 Task: Create a due date automation trigger when advanced on, on the tuesday before a card is due add dates due in more than 1 working days at 11:00 AM.
Action: Mouse moved to (1105, 346)
Screenshot: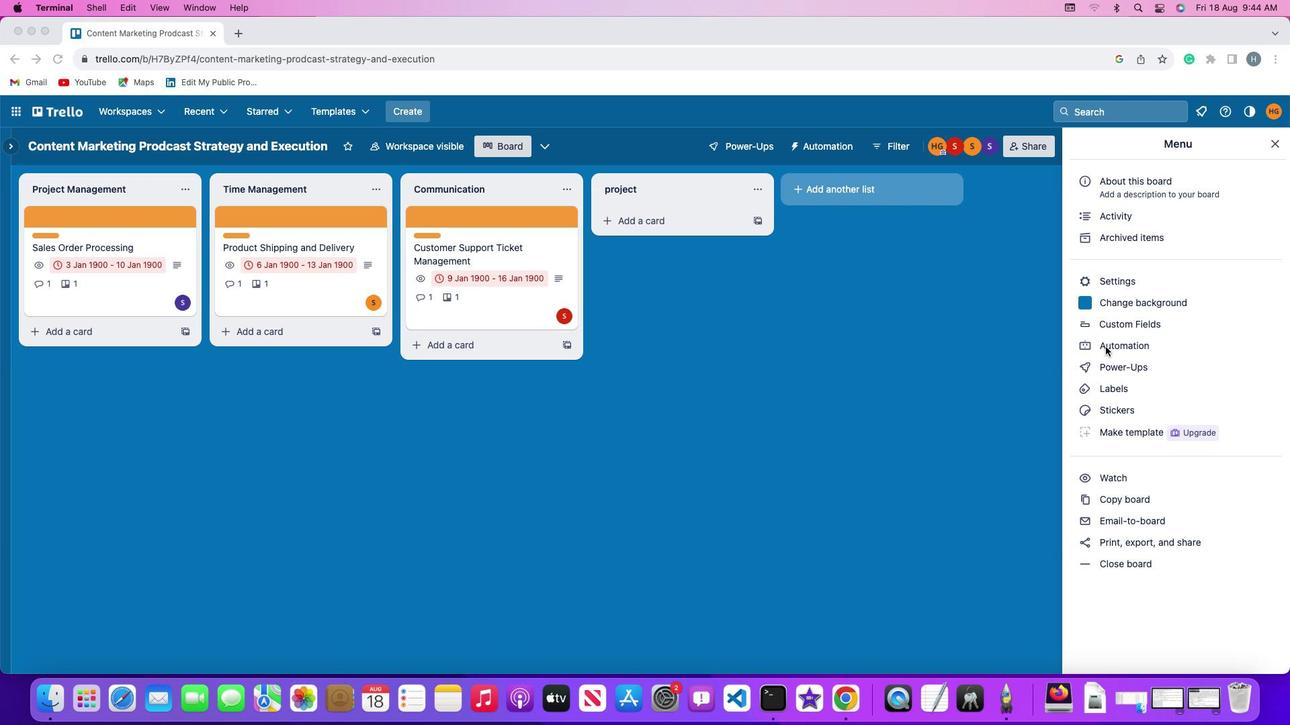 
Action: Mouse pressed left at (1105, 346)
Screenshot: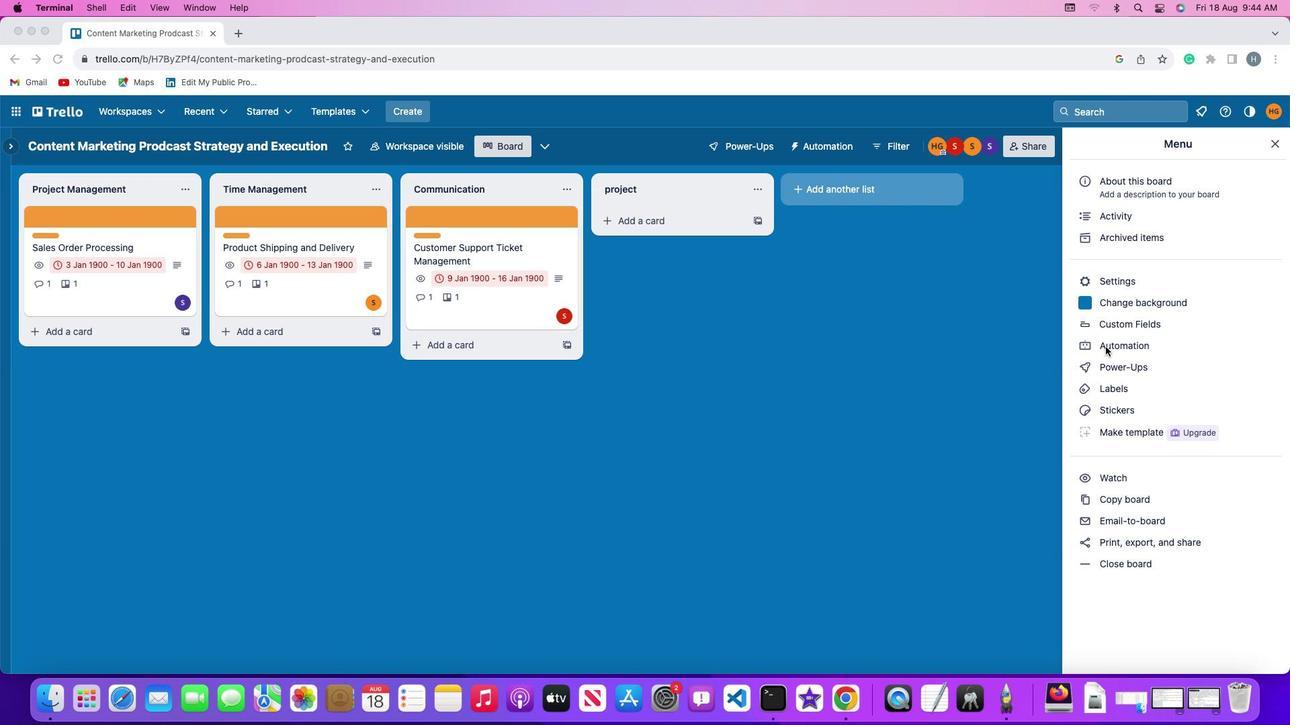 
Action: Mouse pressed left at (1105, 346)
Screenshot: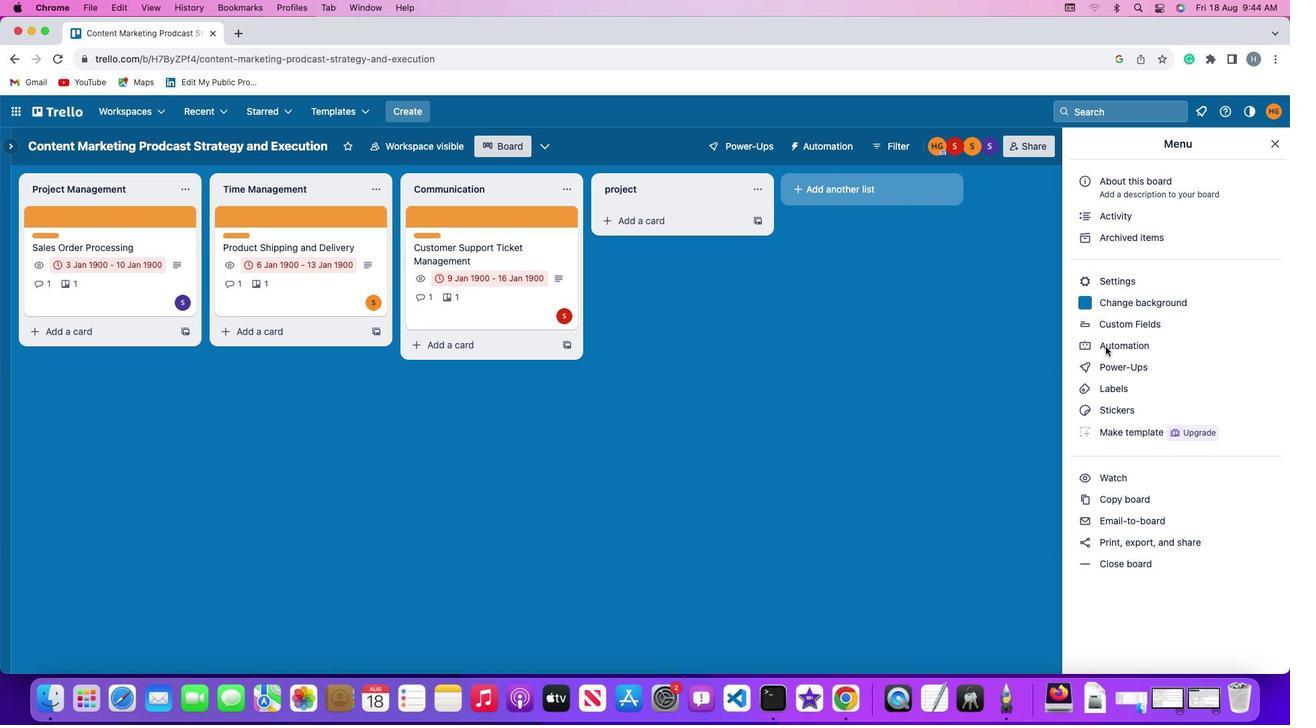 
Action: Mouse moved to (81, 320)
Screenshot: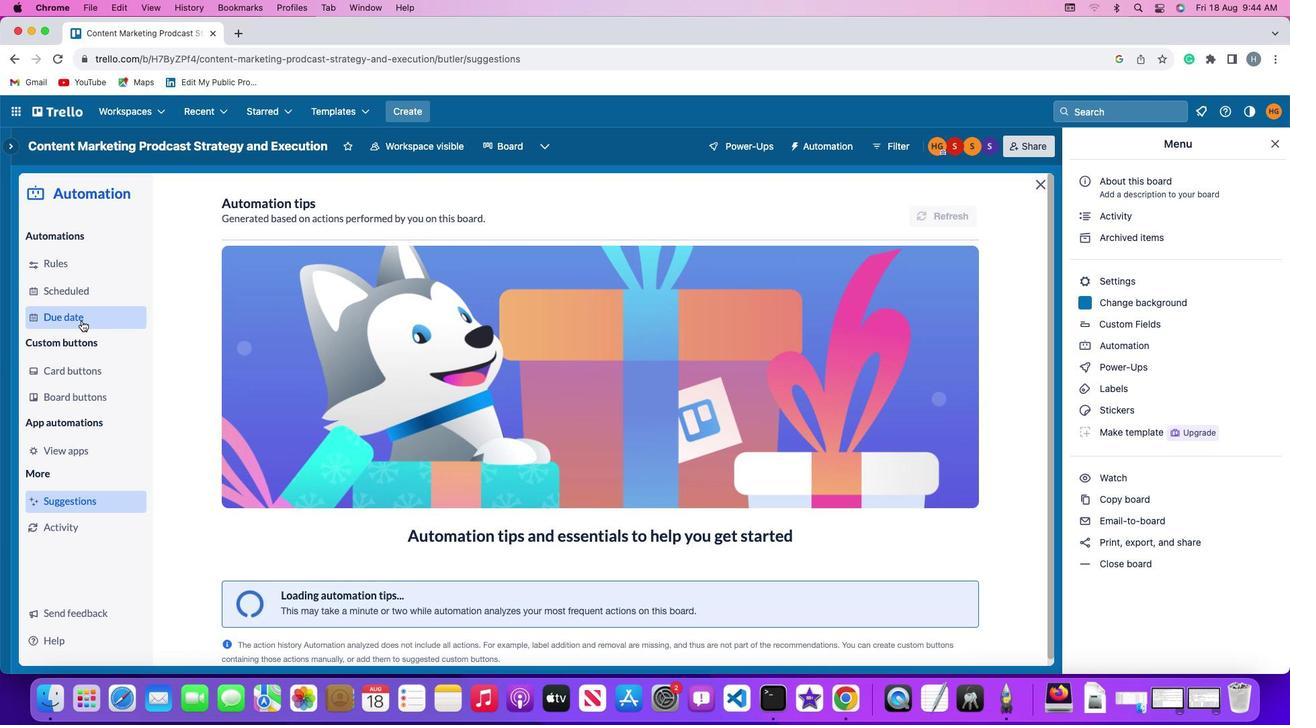 
Action: Mouse pressed left at (81, 320)
Screenshot: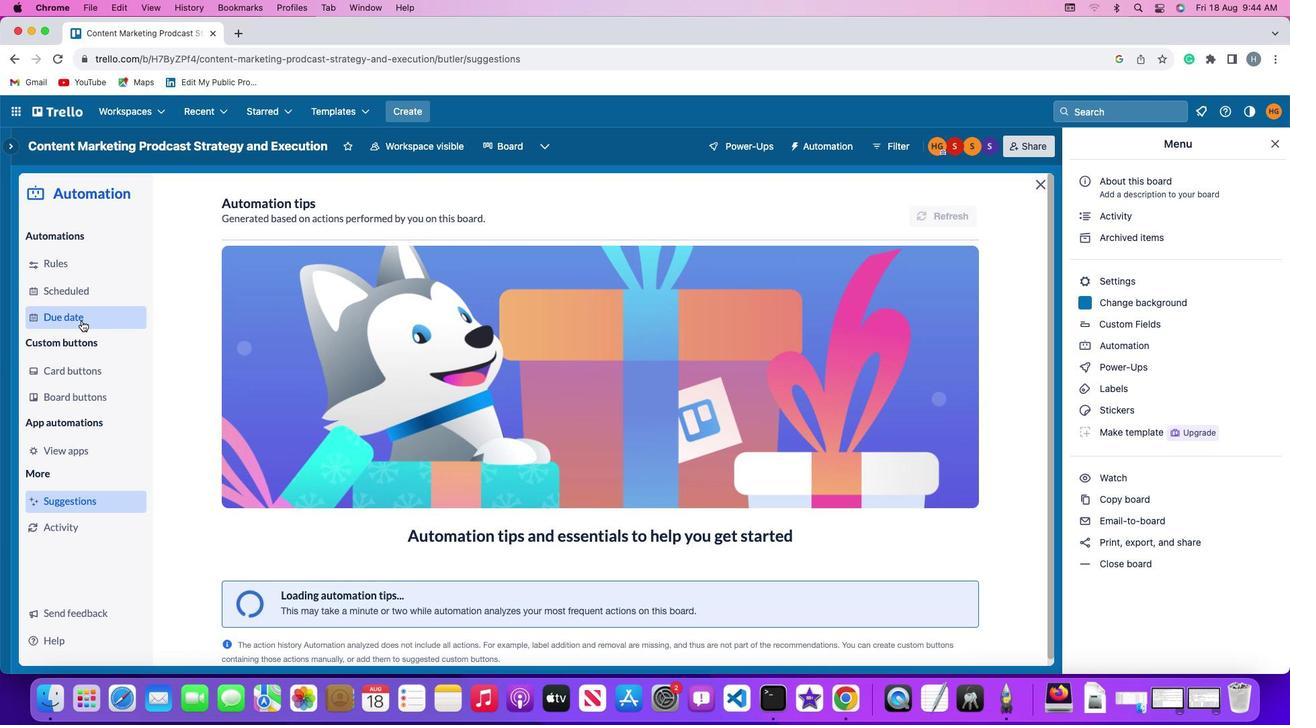 
Action: Mouse moved to (896, 208)
Screenshot: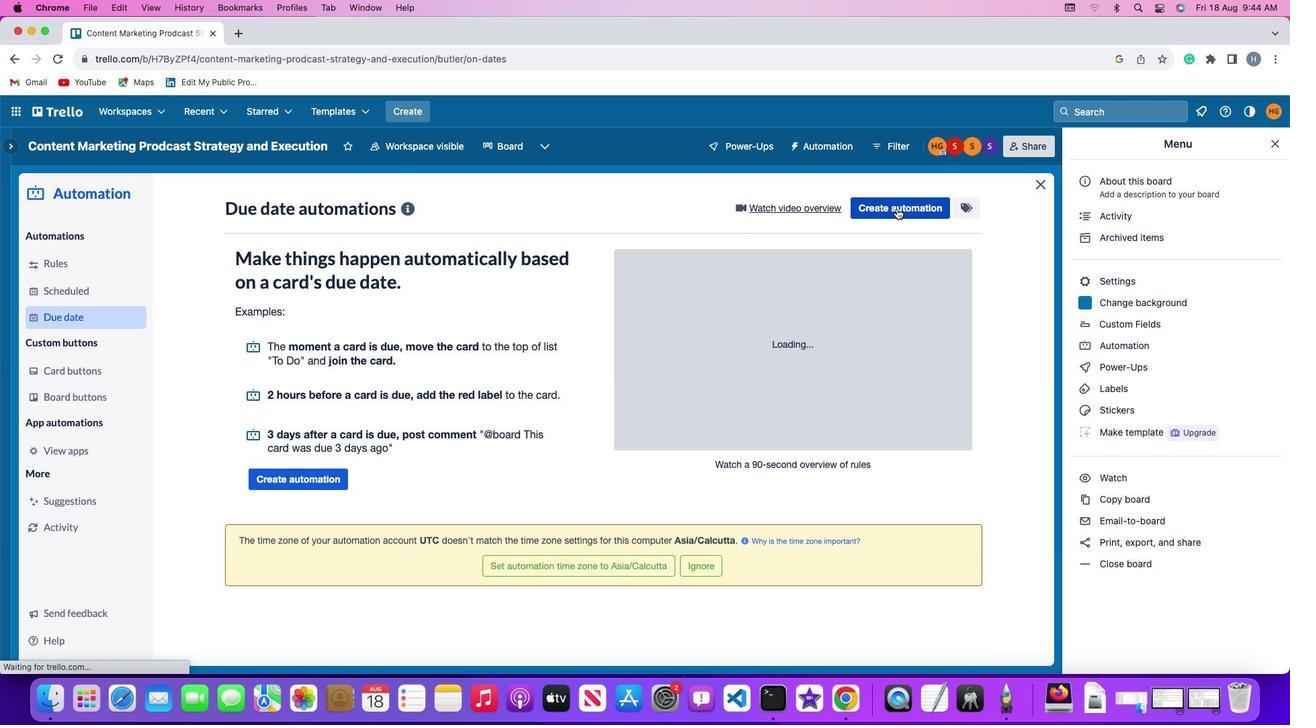 
Action: Mouse pressed left at (896, 208)
Screenshot: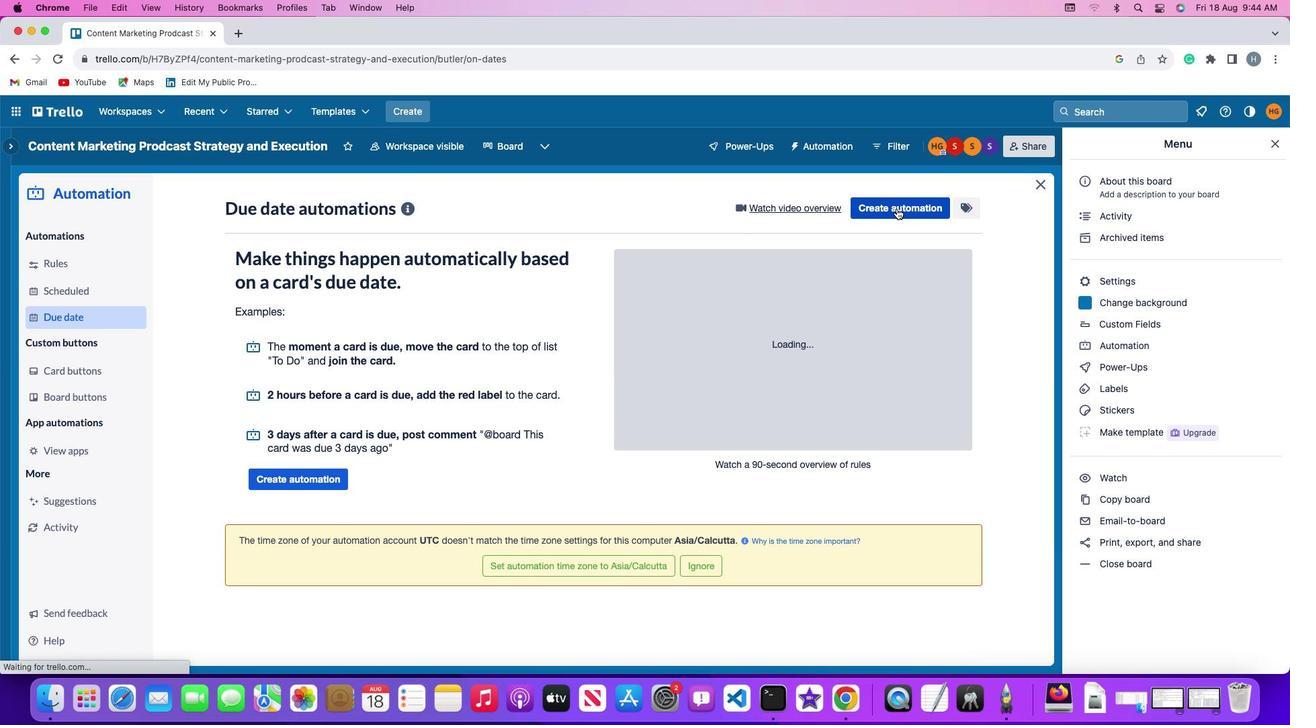 
Action: Mouse moved to (234, 332)
Screenshot: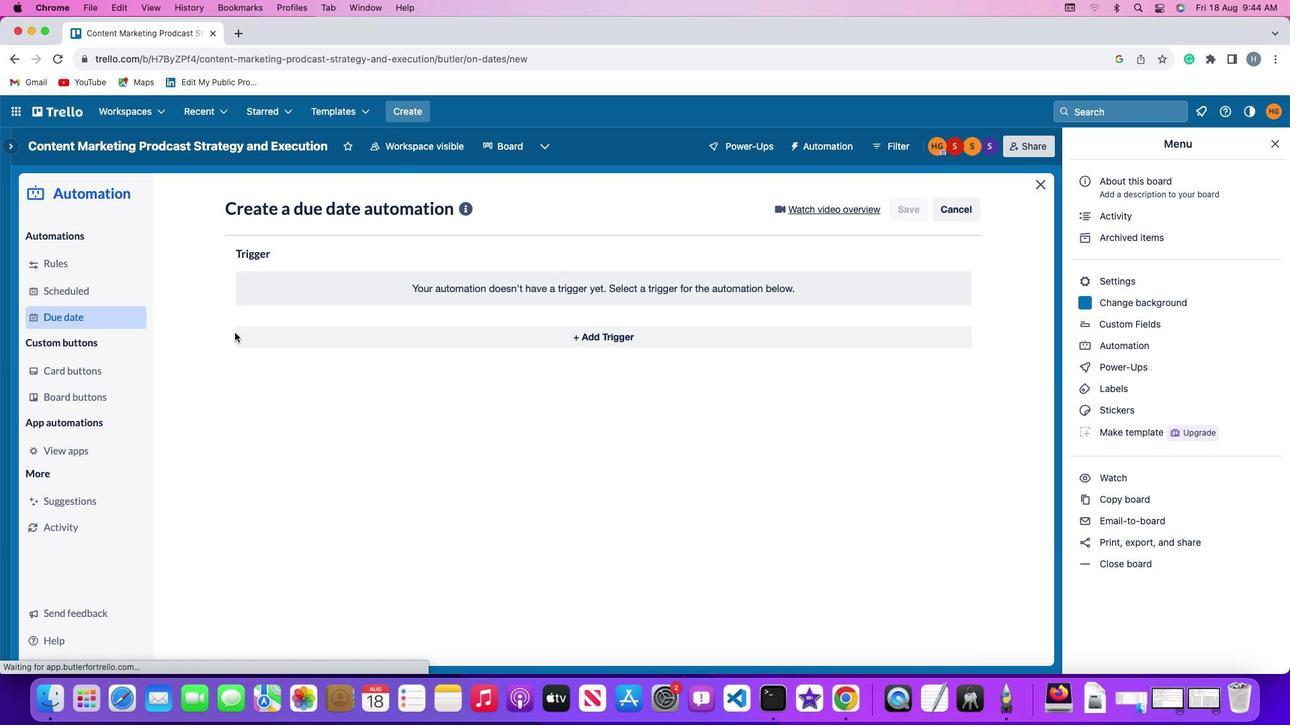 
Action: Mouse pressed left at (234, 332)
Screenshot: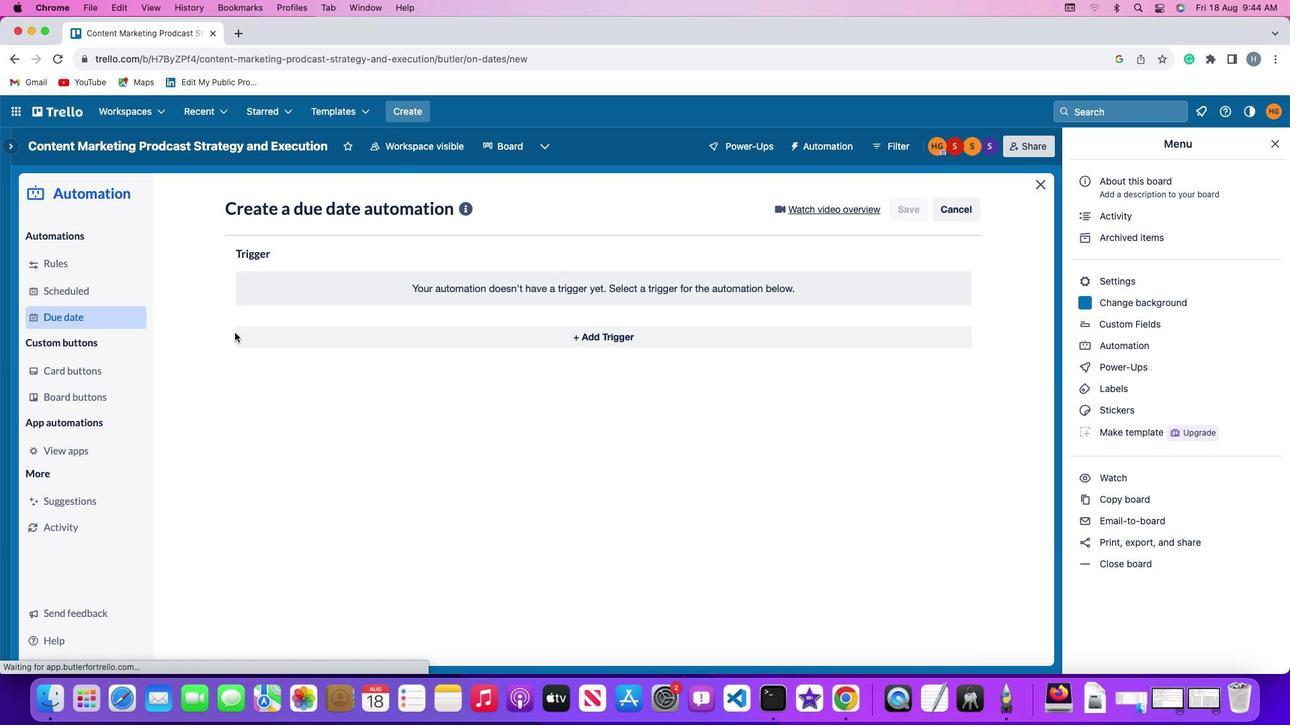 
Action: Mouse moved to (240, 335)
Screenshot: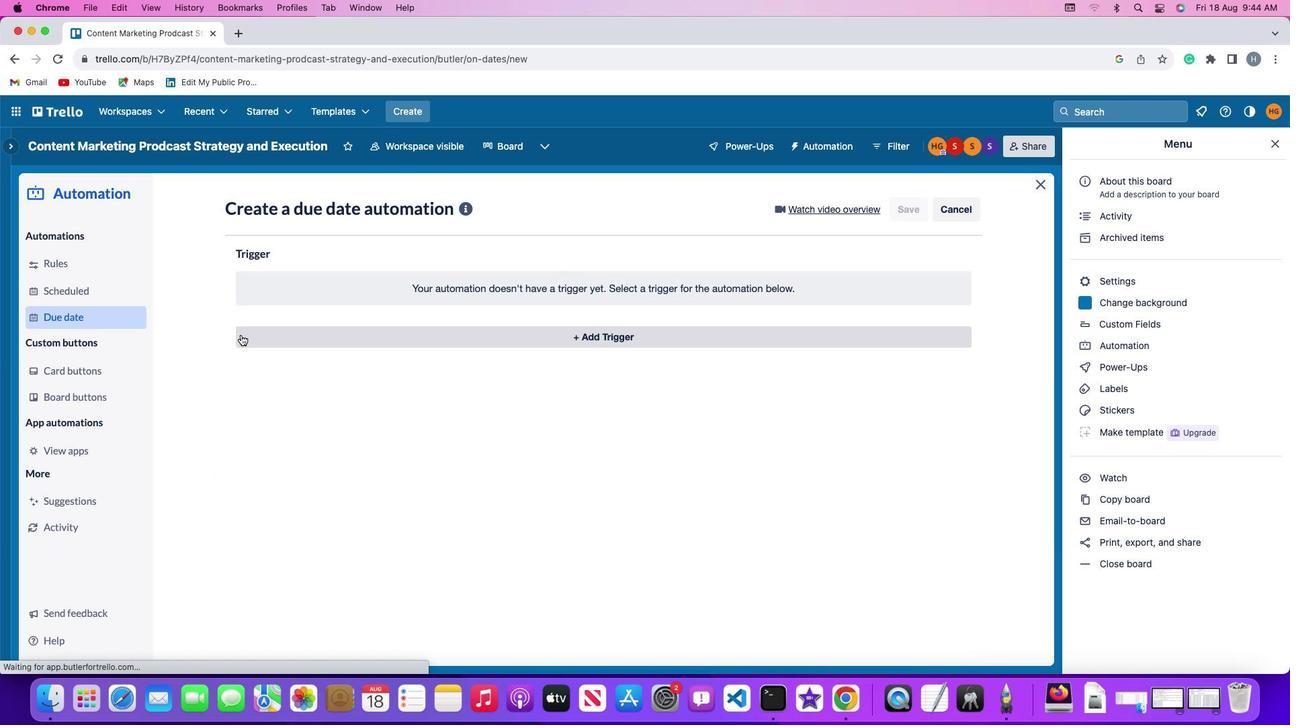 
Action: Mouse pressed left at (240, 335)
Screenshot: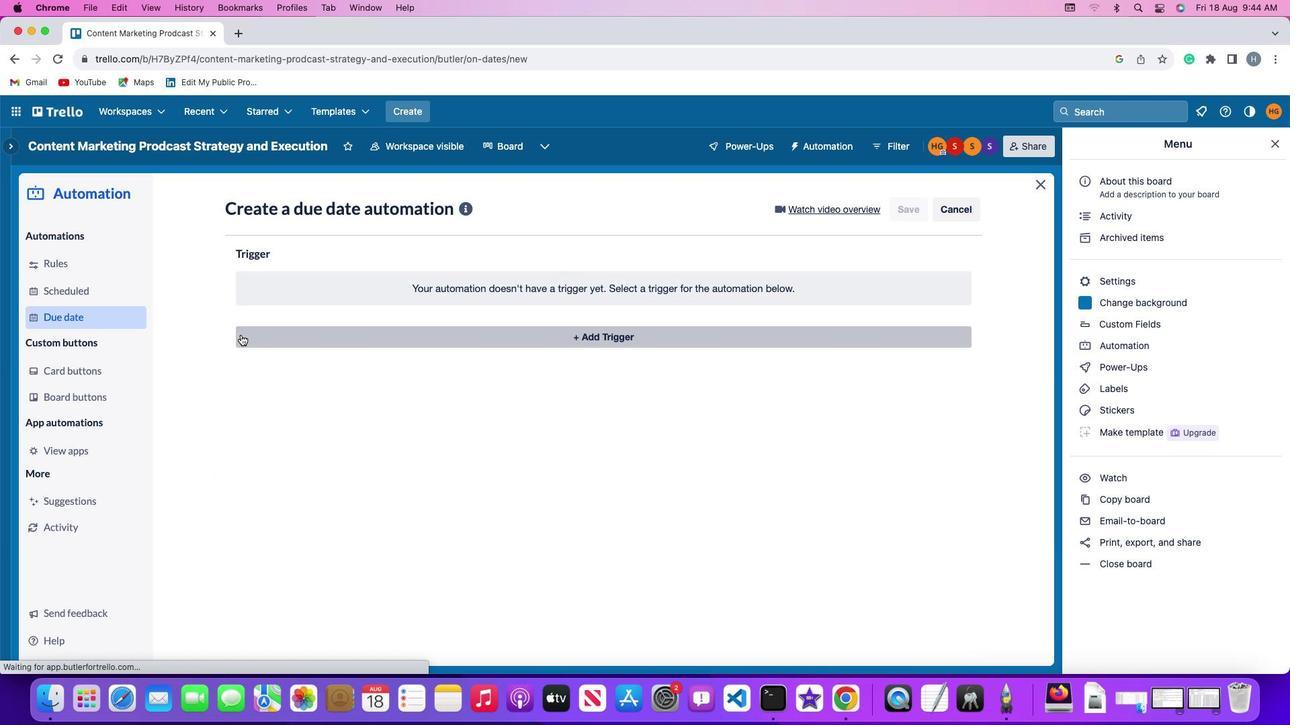 
Action: Mouse moved to (294, 585)
Screenshot: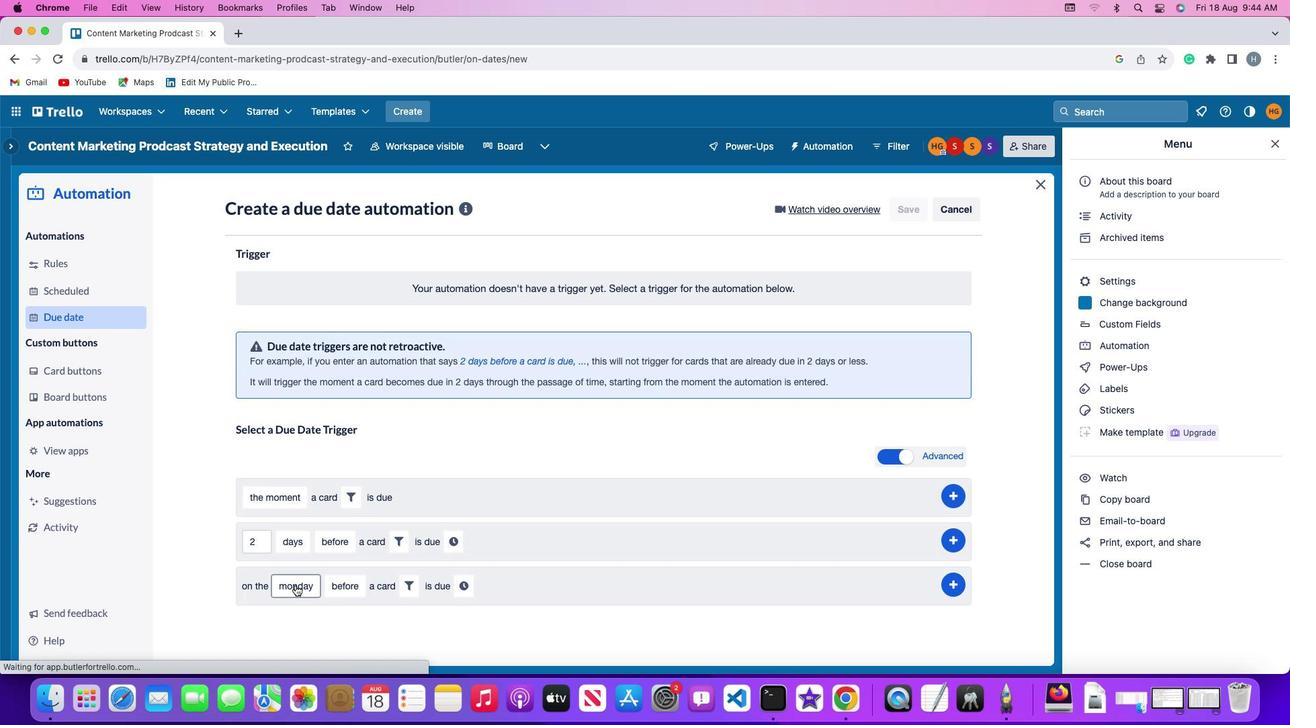 
Action: Mouse pressed left at (294, 585)
Screenshot: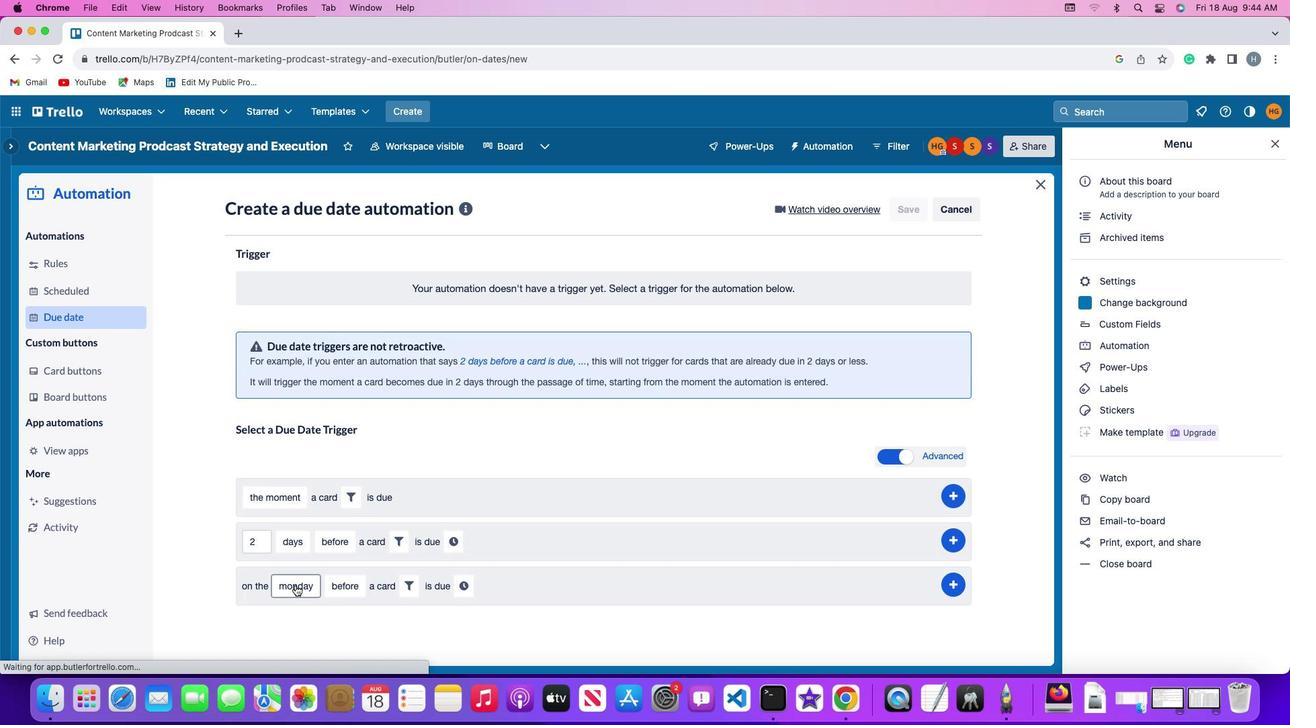 
Action: Mouse moved to (319, 427)
Screenshot: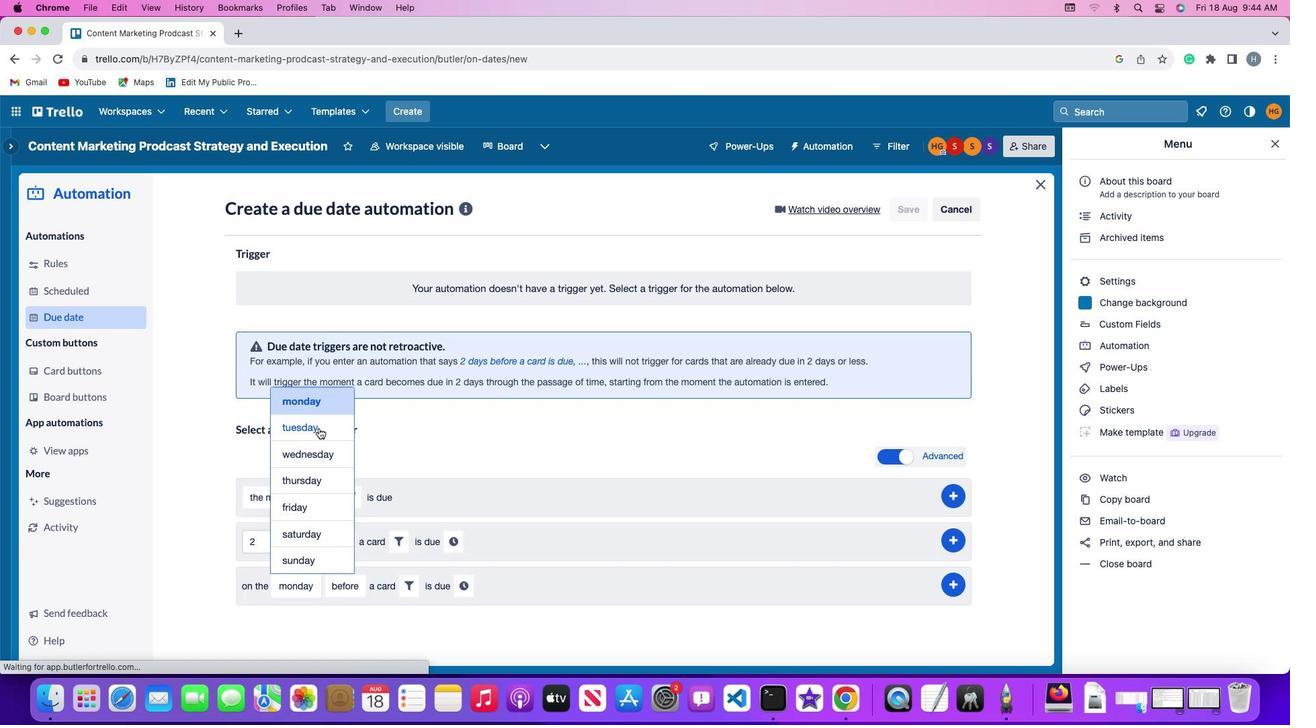 
Action: Mouse pressed left at (319, 427)
Screenshot: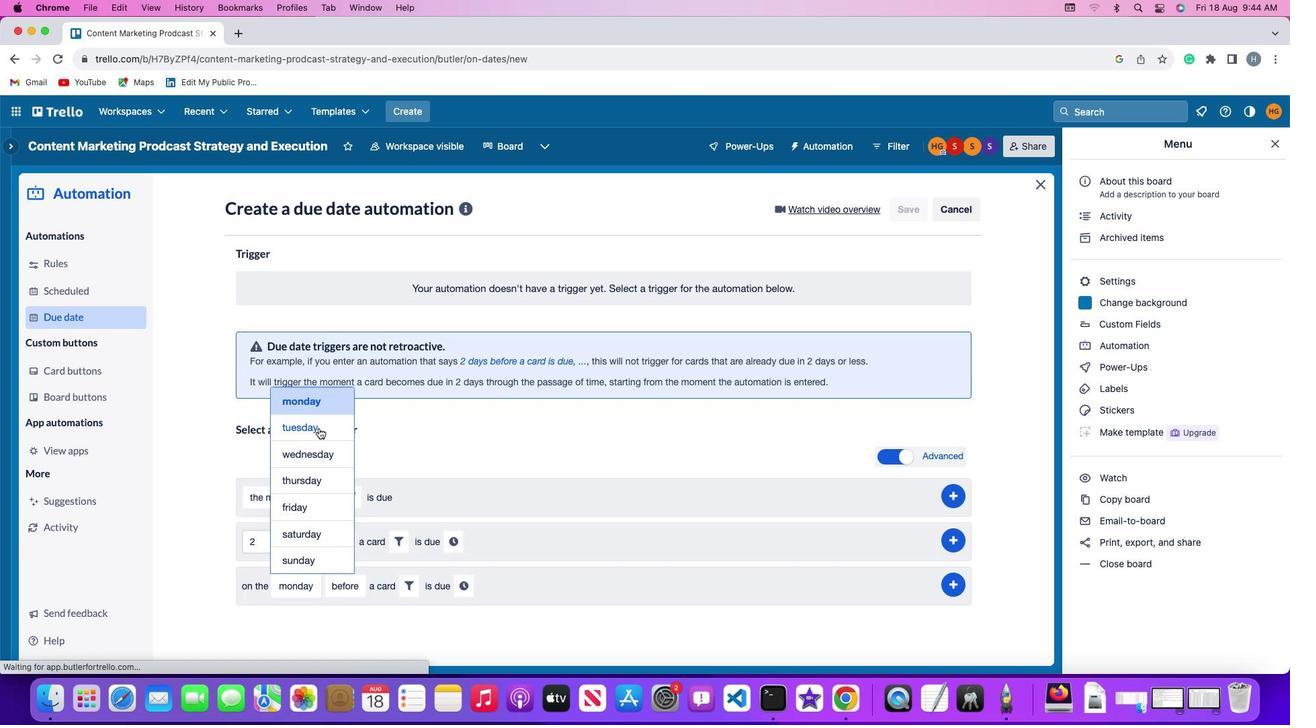 
Action: Mouse moved to (345, 588)
Screenshot: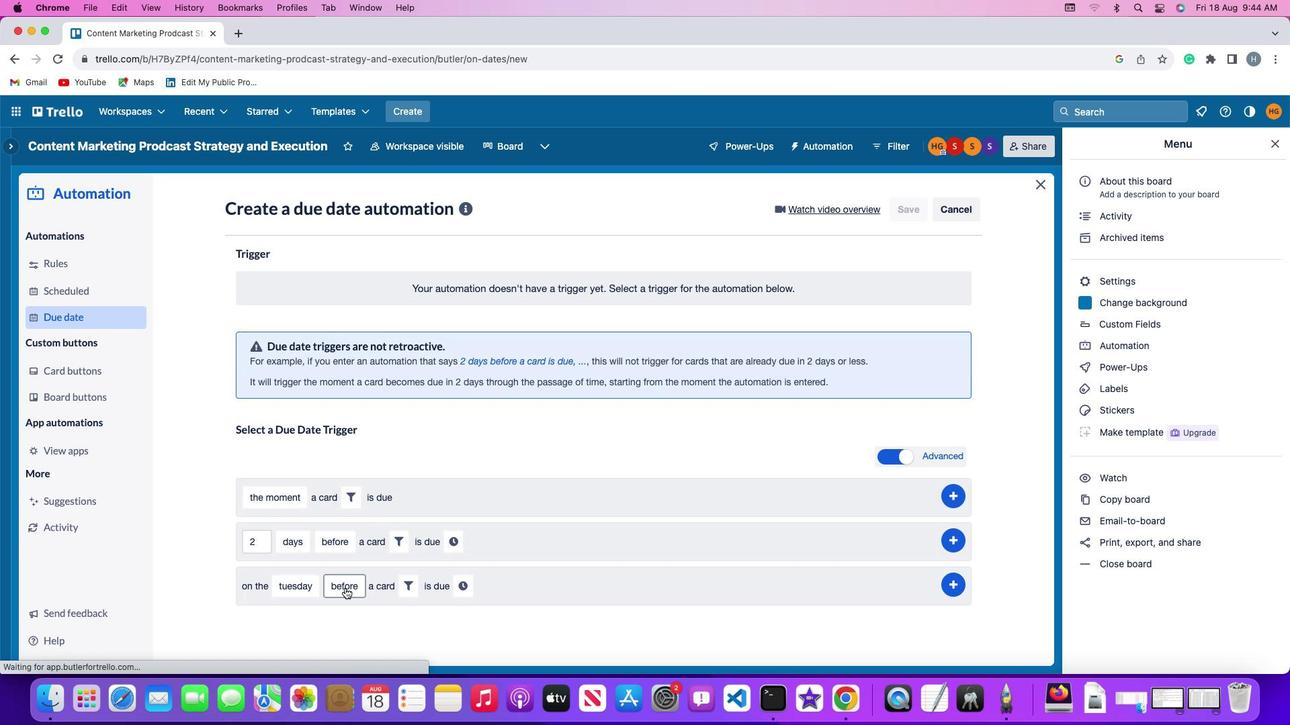
Action: Mouse pressed left at (345, 588)
Screenshot: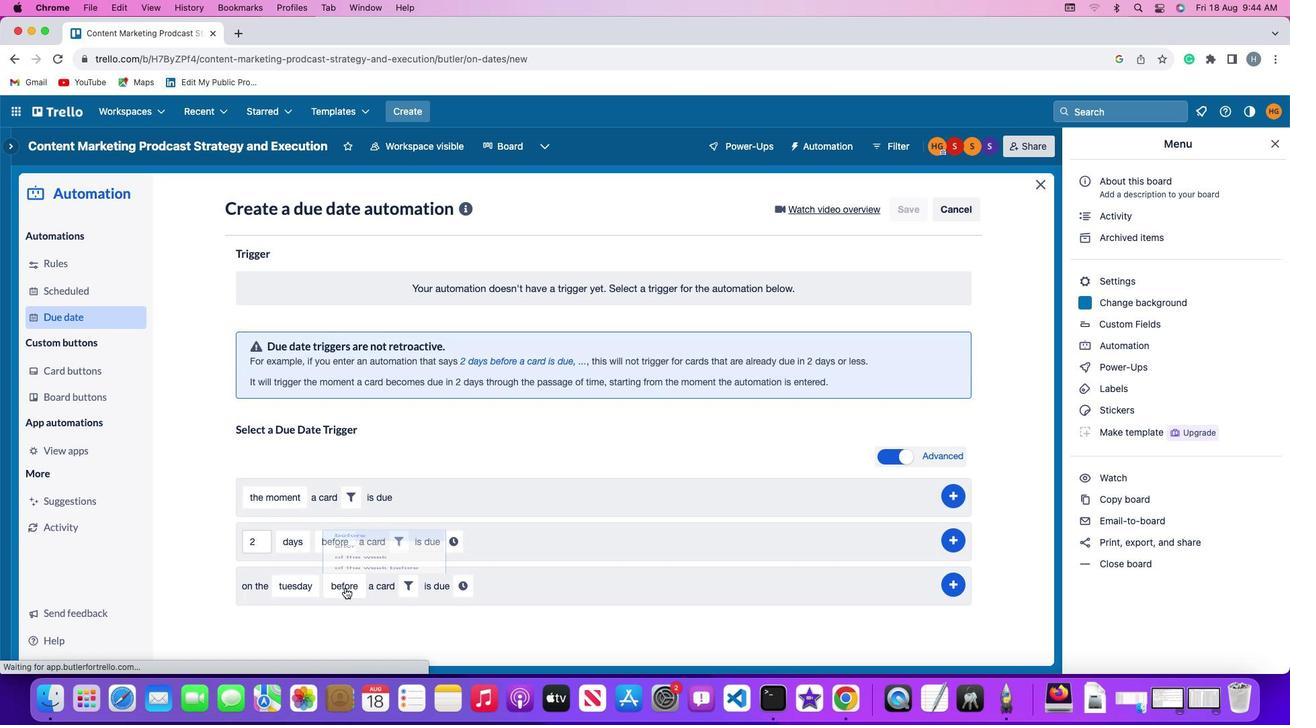 
Action: Mouse moved to (377, 477)
Screenshot: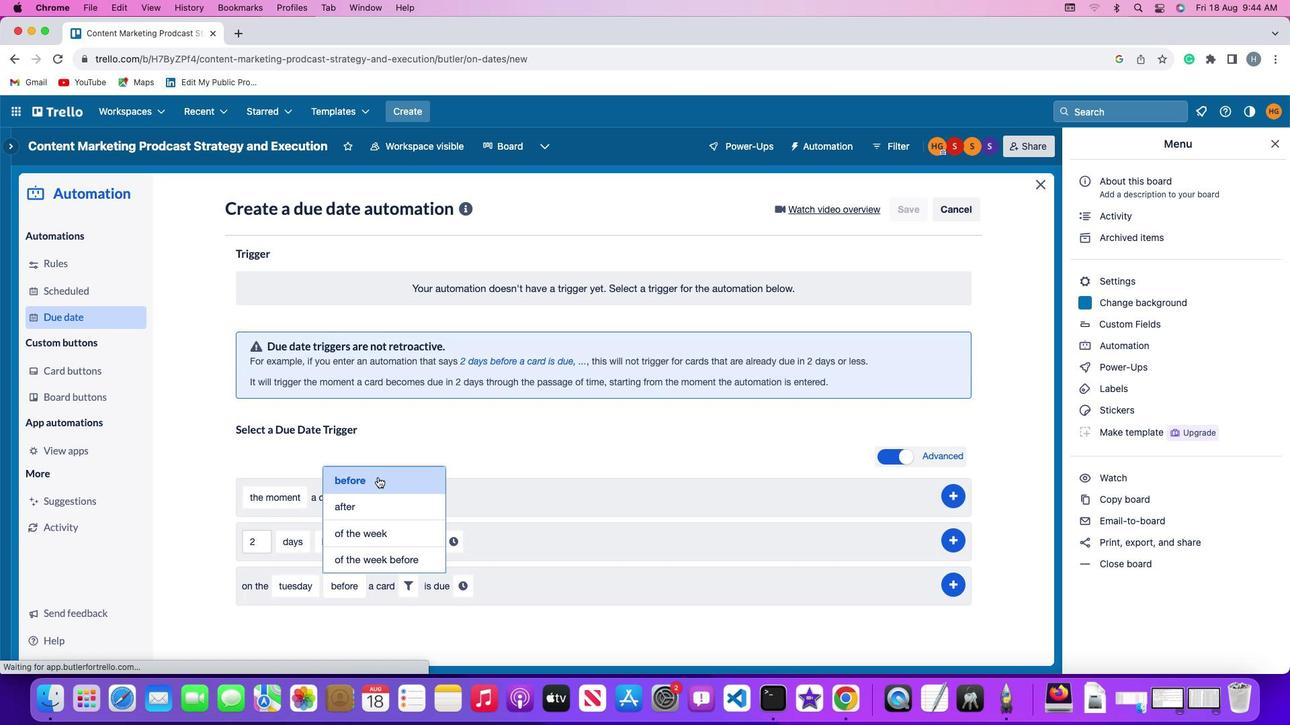 
Action: Mouse pressed left at (377, 477)
Screenshot: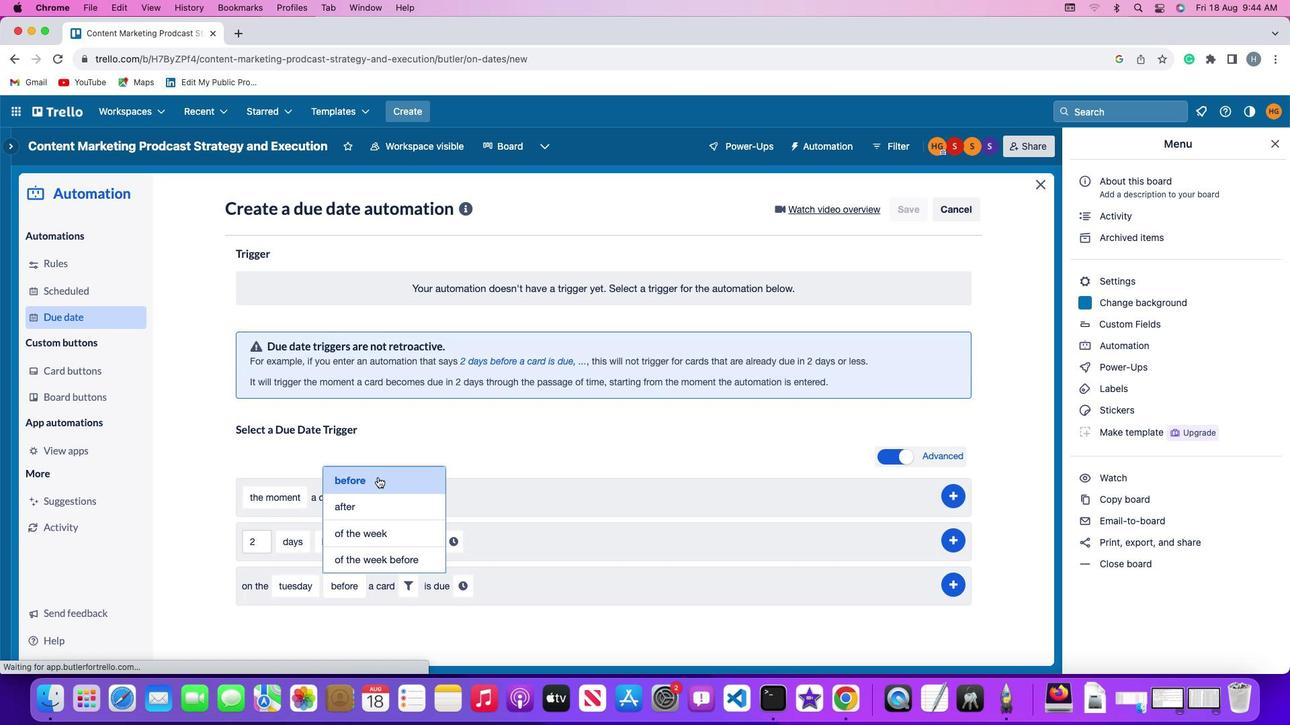 
Action: Mouse moved to (403, 580)
Screenshot: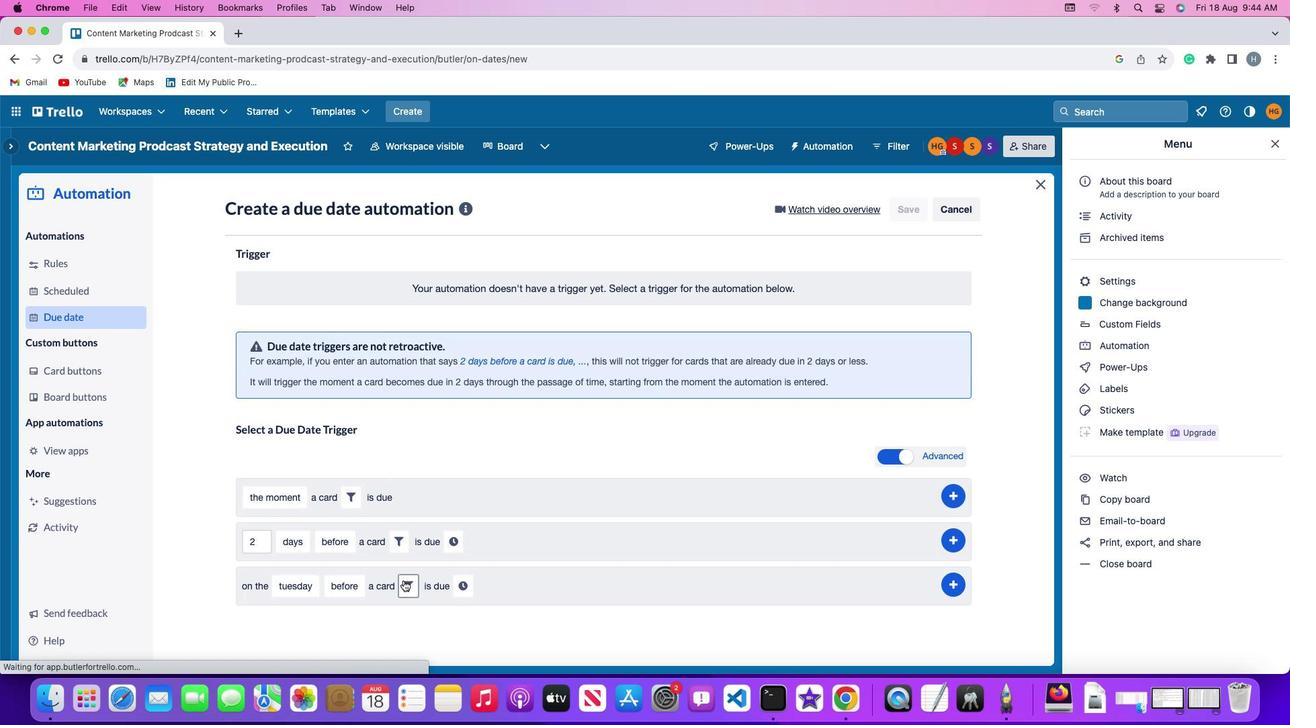 
Action: Mouse pressed left at (403, 580)
Screenshot: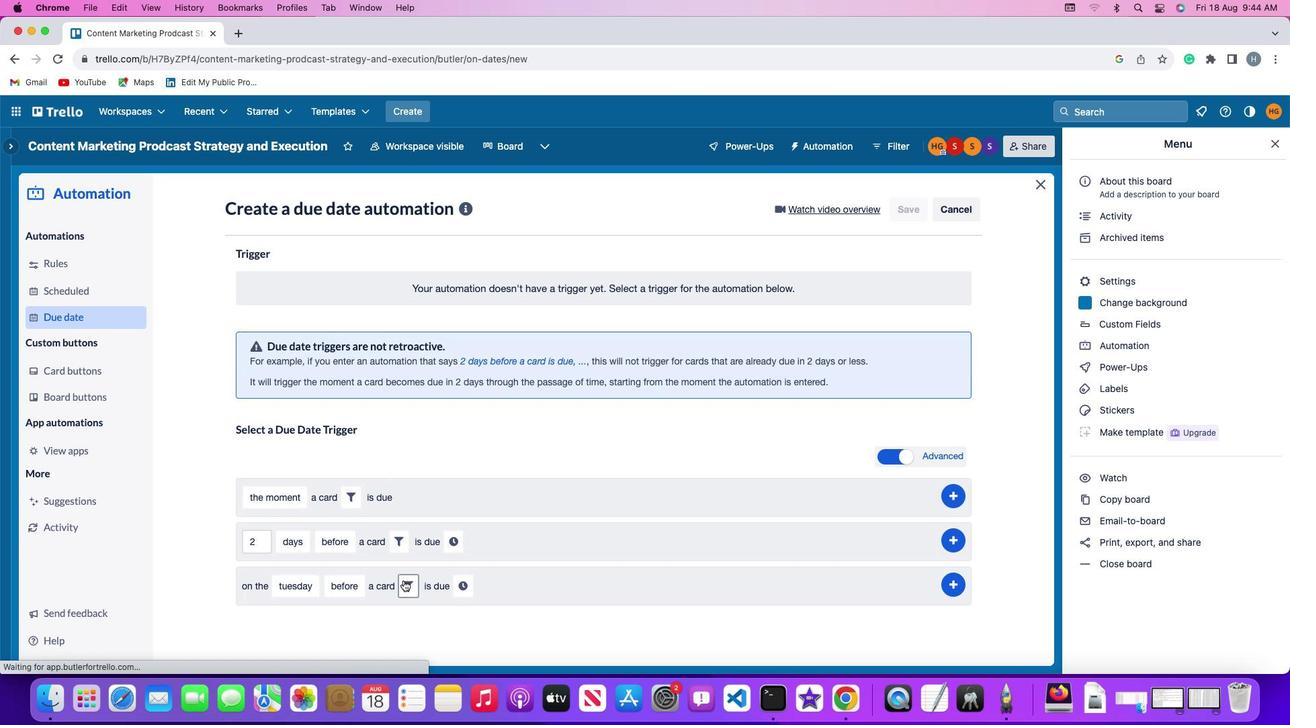 
Action: Mouse moved to (487, 625)
Screenshot: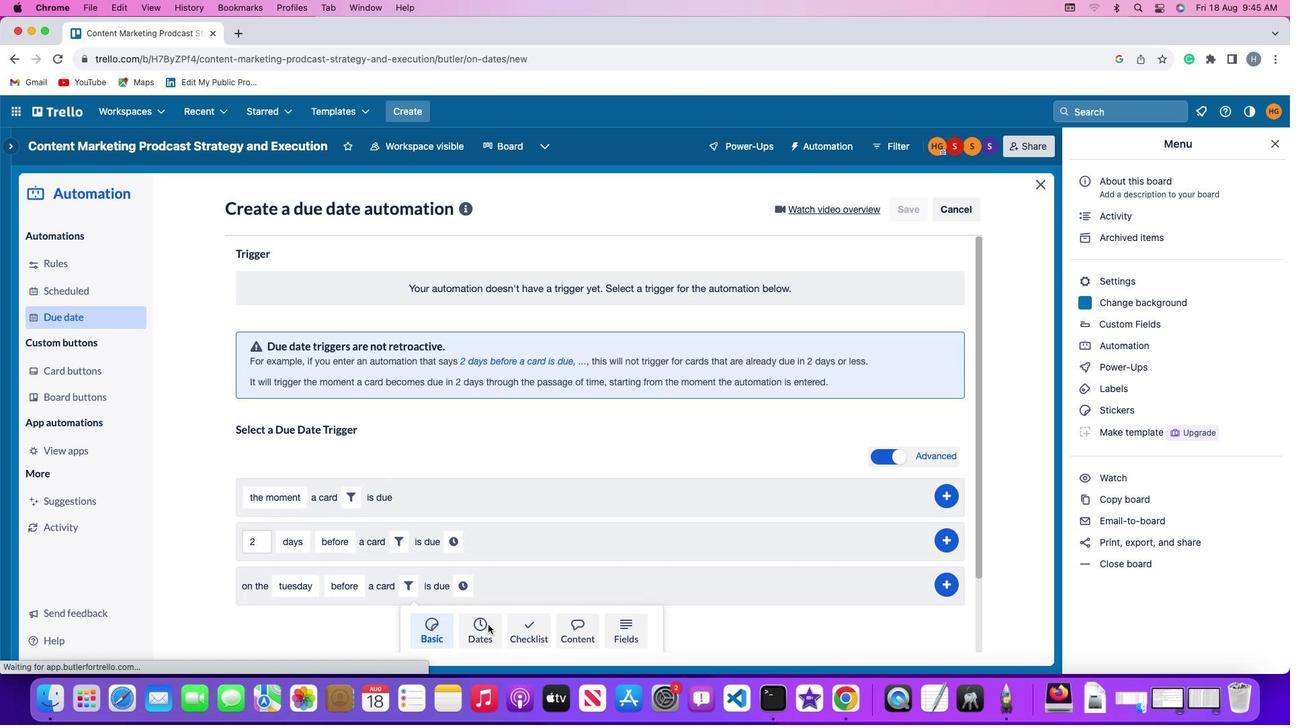 
Action: Mouse pressed left at (487, 625)
Screenshot: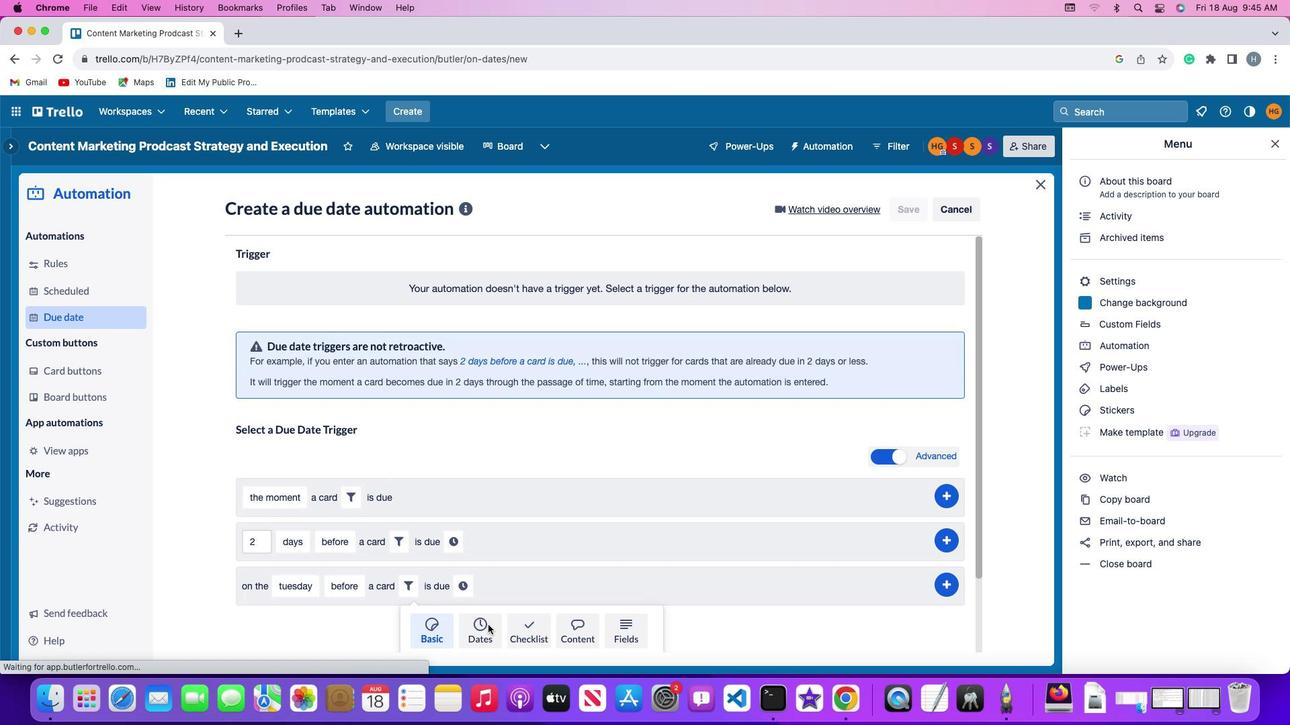 
Action: Mouse moved to (358, 620)
Screenshot: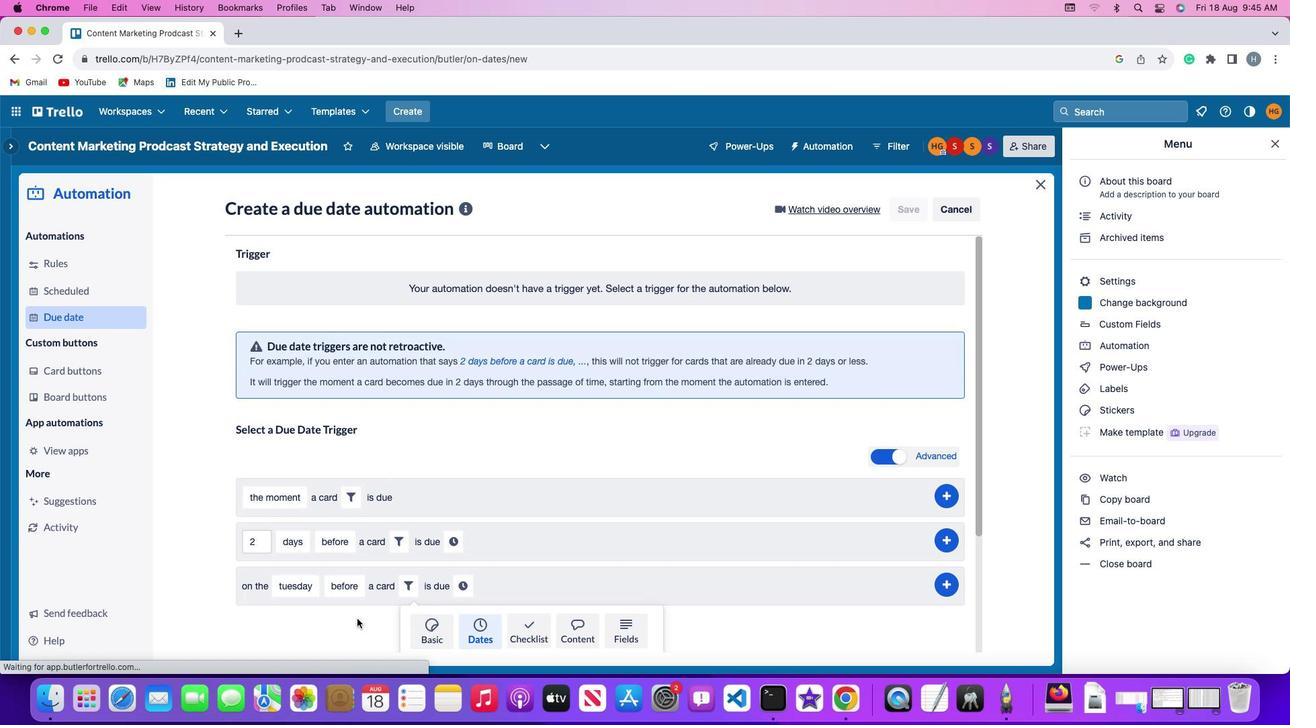 
Action: Mouse scrolled (358, 620) with delta (0, 0)
Screenshot: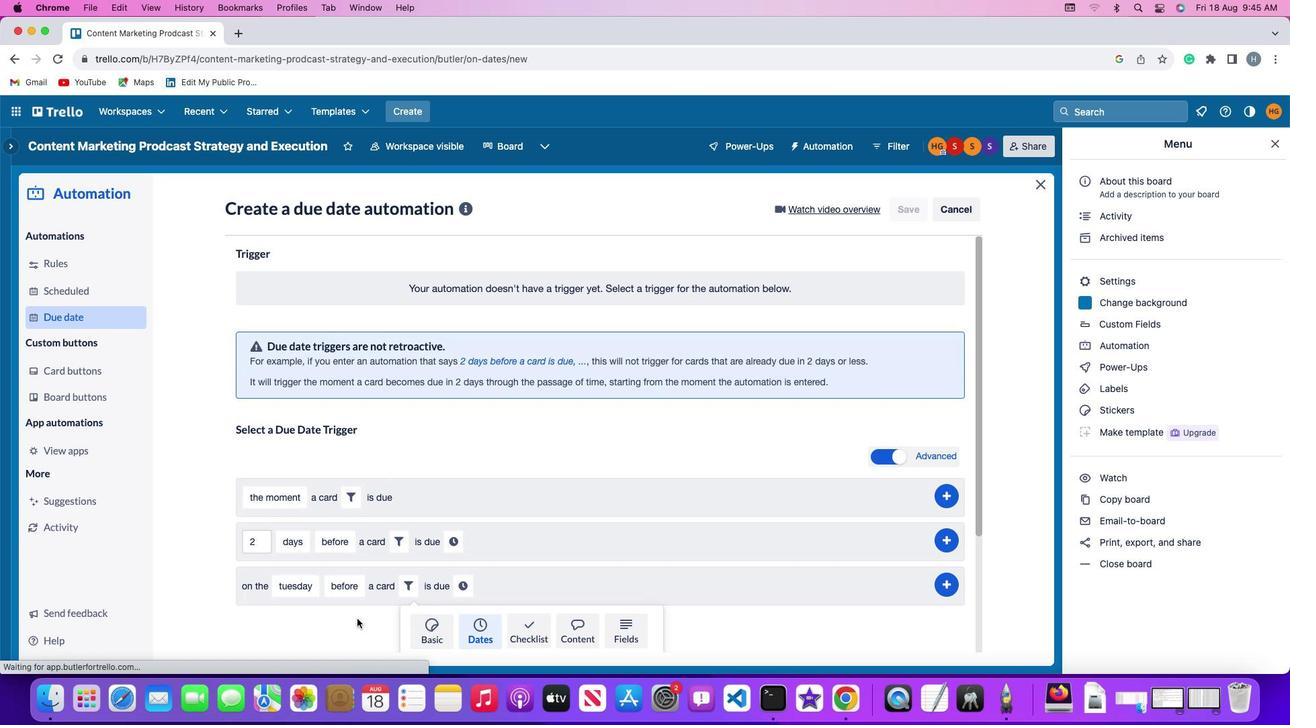 
Action: Mouse moved to (357, 619)
Screenshot: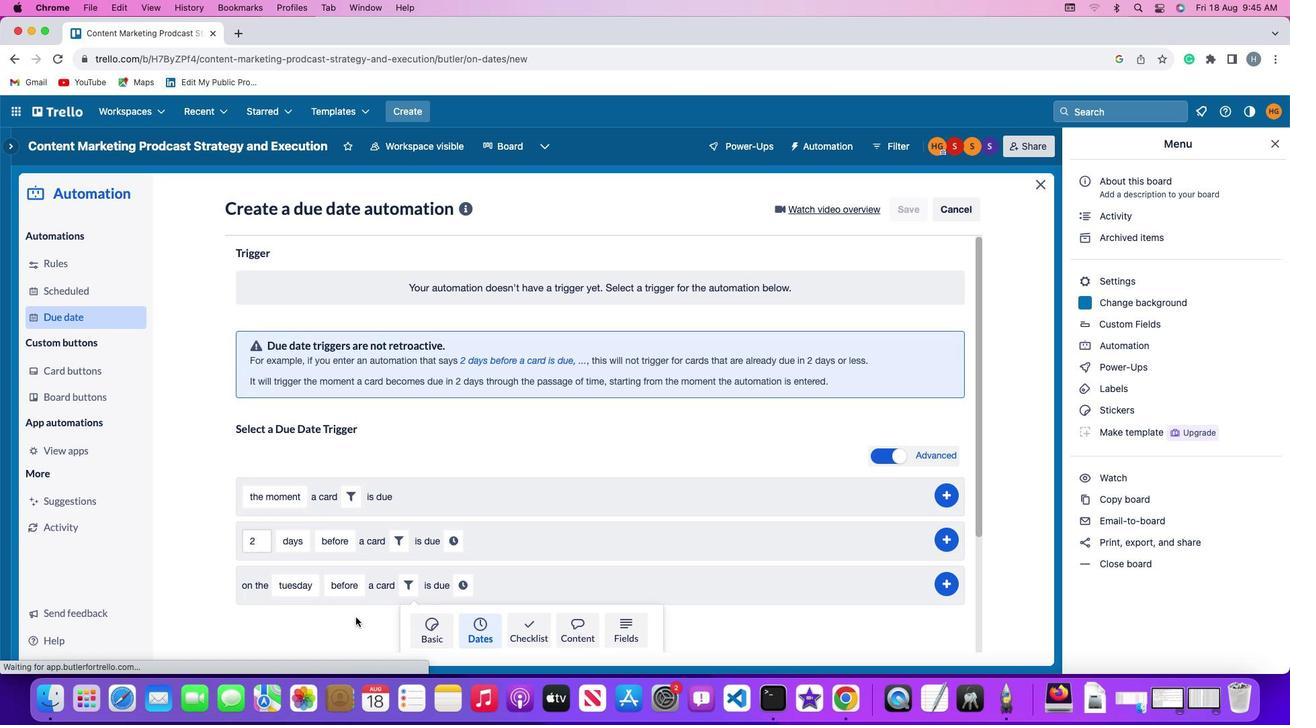 
Action: Mouse scrolled (357, 619) with delta (0, 0)
Screenshot: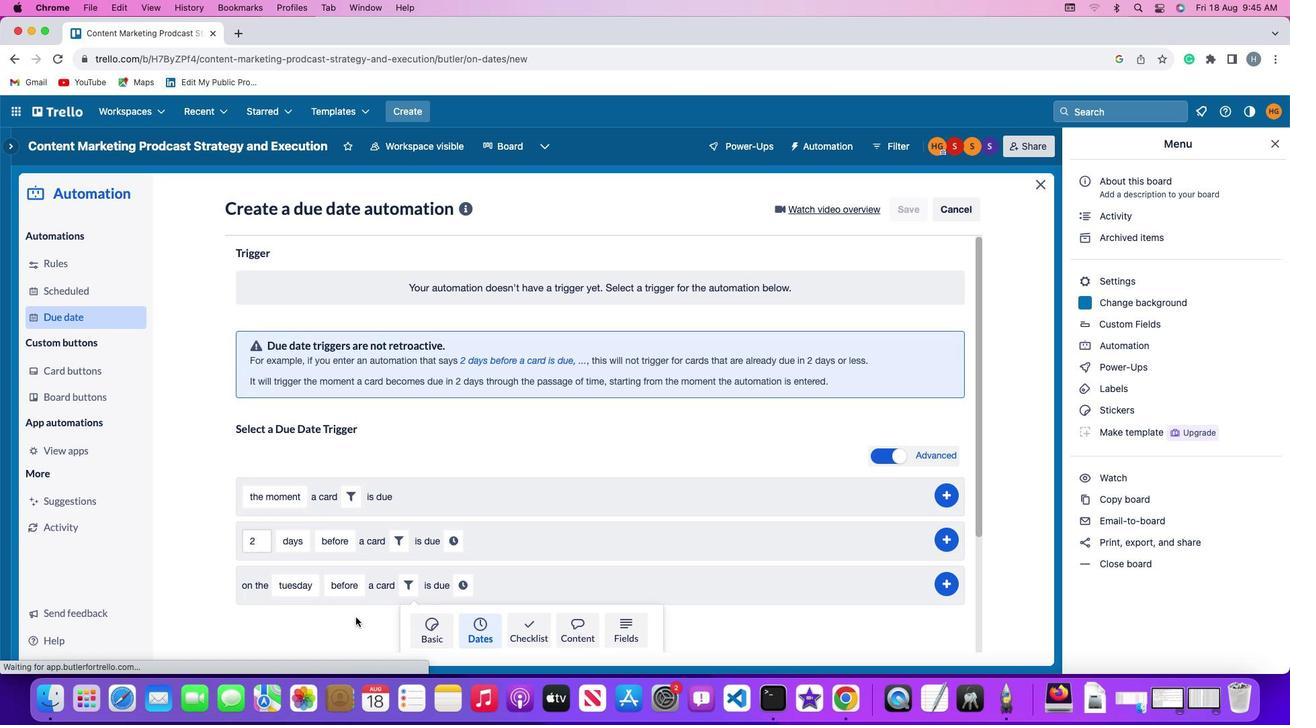 
Action: Mouse moved to (357, 619)
Screenshot: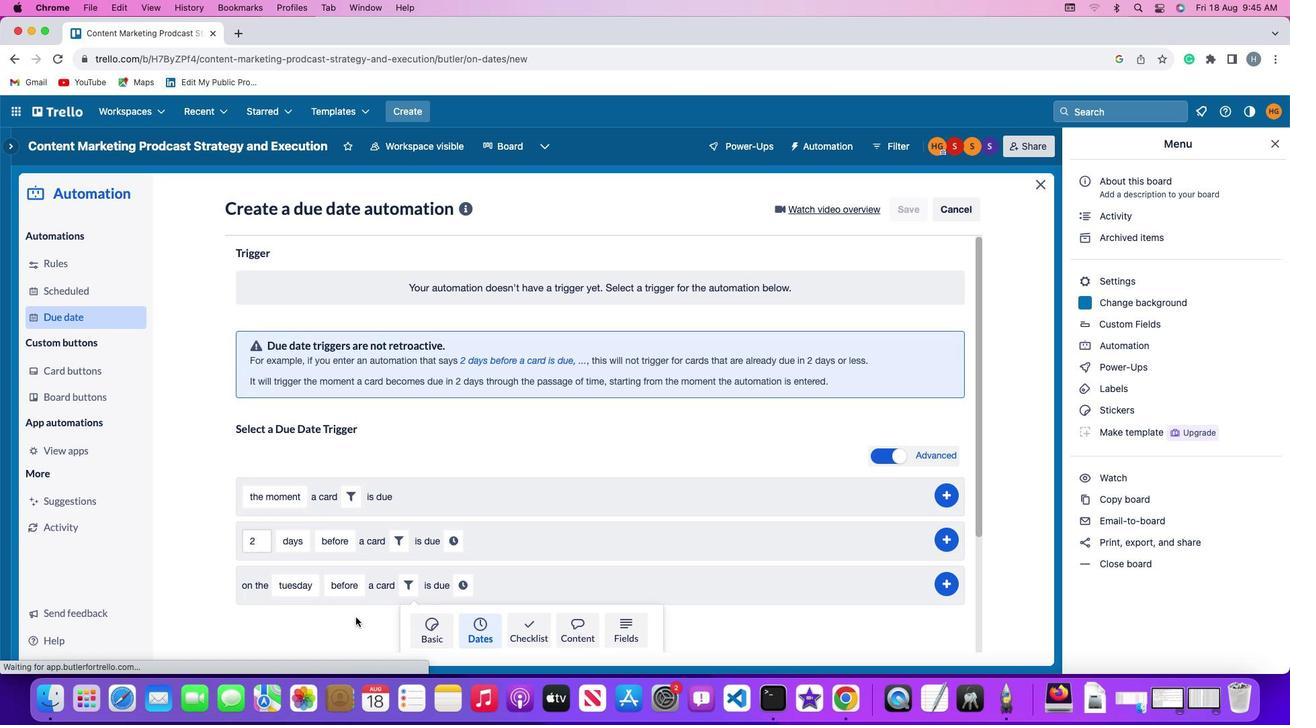 
Action: Mouse scrolled (357, 619) with delta (0, -2)
Screenshot: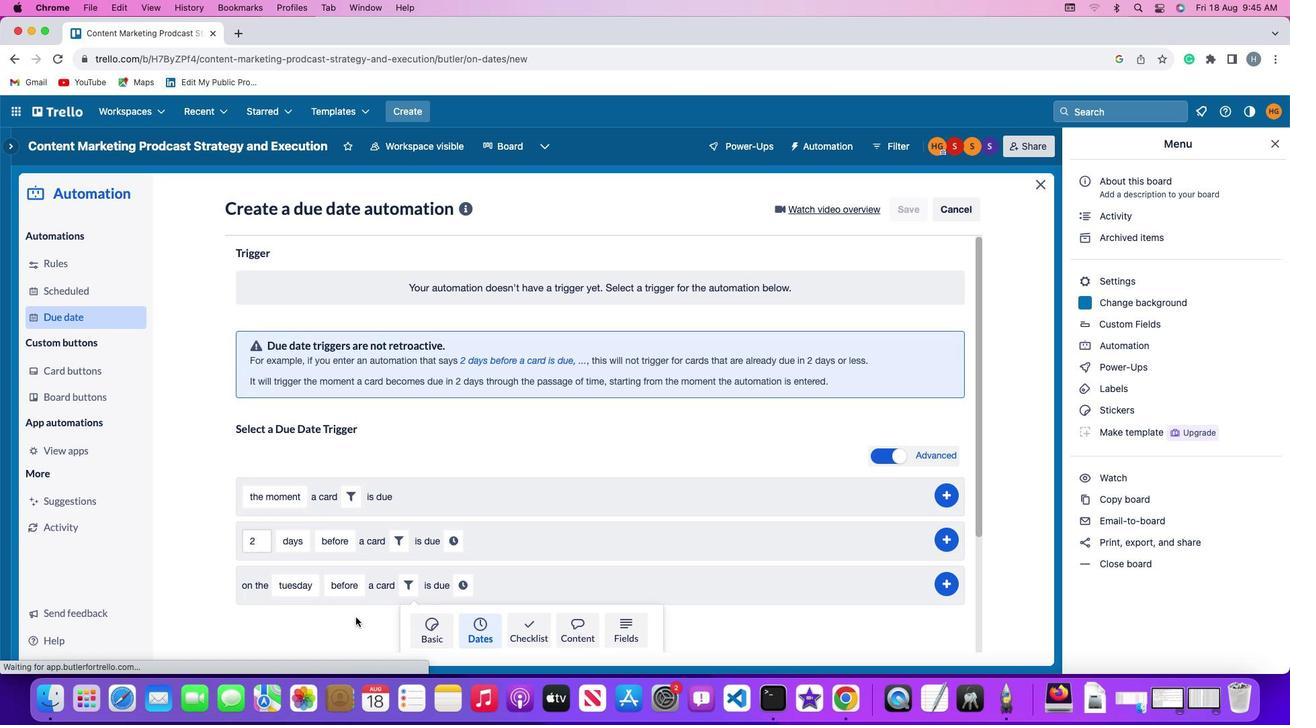 
Action: Mouse moved to (356, 618)
Screenshot: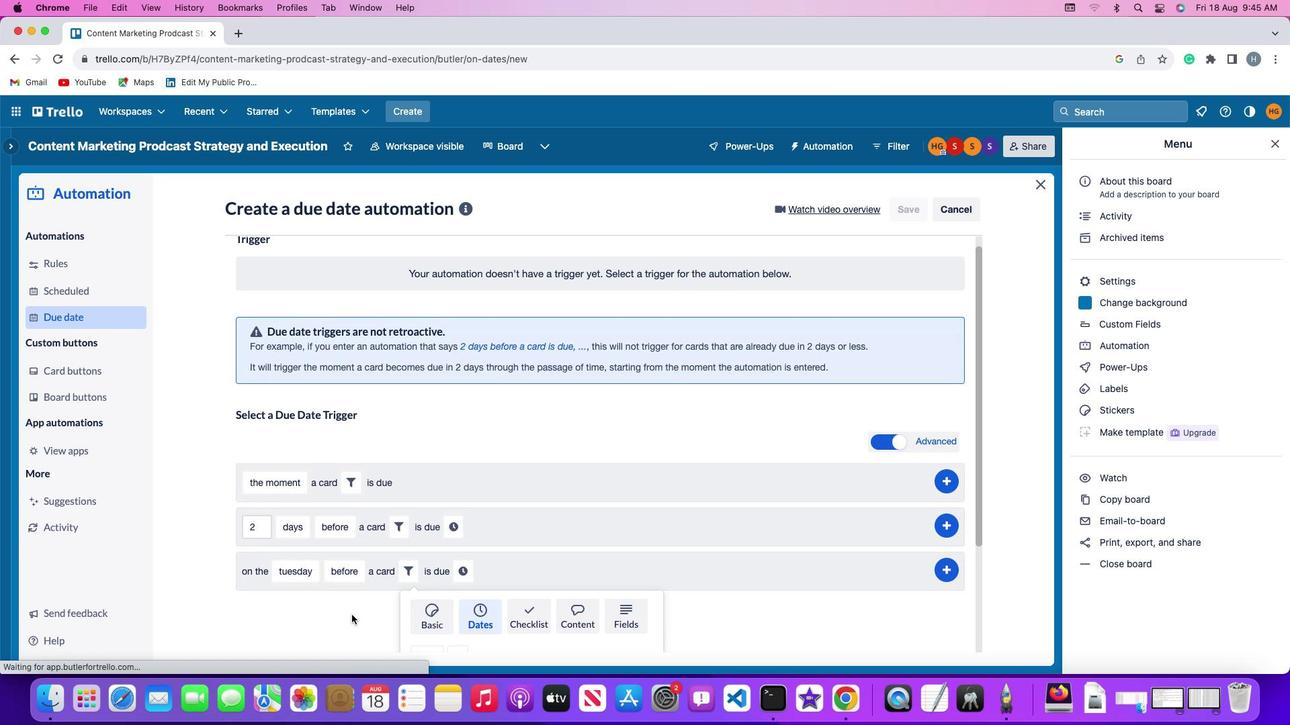 
Action: Mouse scrolled (356, 618) with delta (0, -3)
Screenshot: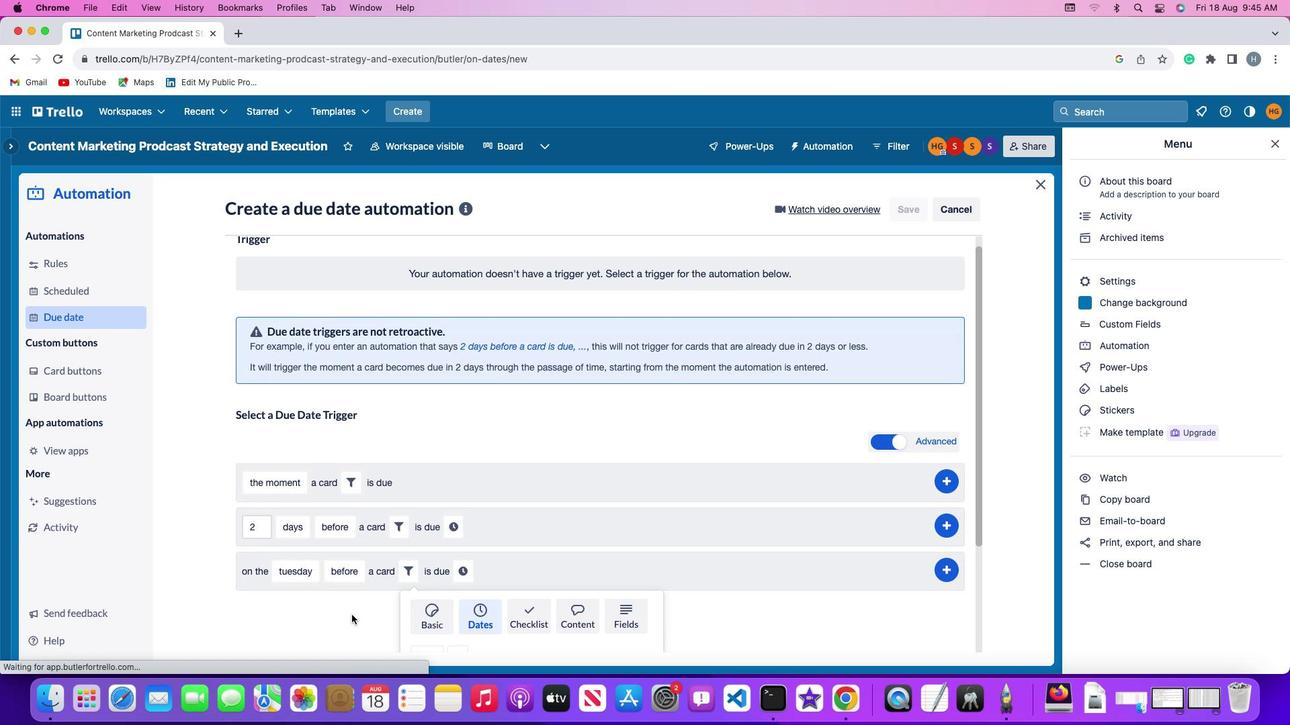 
Action: Mouse moved to (351, 615)
Screenshot: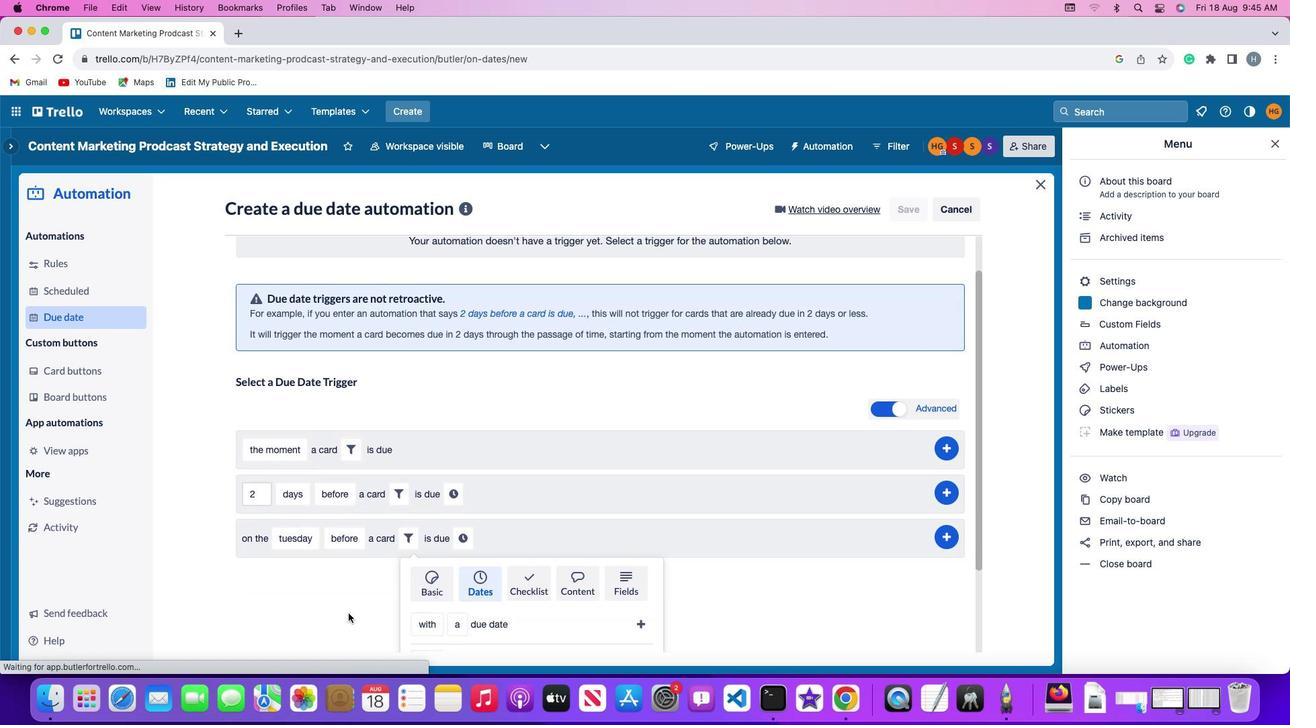 
Action: Mouse scrolled (351, 615) with delta (0, -3)
Screenshot: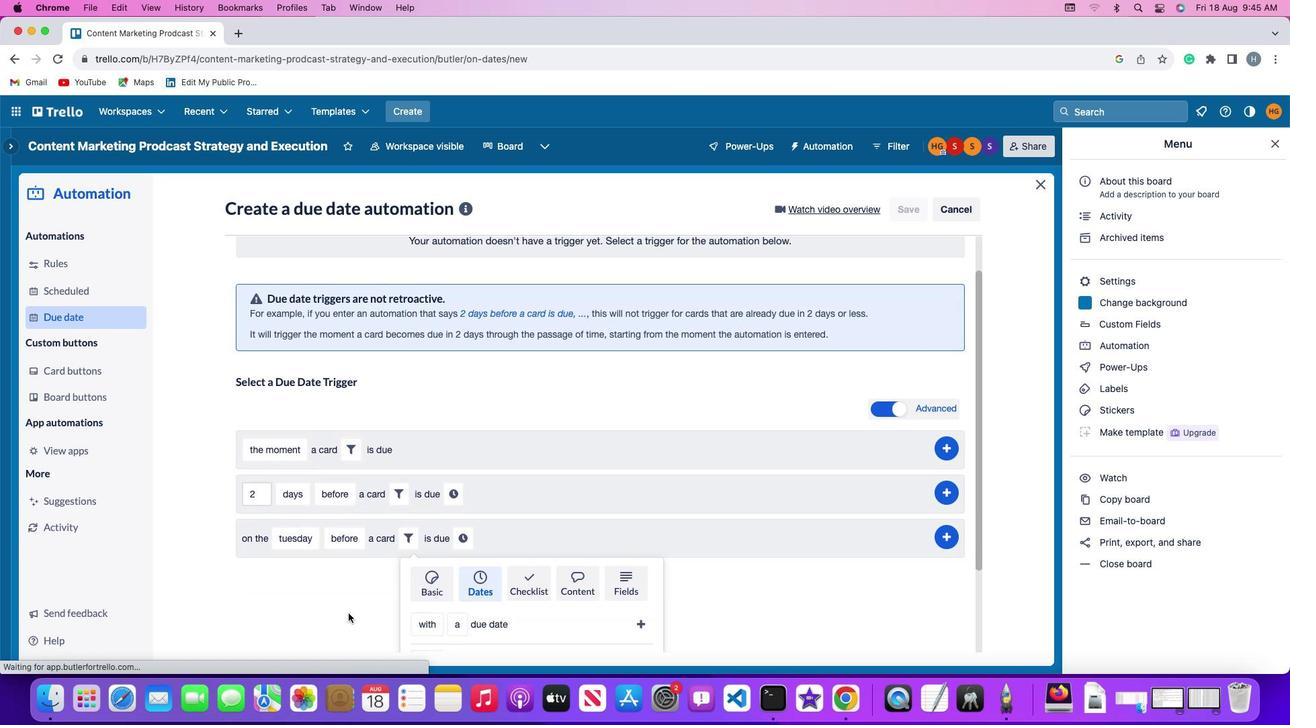 
Action: Mouse moved to (344, 612)
Screenshot: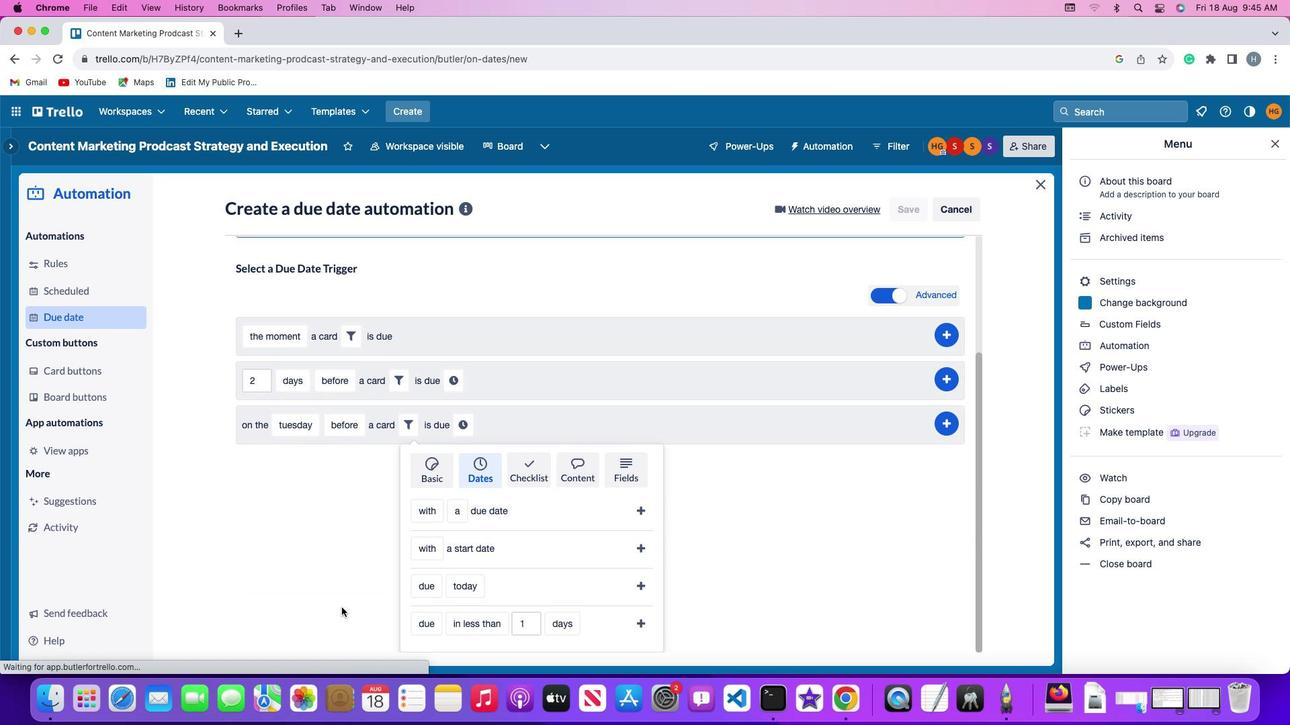 
Action: Mouse scrolled (344, 612) with delta (0, 0)
Screenshot: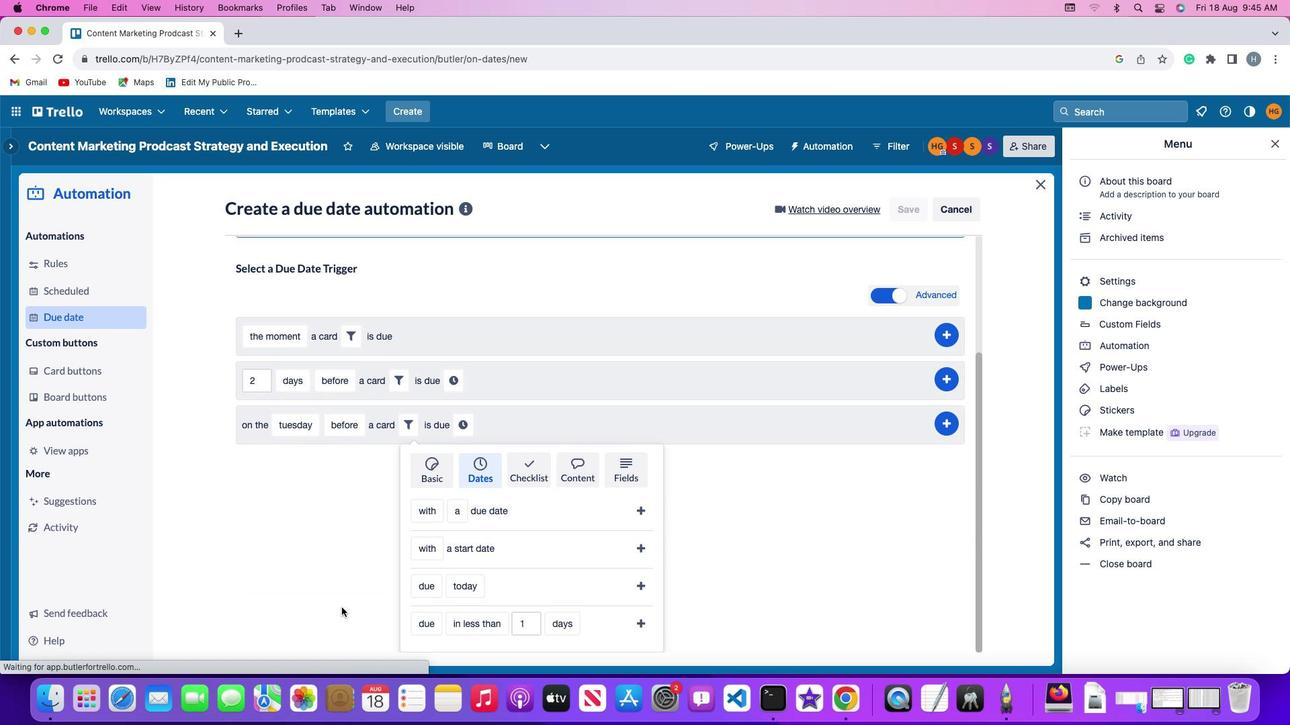 
Action: Mouse moved to (344, 612)
Screenshot: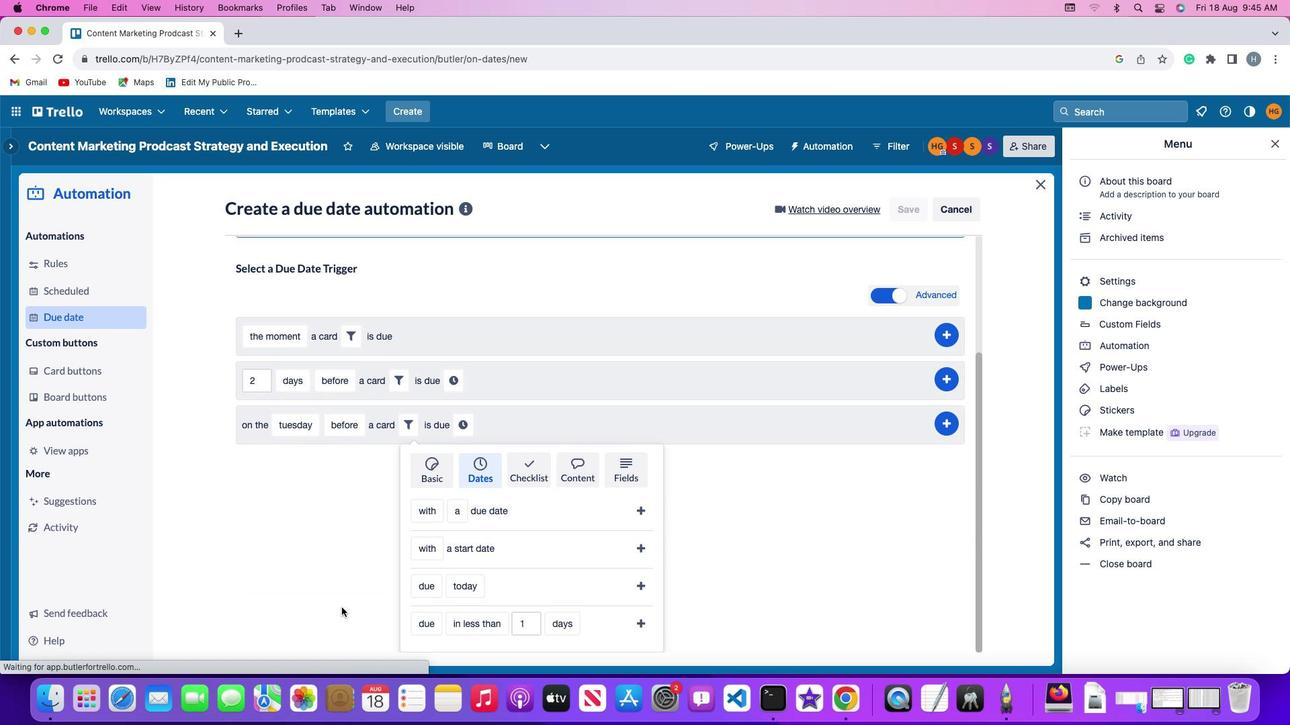 
Action: Mouse scrolled (344, 612) with delta (0, 0)
Screenshot: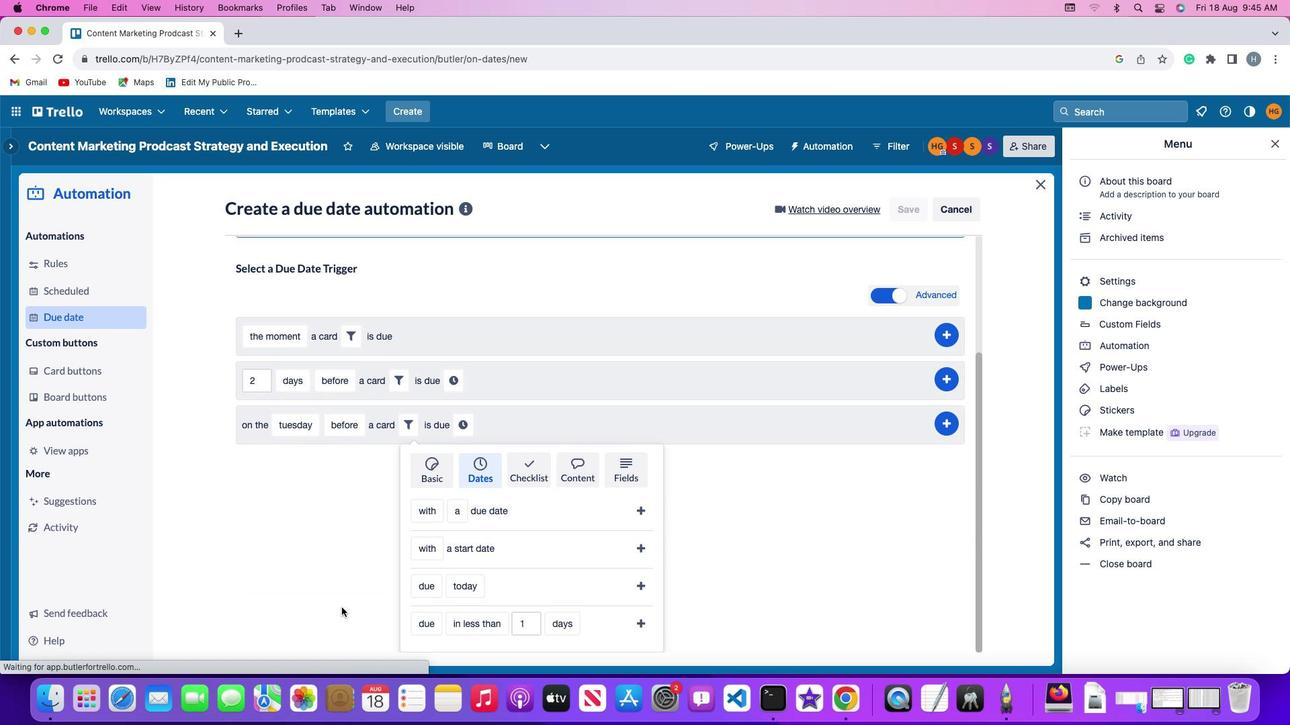 
Action: Mouse moved to (343, 611)
Screenshot: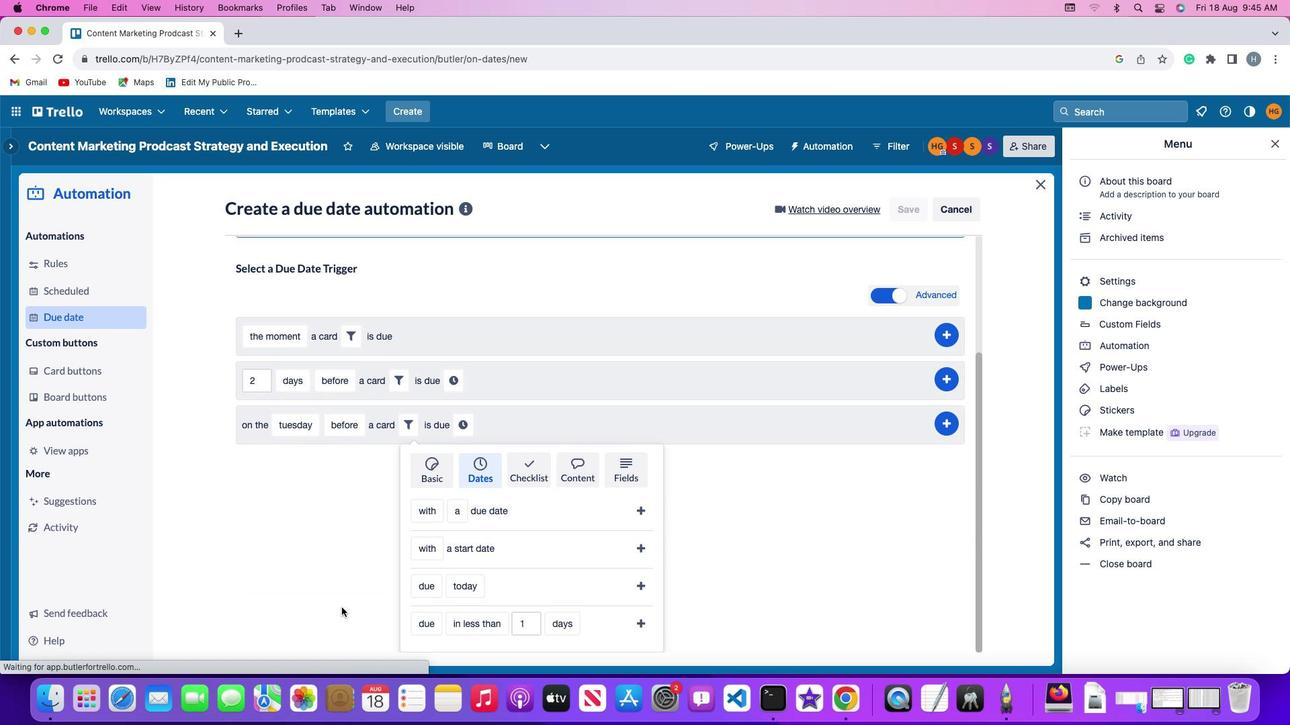 
Action: Mouse scrolled (343, 611) with delta (0, -2)
Screenshot: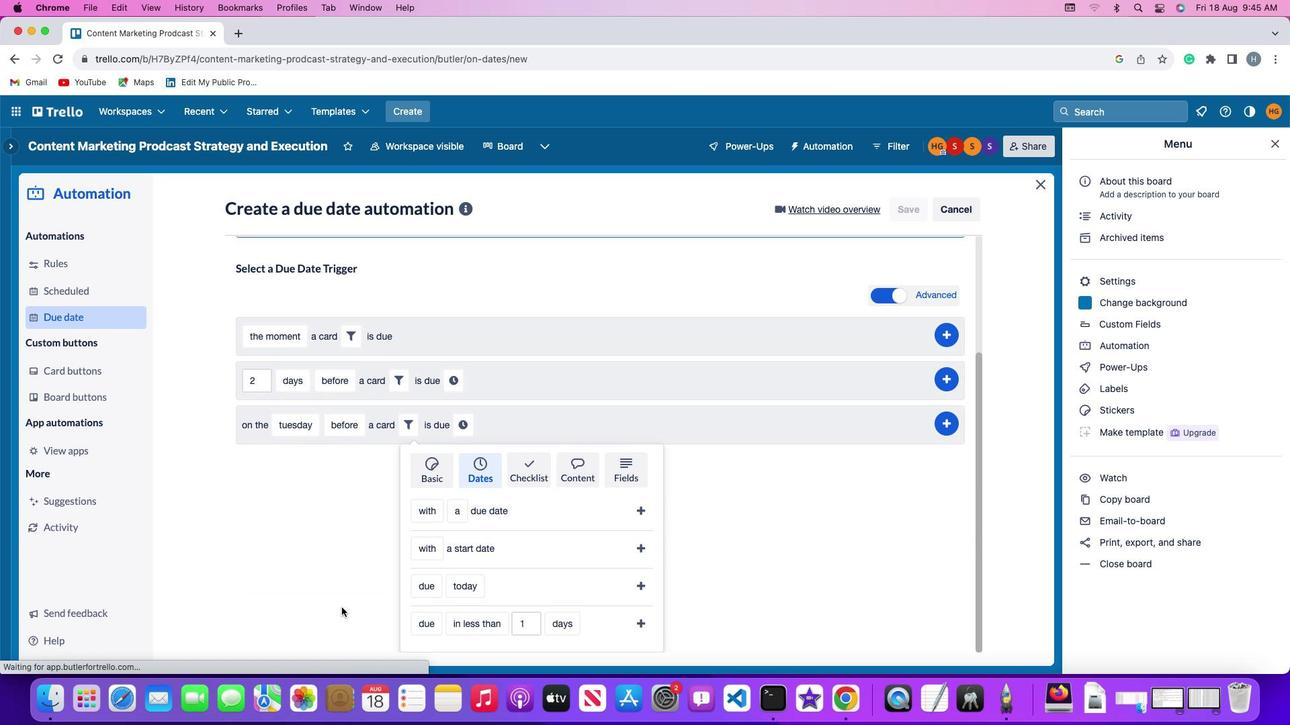 
Action: Mouse moved to (337, 604)
Screenshot: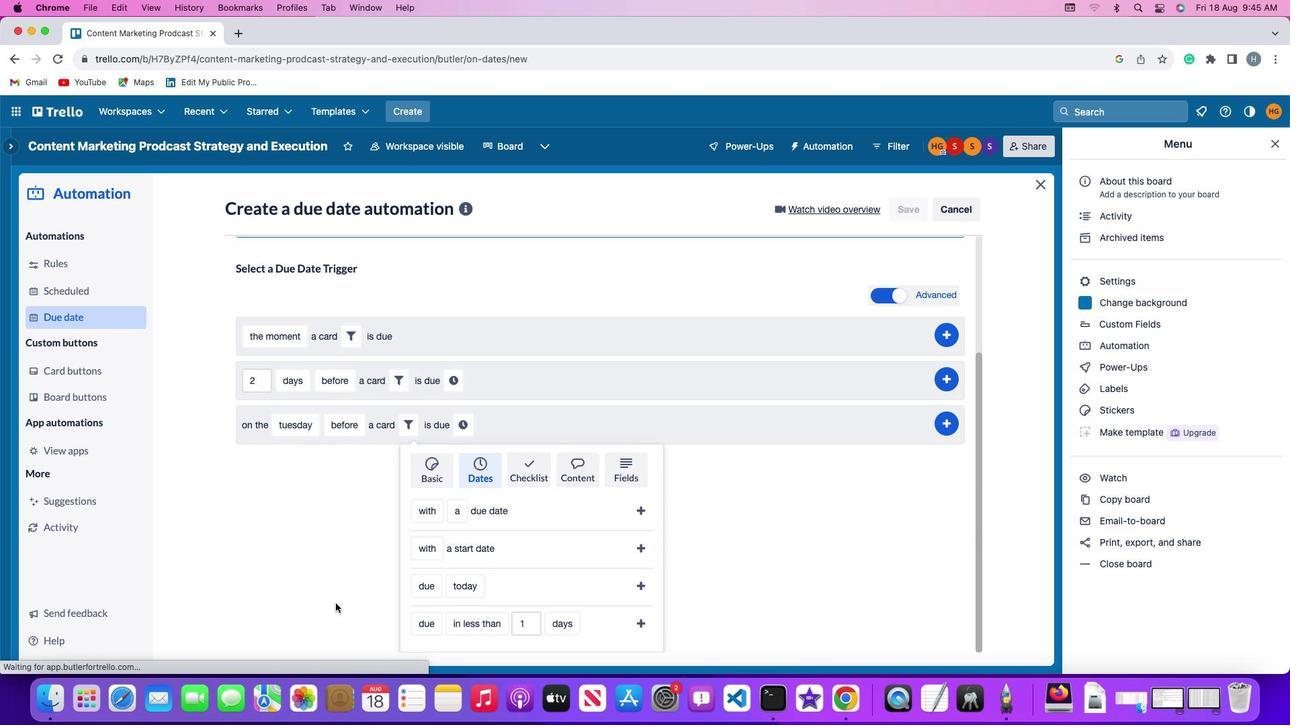 
Action: Mouse scrolled (337, 604) with delta (0, -3)
Screenshot: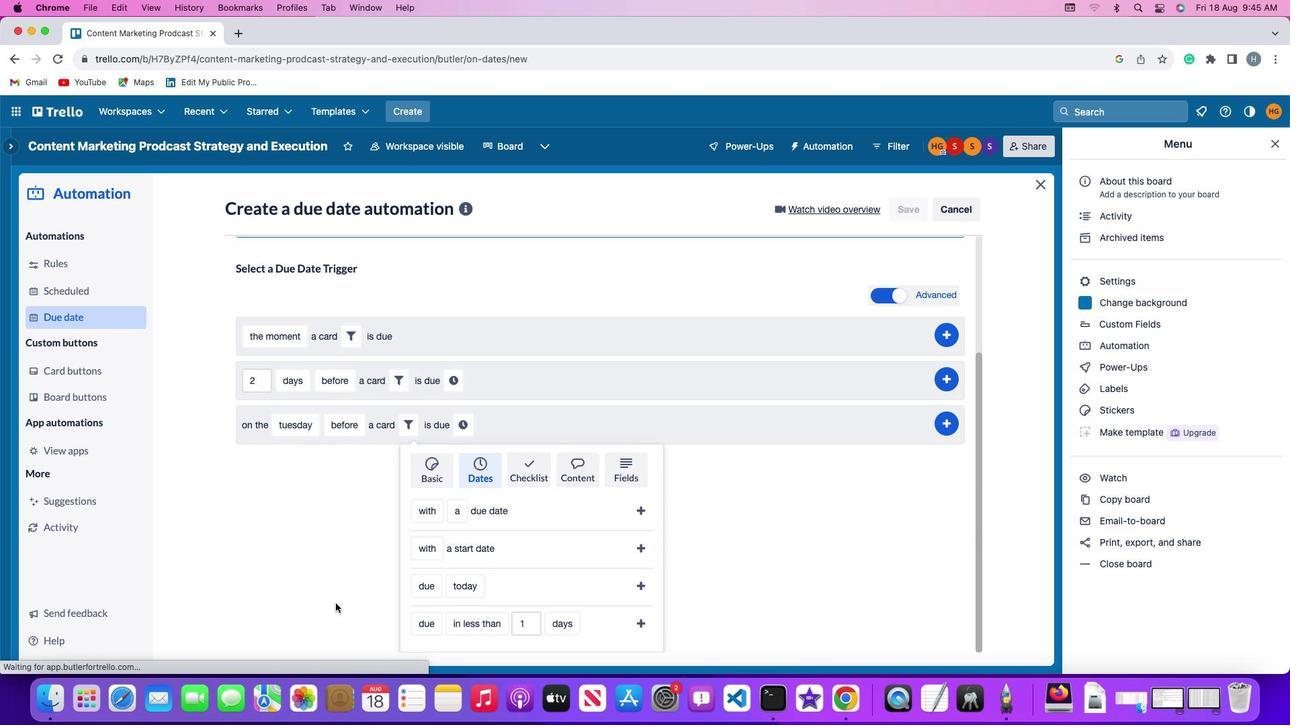 
Action: Mouse moved to (422, 618)
Screenshot: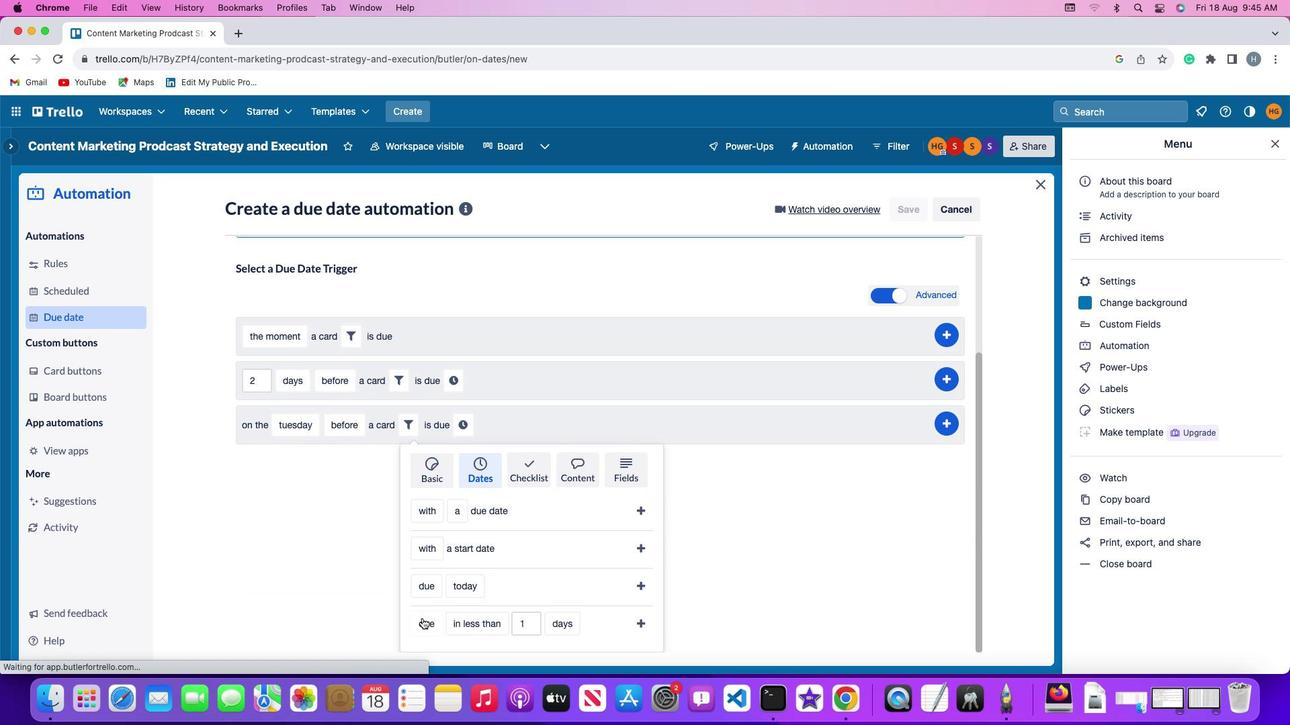 
Action: Mouse pressed left at (422, 618)
Screenshot: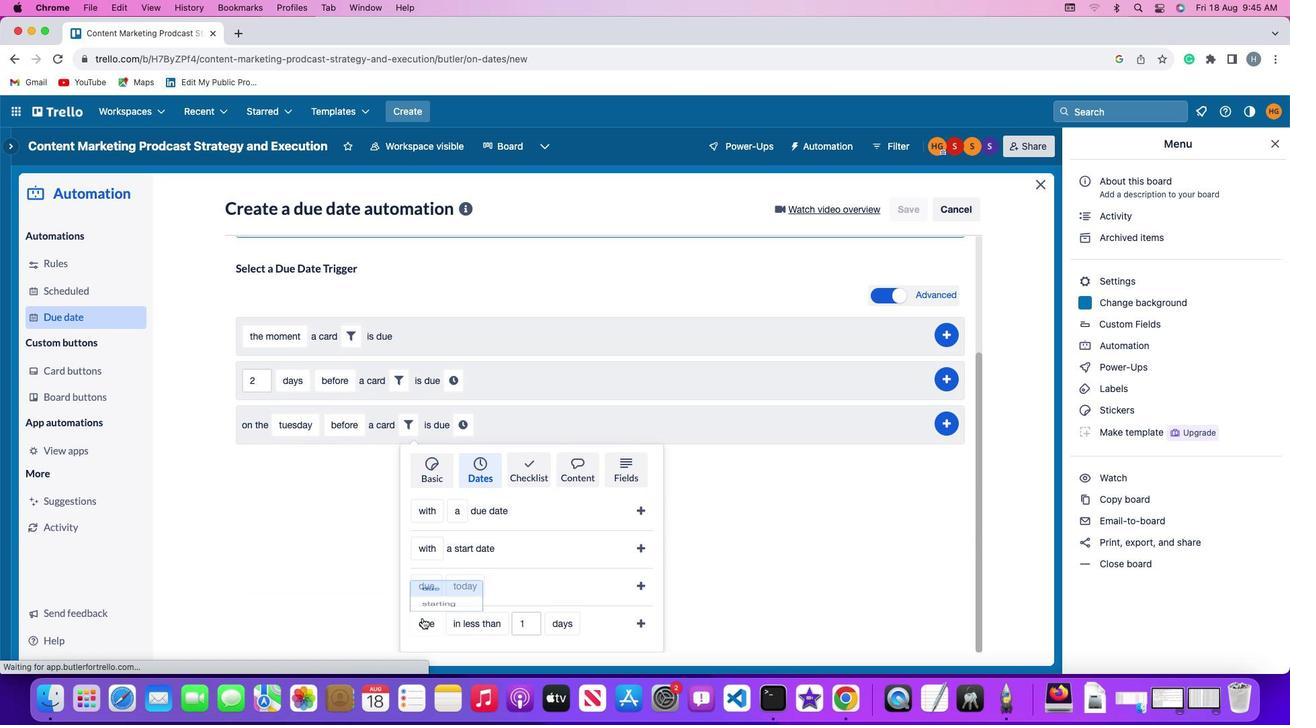 
Action: Mouse moved to (441, 569)
Screenshot: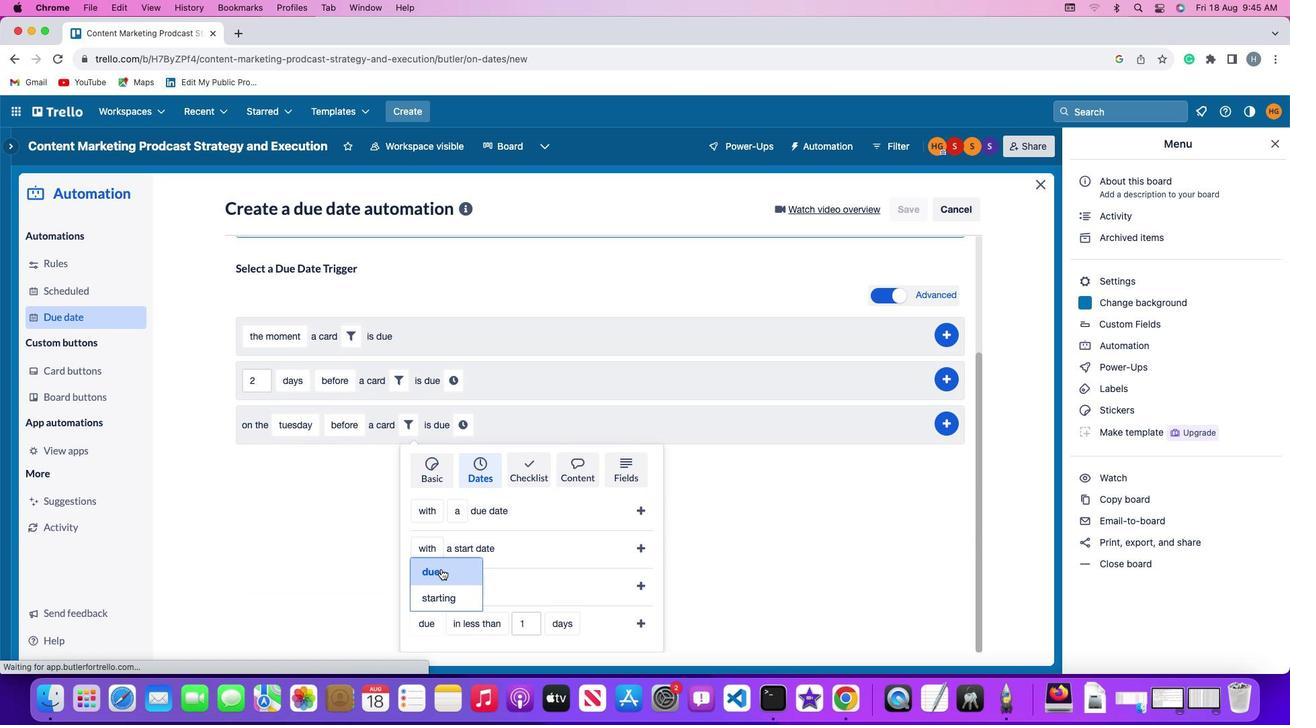 
Action: Mouse pressed left at (441, 569)
Screenshot: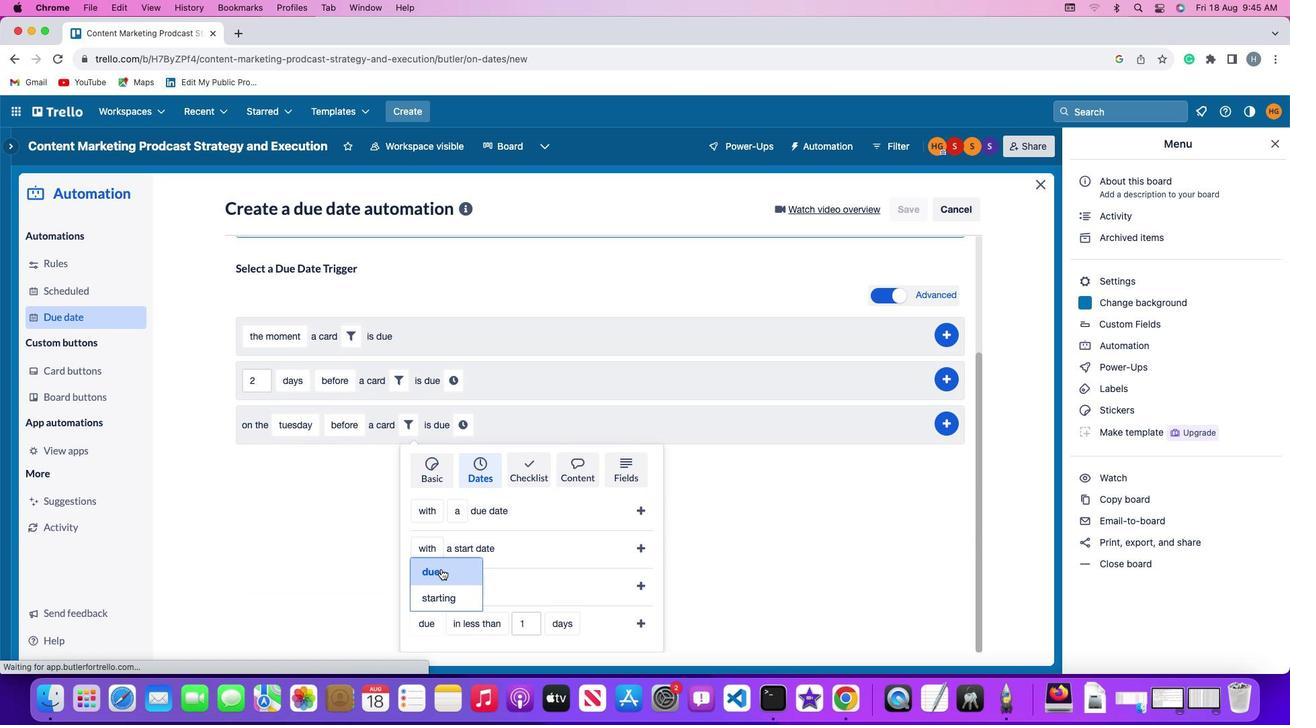
Action: Mouse moved to (480, 631)
Screenshot: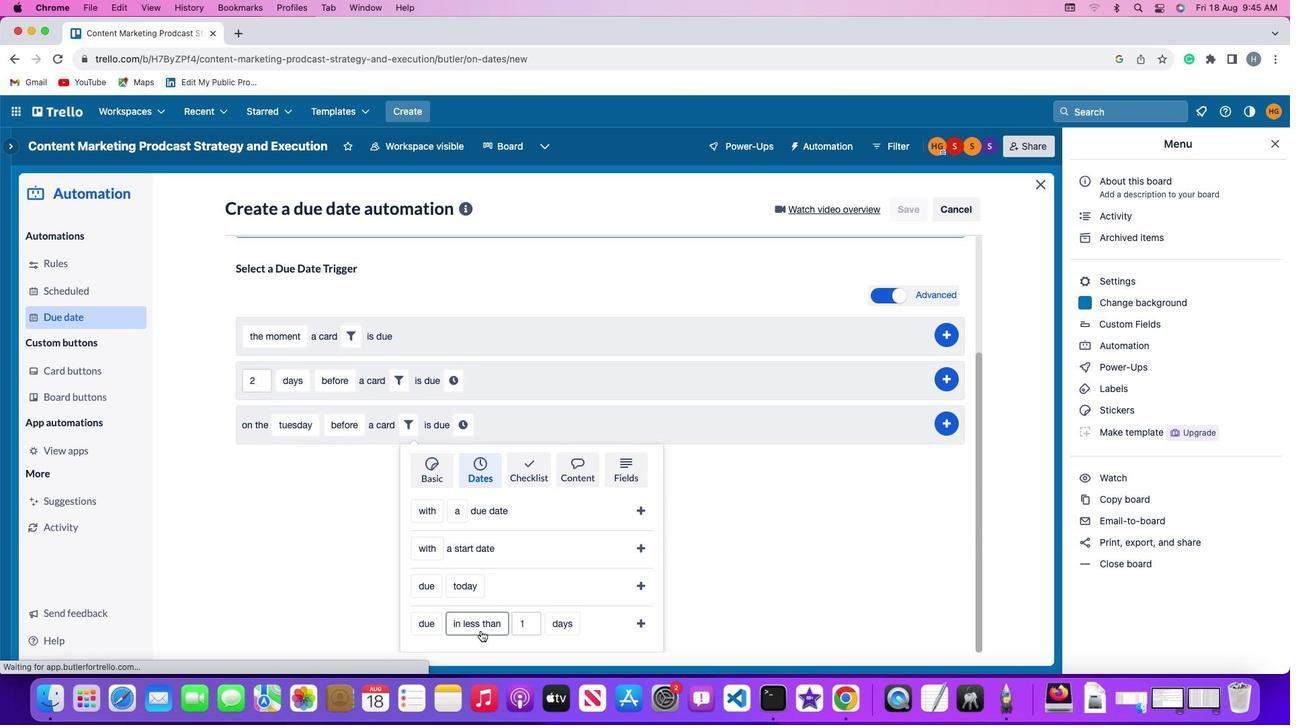 
Action: Mouse pressed left at (480, 631)
Screenshot: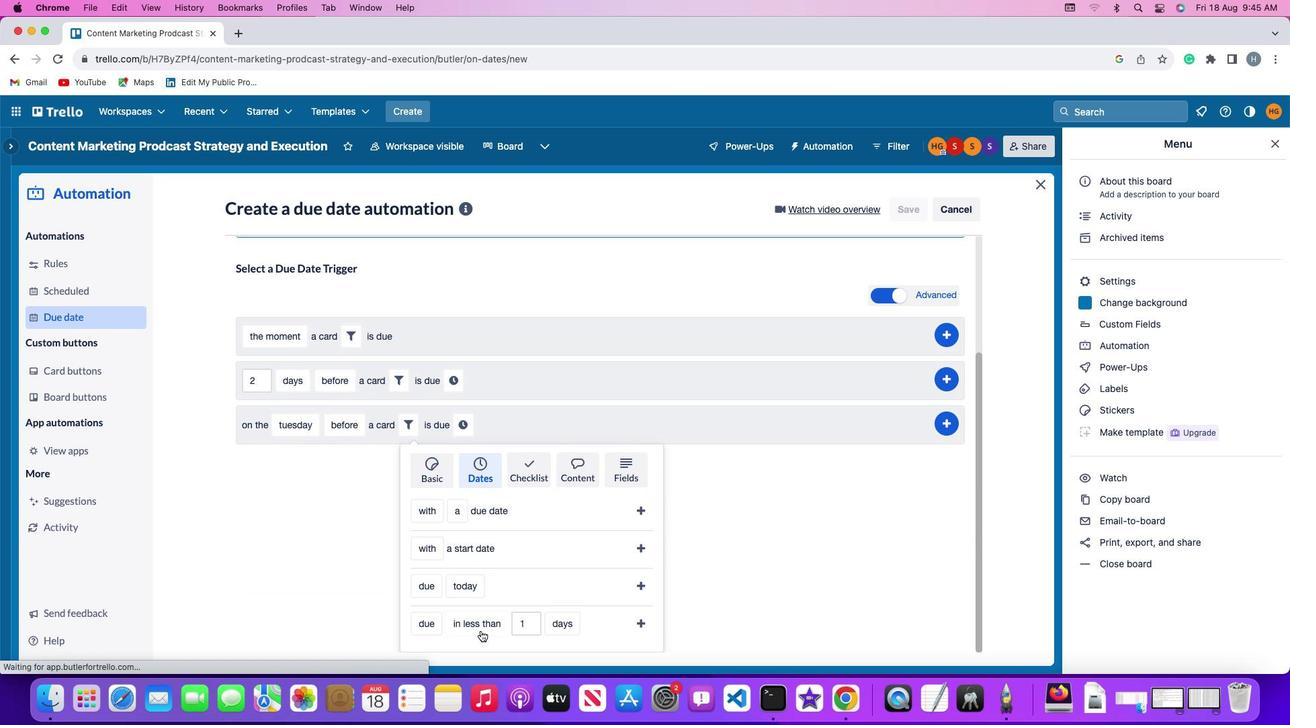 
Action: Mouse moved to (488, 536)
Screenshot: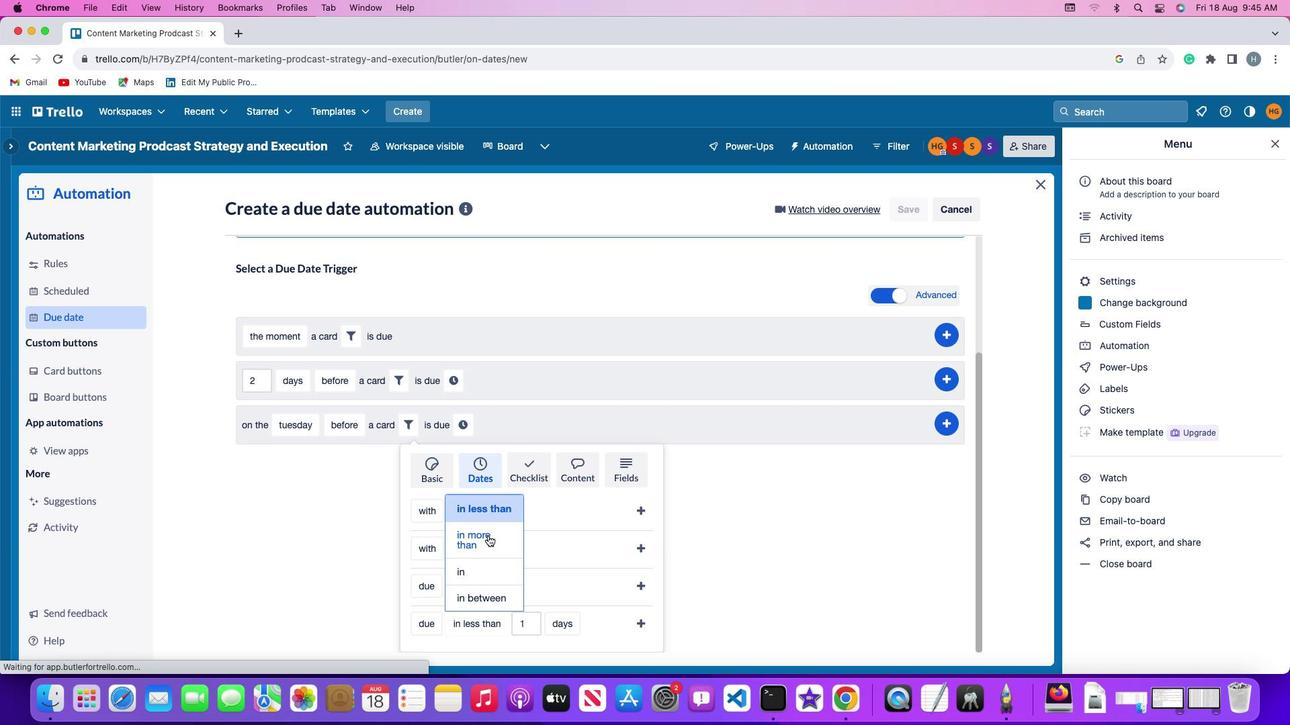 
Action: Mouse pressed left at (488, 536)
Screenshot: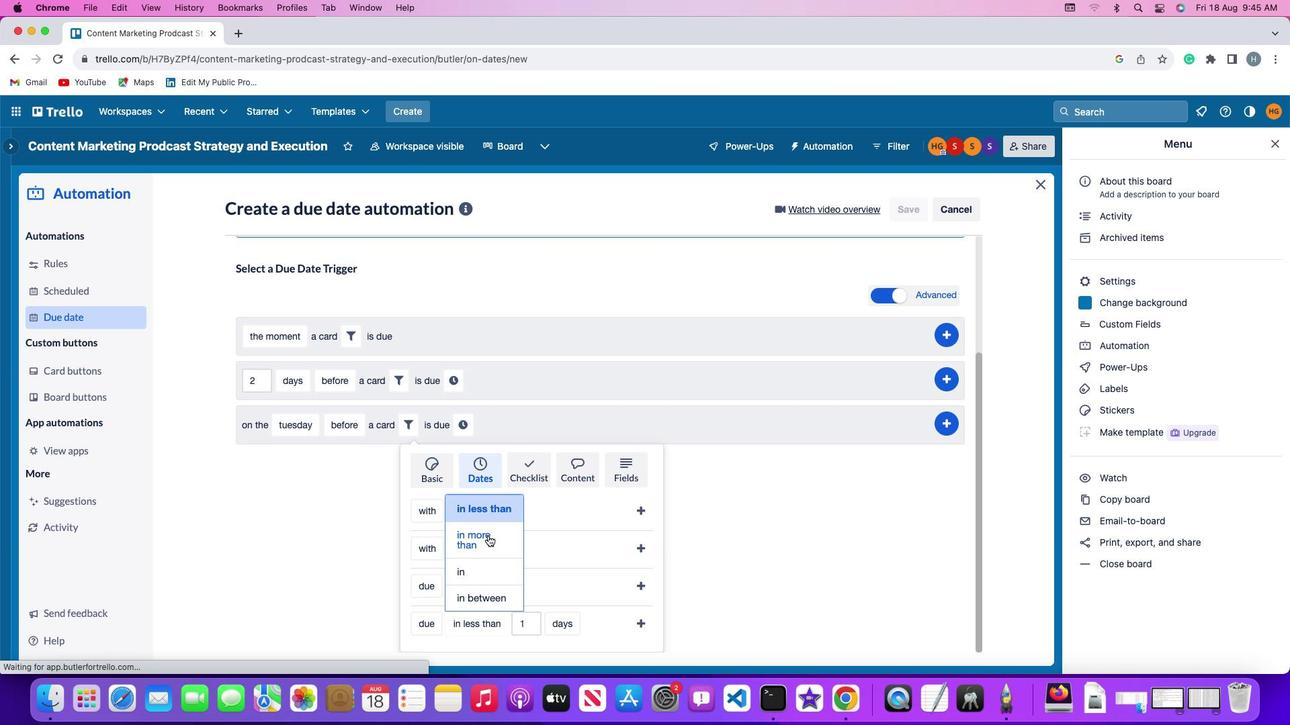 
Action: Mouse moved to (544, 624)
Screenshot: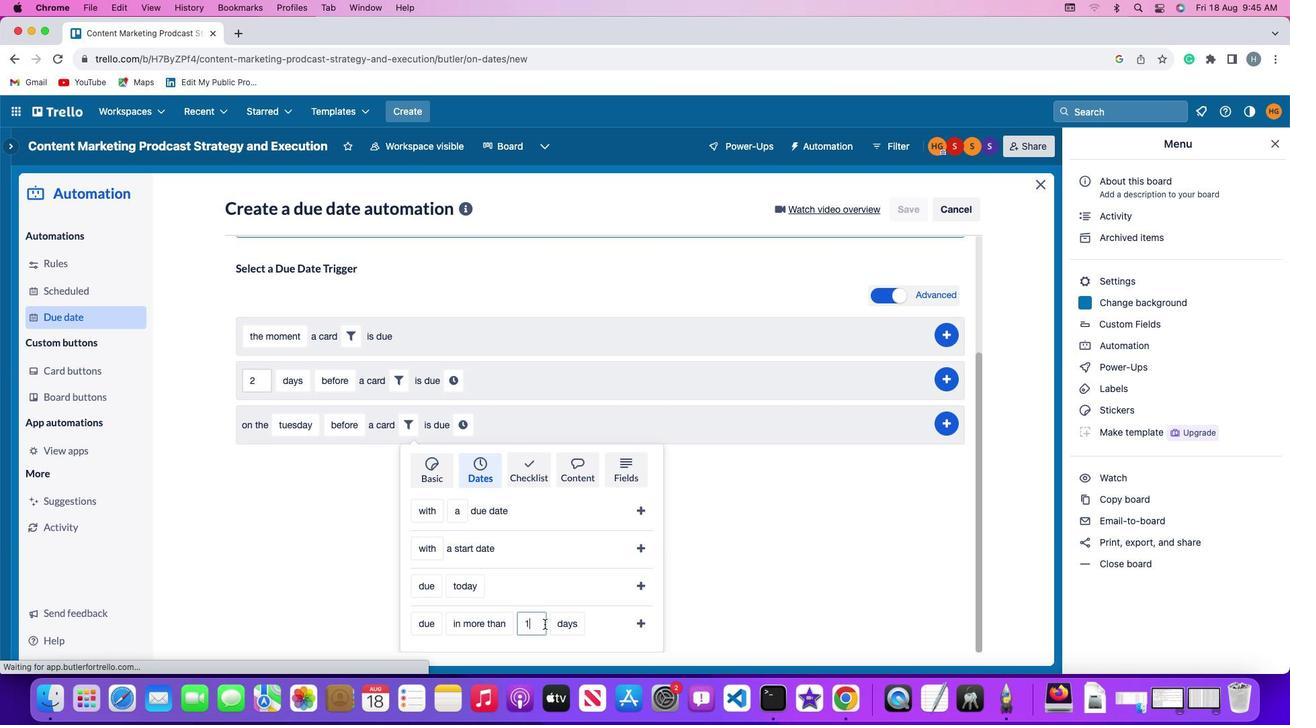 
Action: Mouse pressed left at (544, 624)
Screenshot: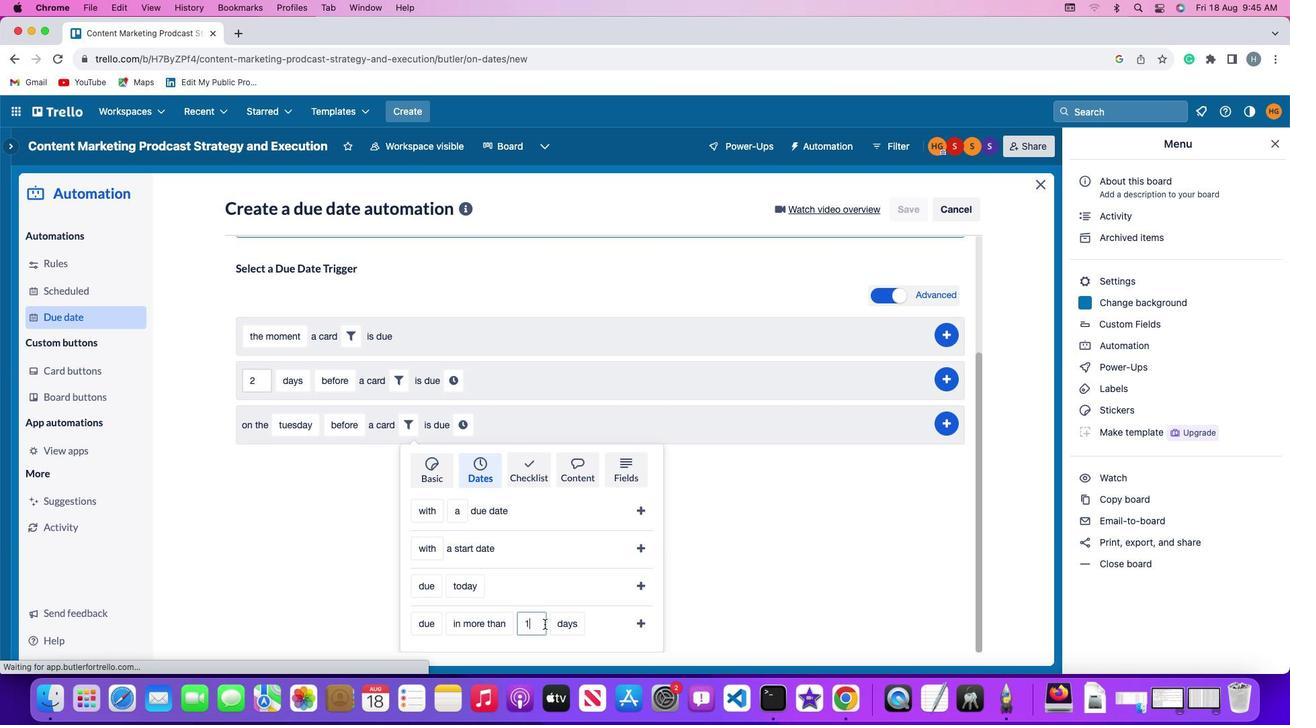 
Action: Mouse moved to (544, 625)
Screenshot: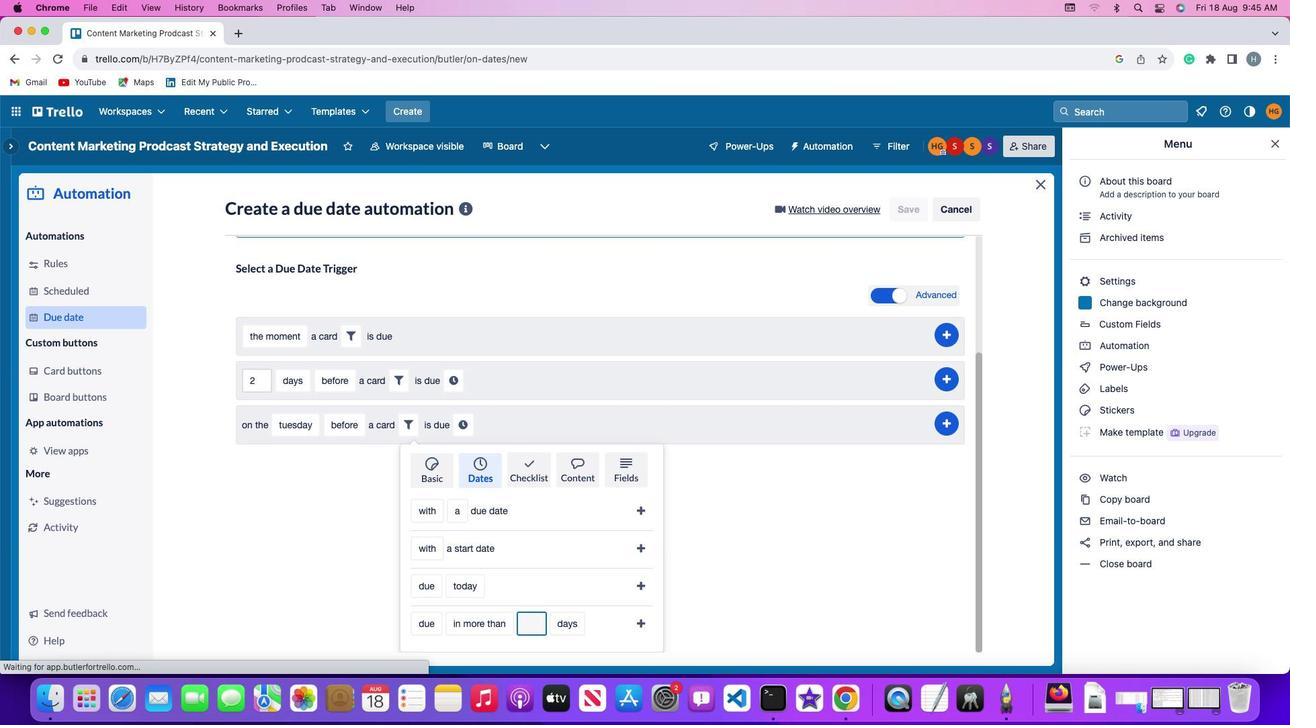 
Action: Key pressed Key.backspace
Screenshot: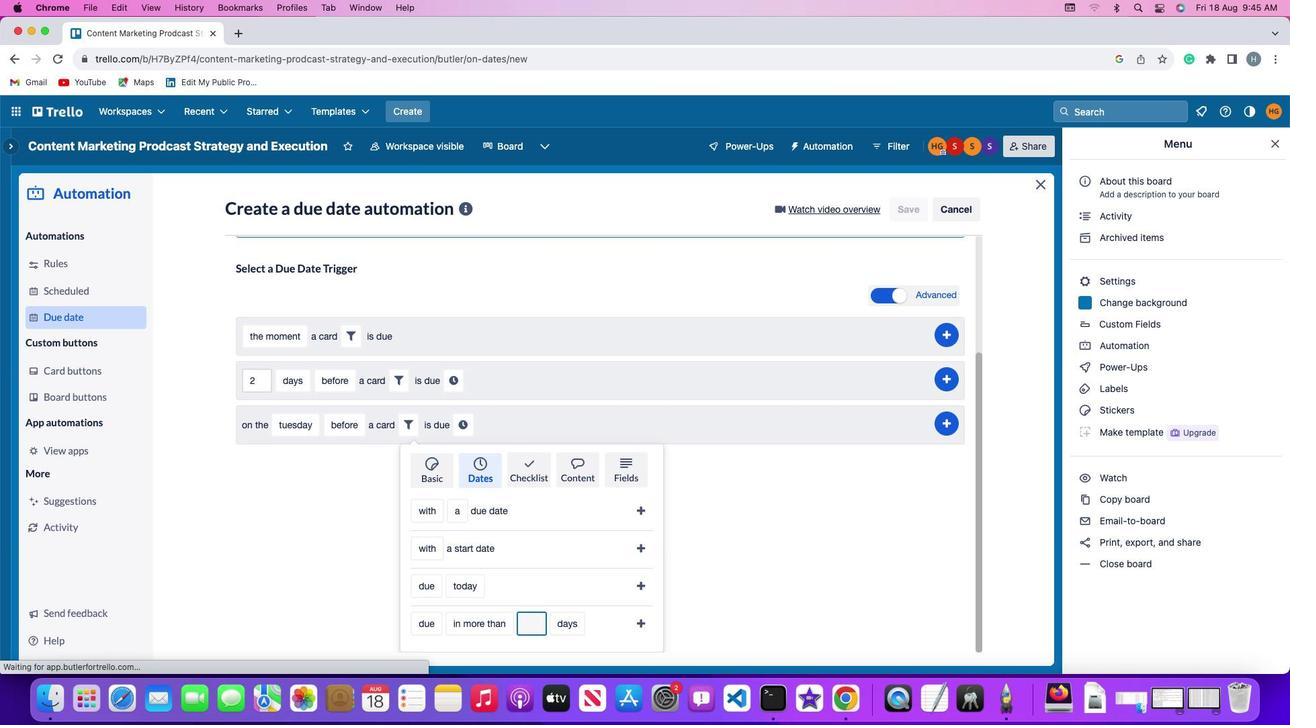 
Action: Mouse moved to (544, 625)
Screenshot: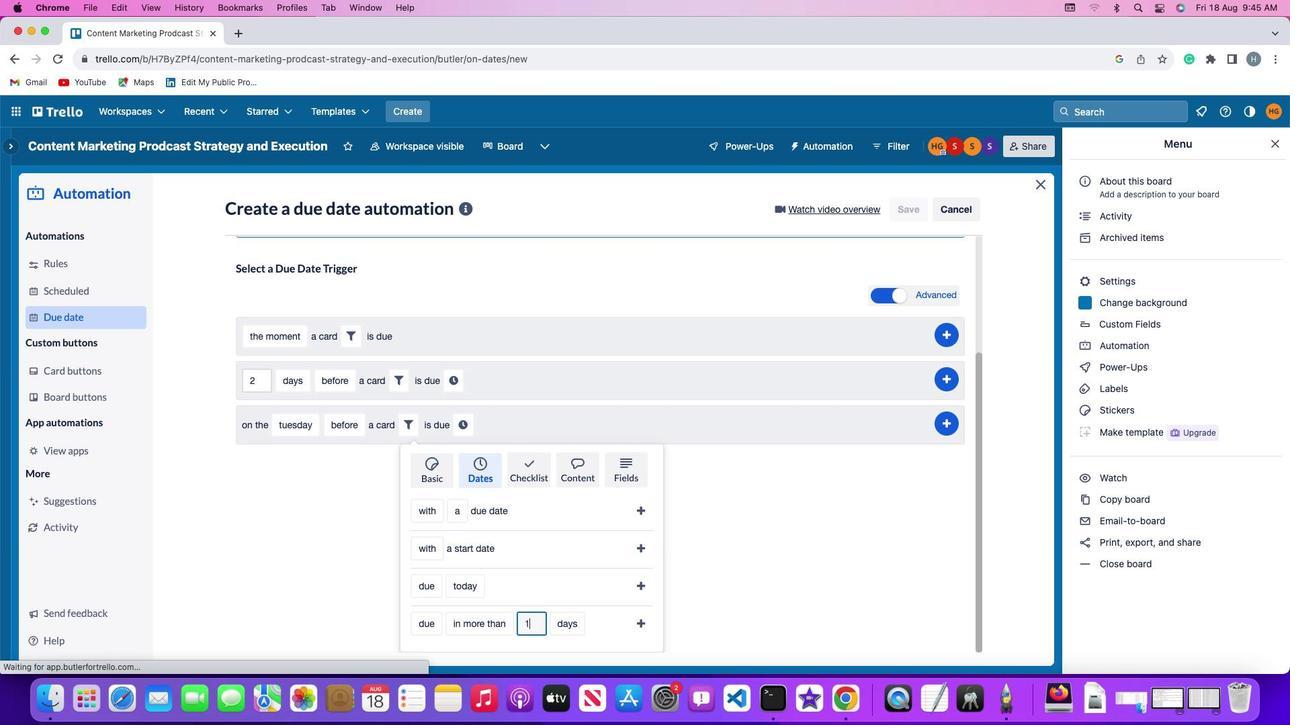 
Action: Key pressed '1'
Screenshot: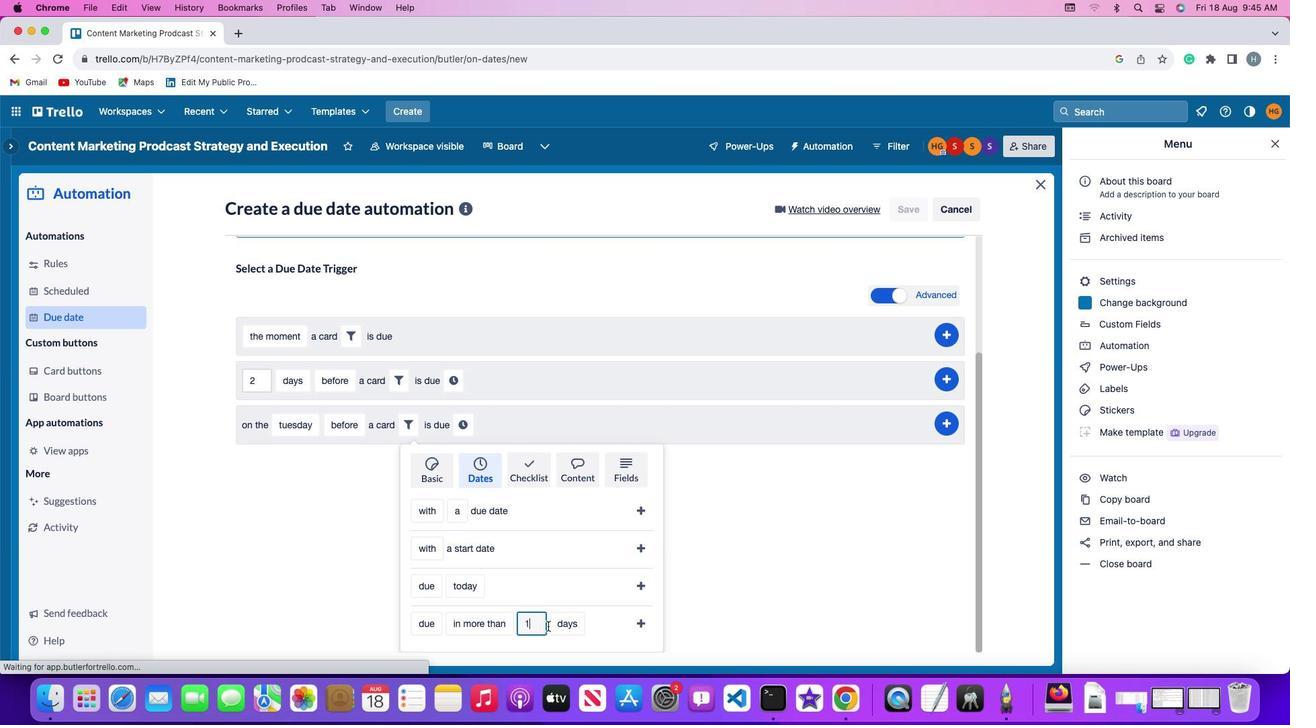 
Action: Mouse moved to (558, 626)
Screenshot: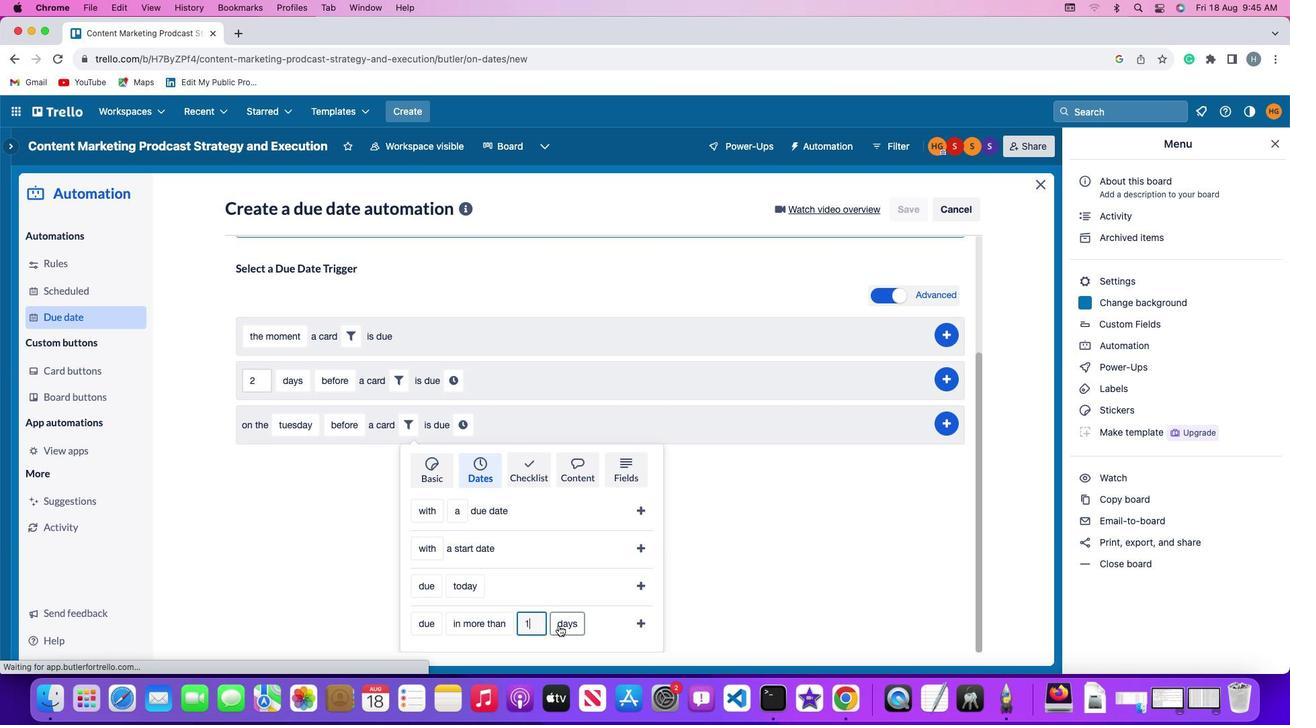 
Action: Mouse pressed left at (558, 626)
Screenshot: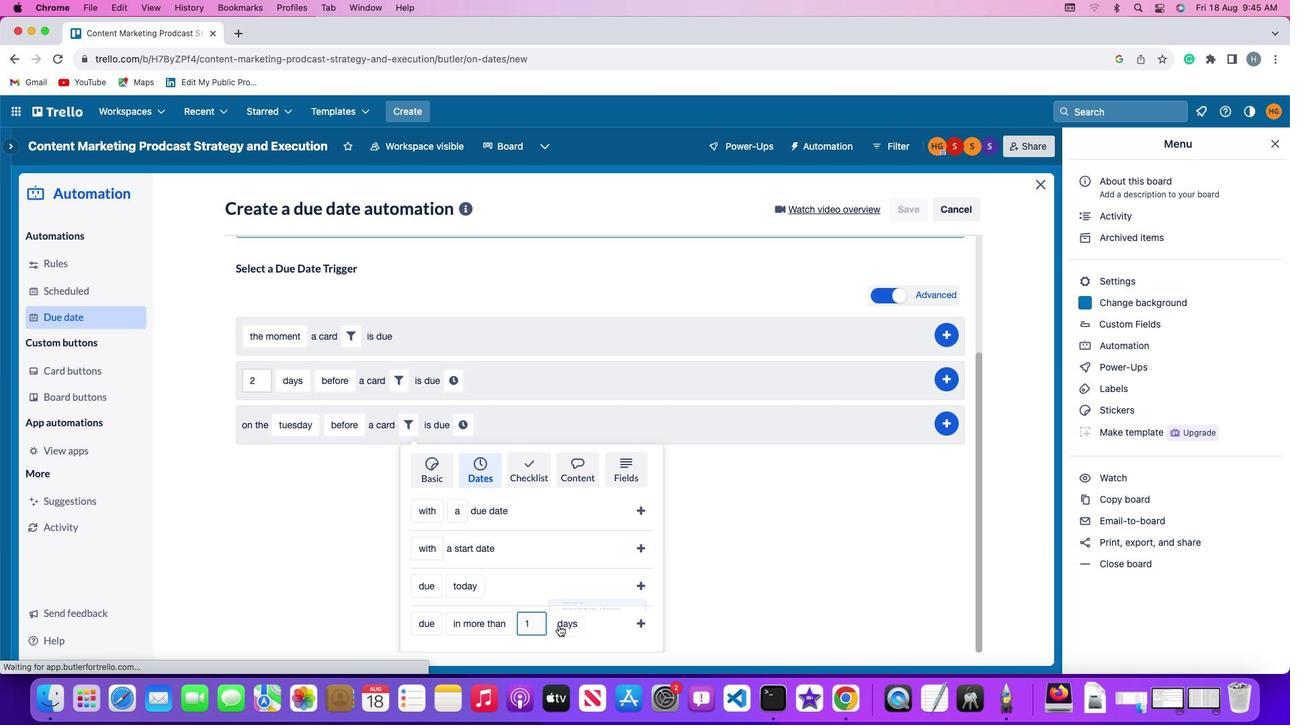 
Action: Mouse moved to (565, 595)
Screenshot: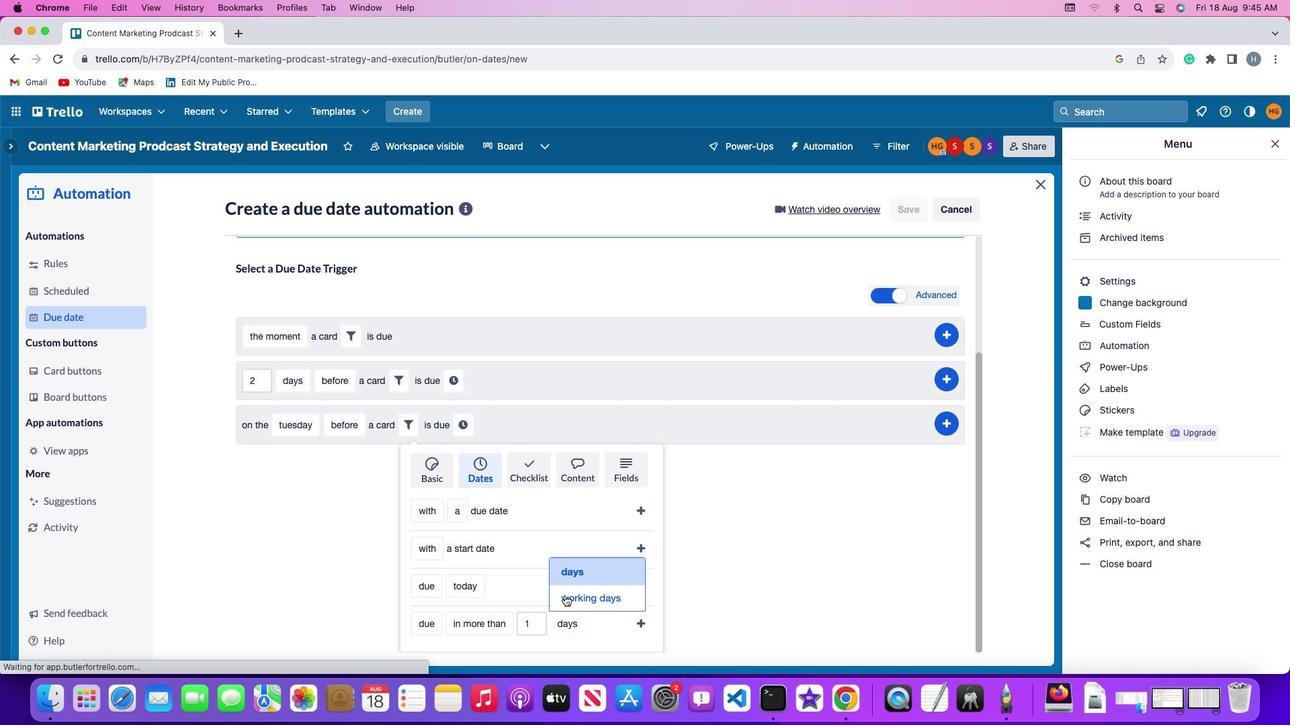 
Action: Mouse pressed left at (565, 595)
Screenshot: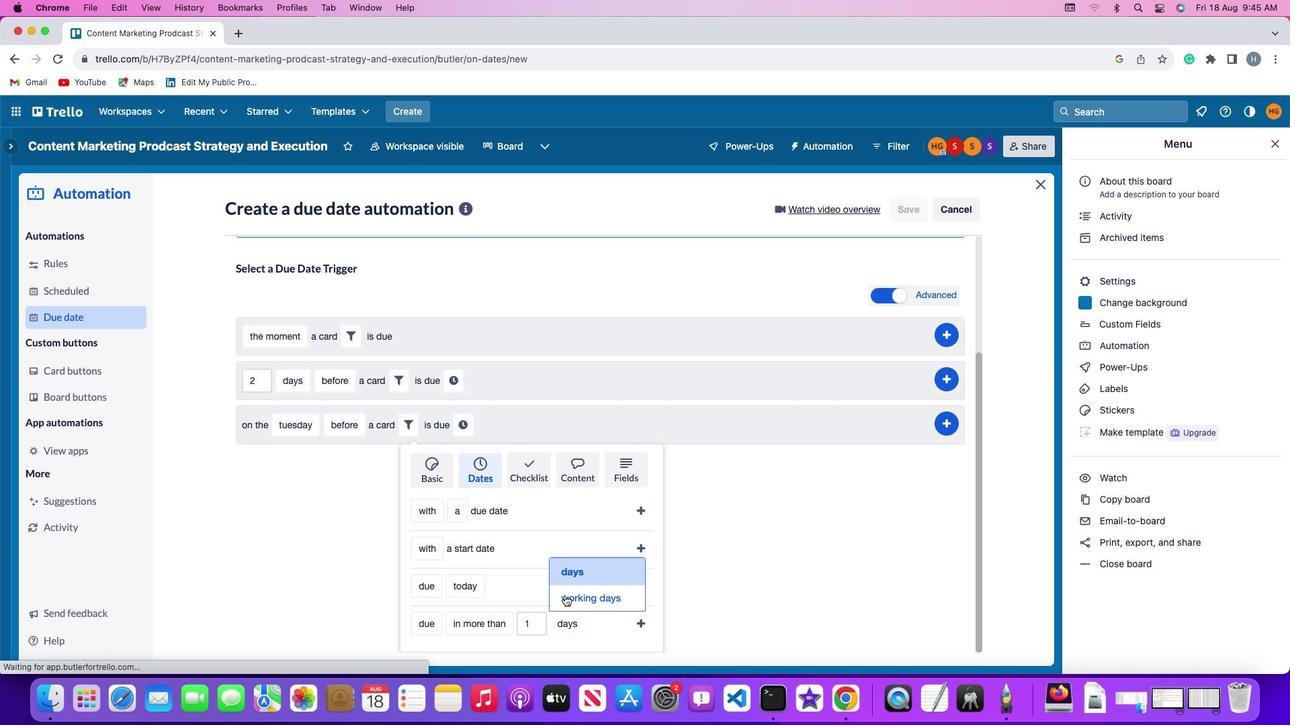 
Action: Mouse moved to (642, 618)
Screenshot: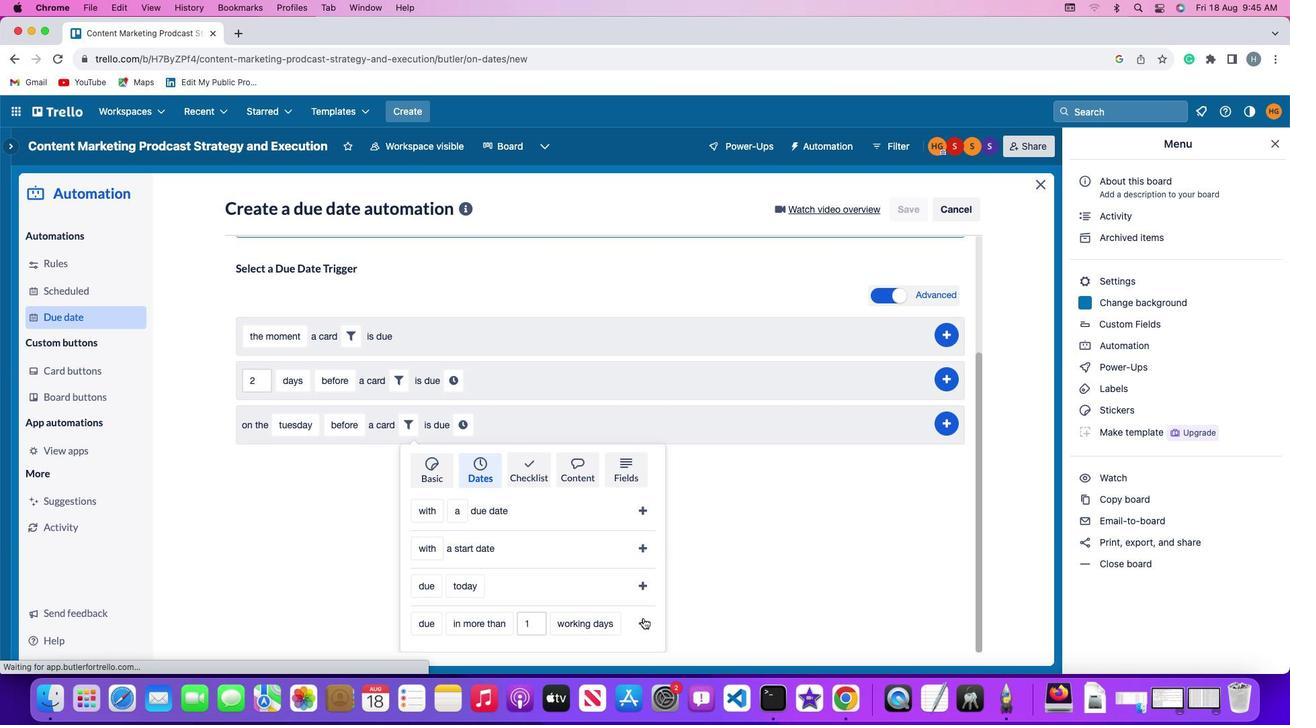 
Action: Mouse pressed left at (642, 618)
Screenshot: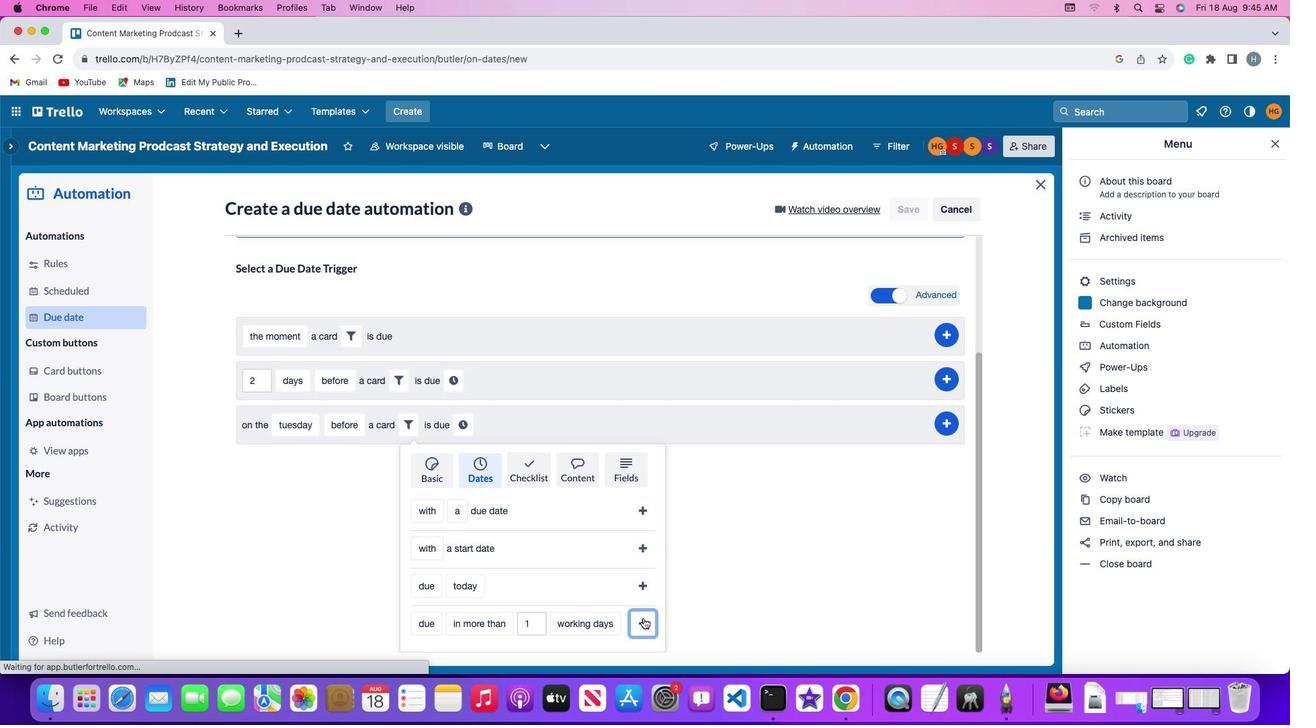 
Action: Mouse moved to (634, 585)
Screenshot: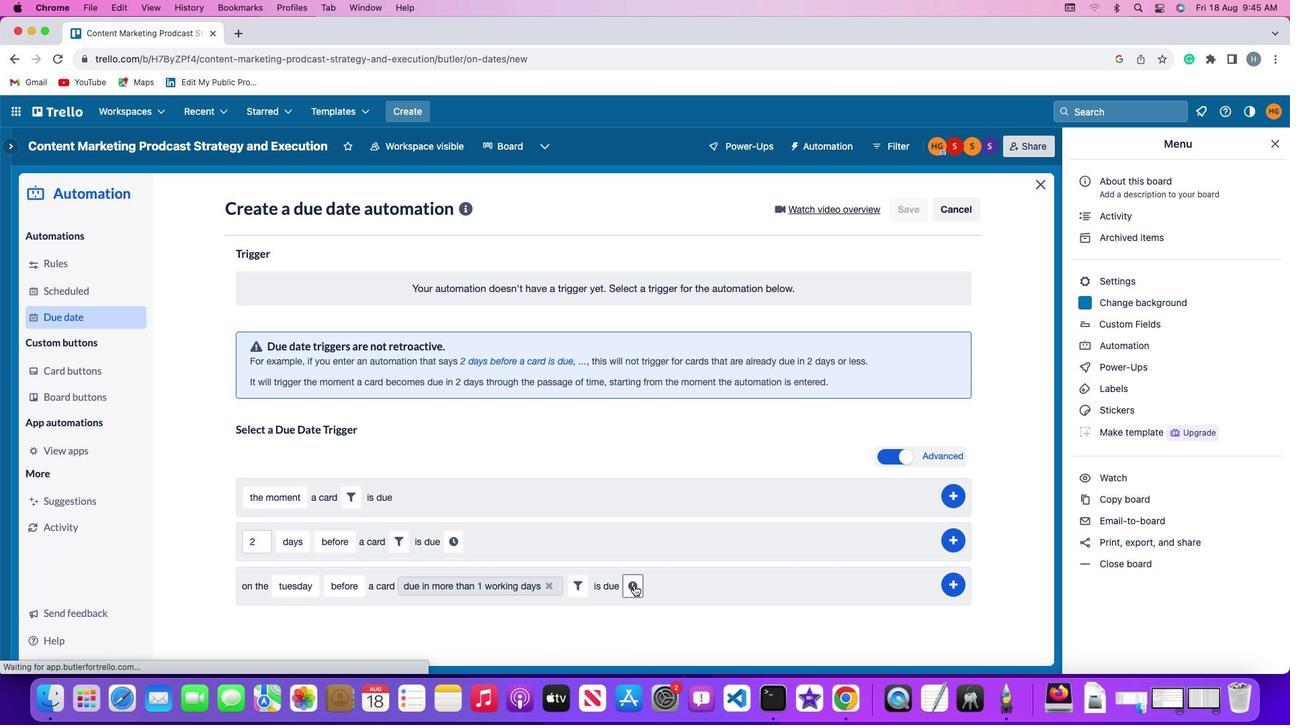 
Action: Mouse pressed left at (634, 585)
Screenshot: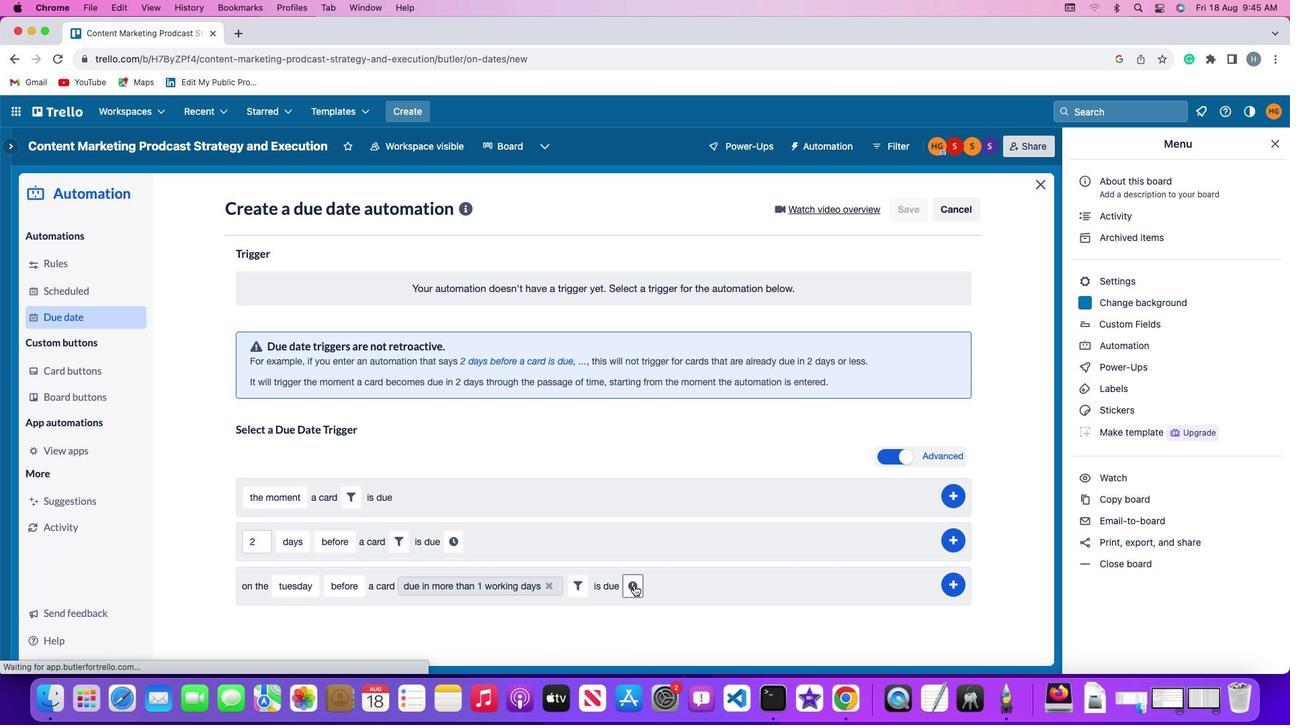 
Action: Mouse moved to (657, 590)
Screenshot: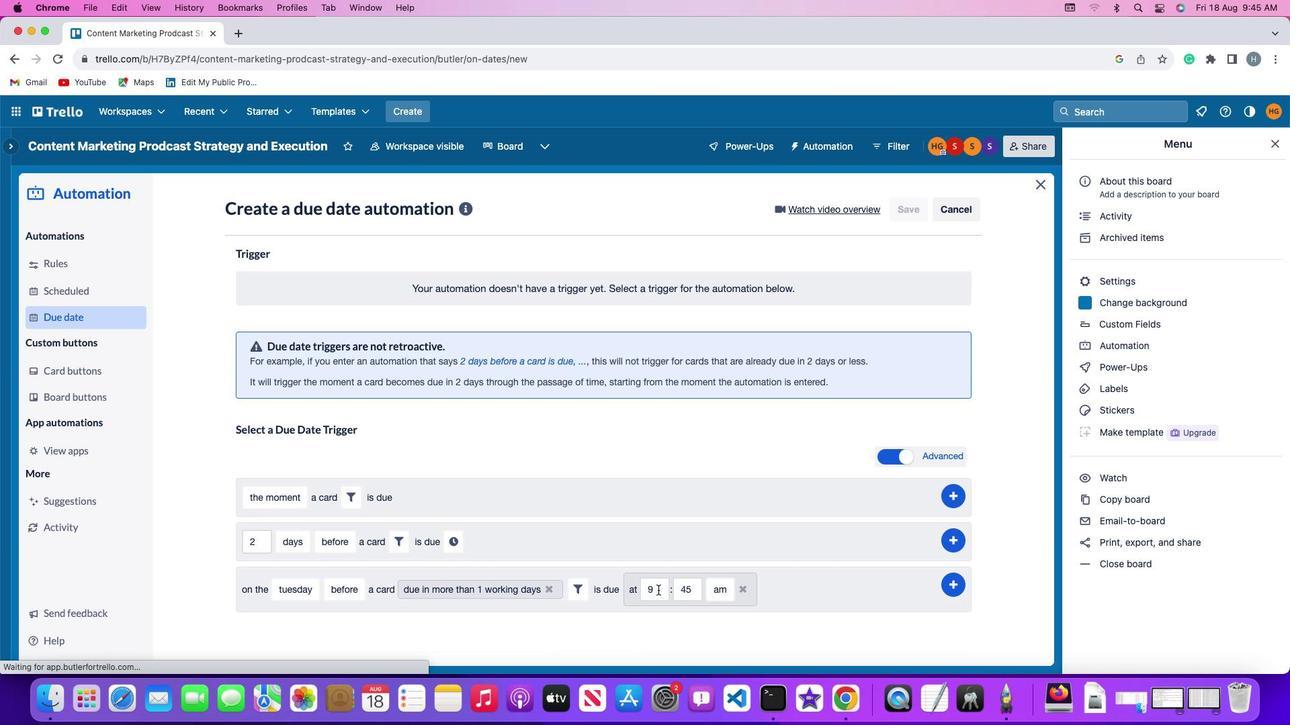 
Action: Mouse pressed left at (657, 590)
Screenshot: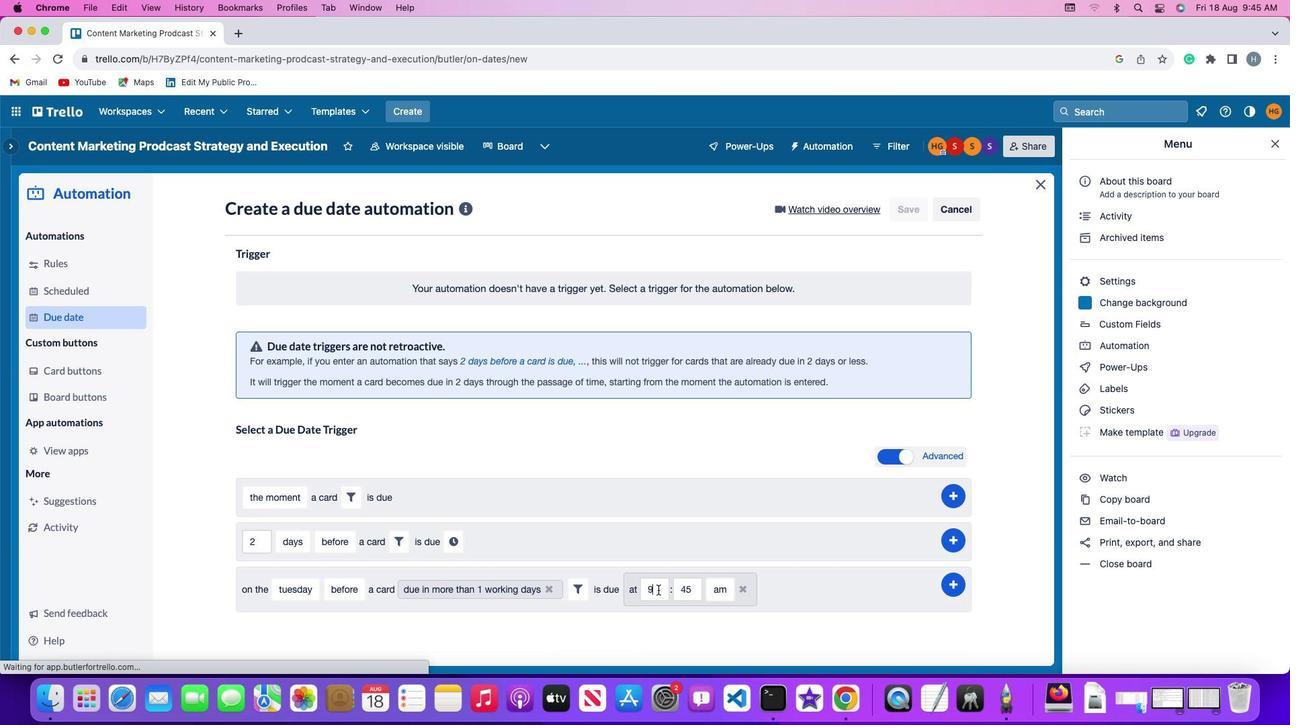 
Action: Key pressed Key.backspace'1''1'
Screenshot: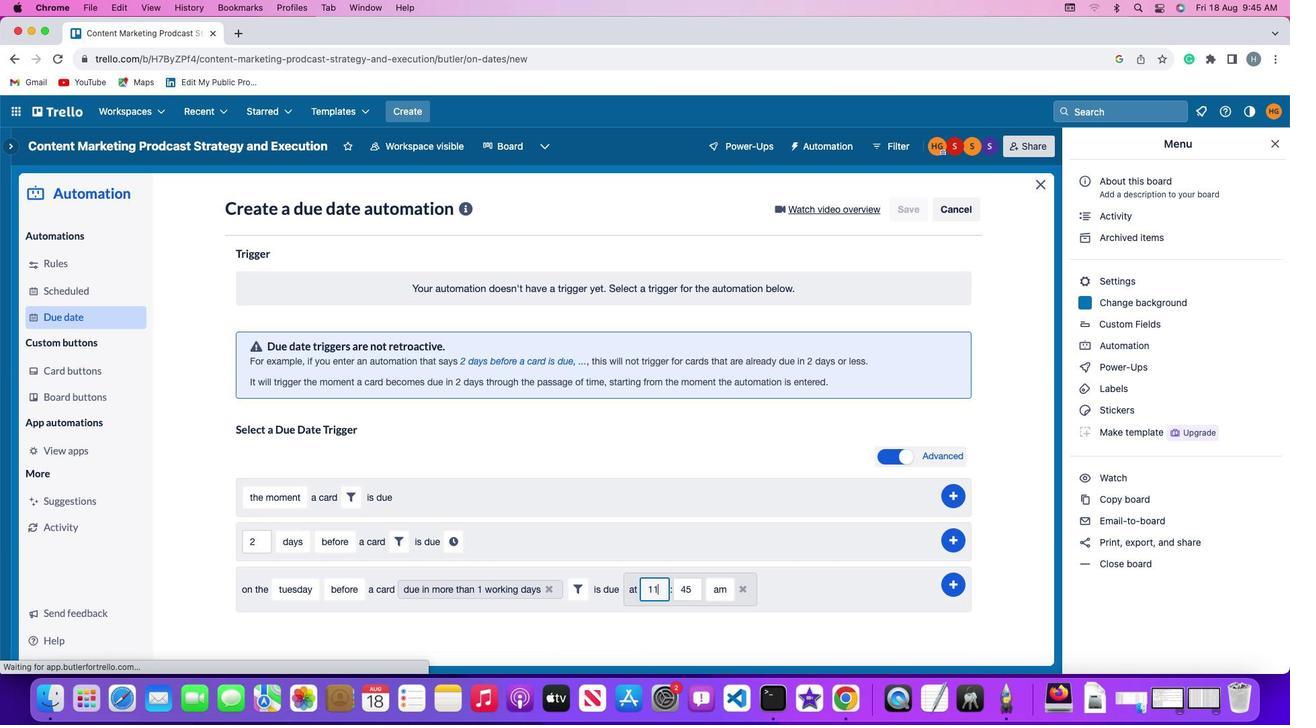 
Action: Mouse moved to (692, 589)
Screenshot: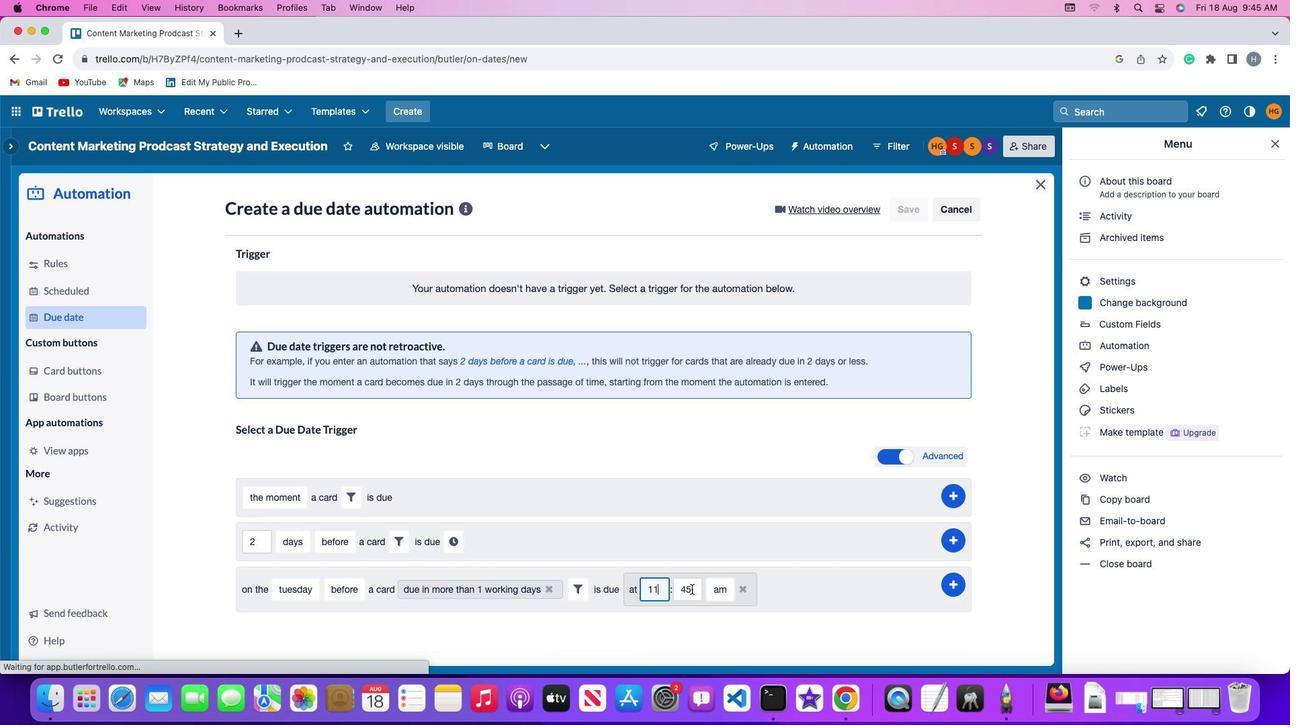 
Action: Mouse pressed left at (692, 589)
Screenshot: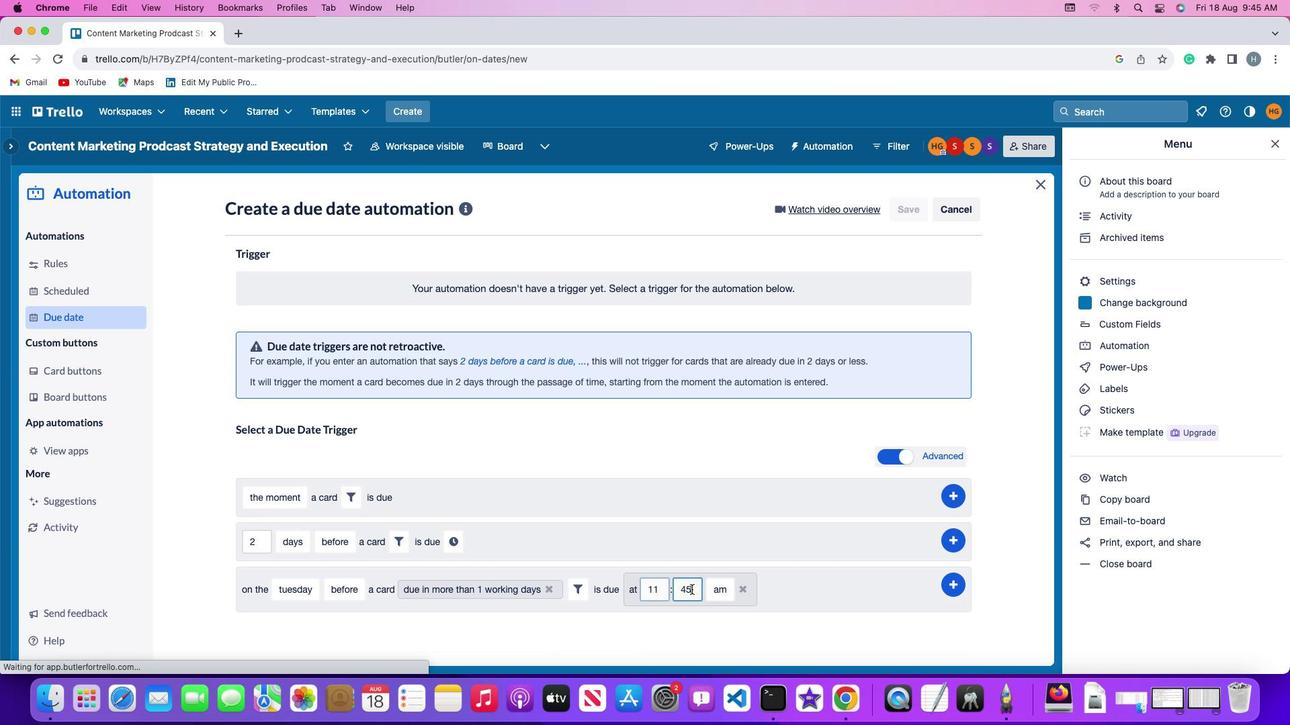 
Action: Key pressed Key.backspaceKey.backspace'0''0'
Screenshot: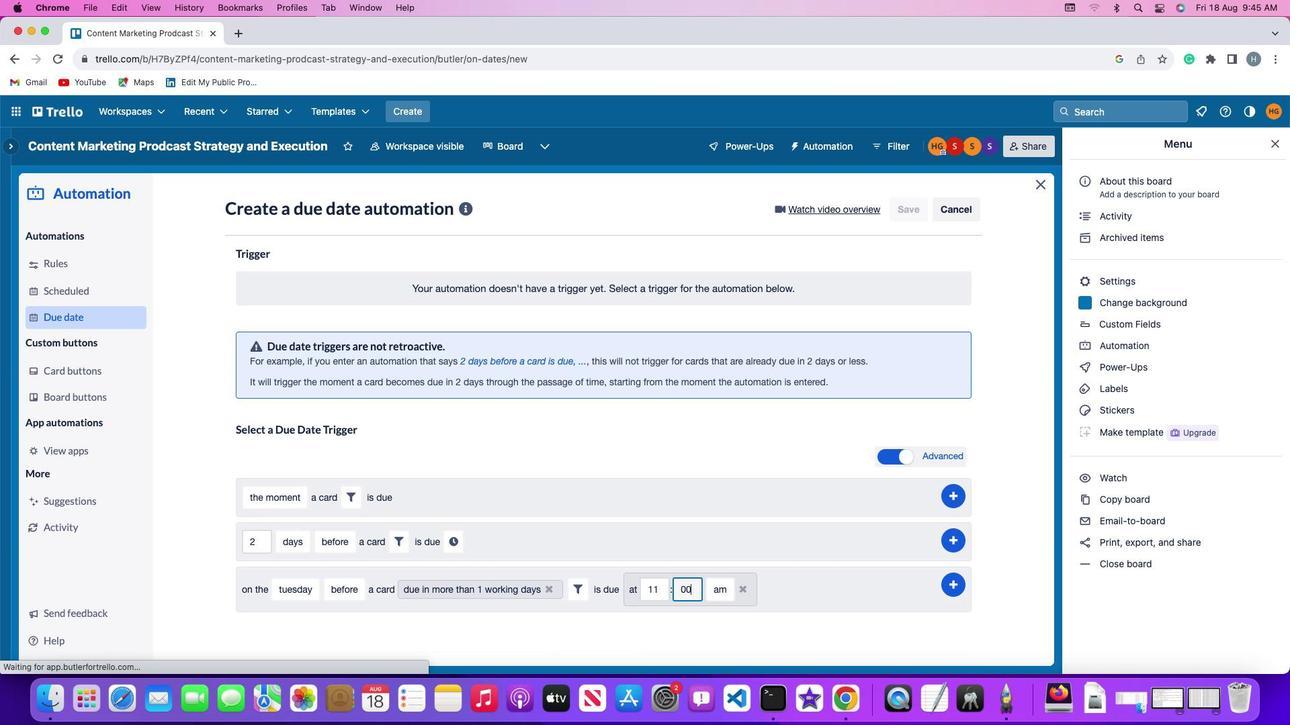 
Action: Mouse moved to (710, 587)
Screenshot: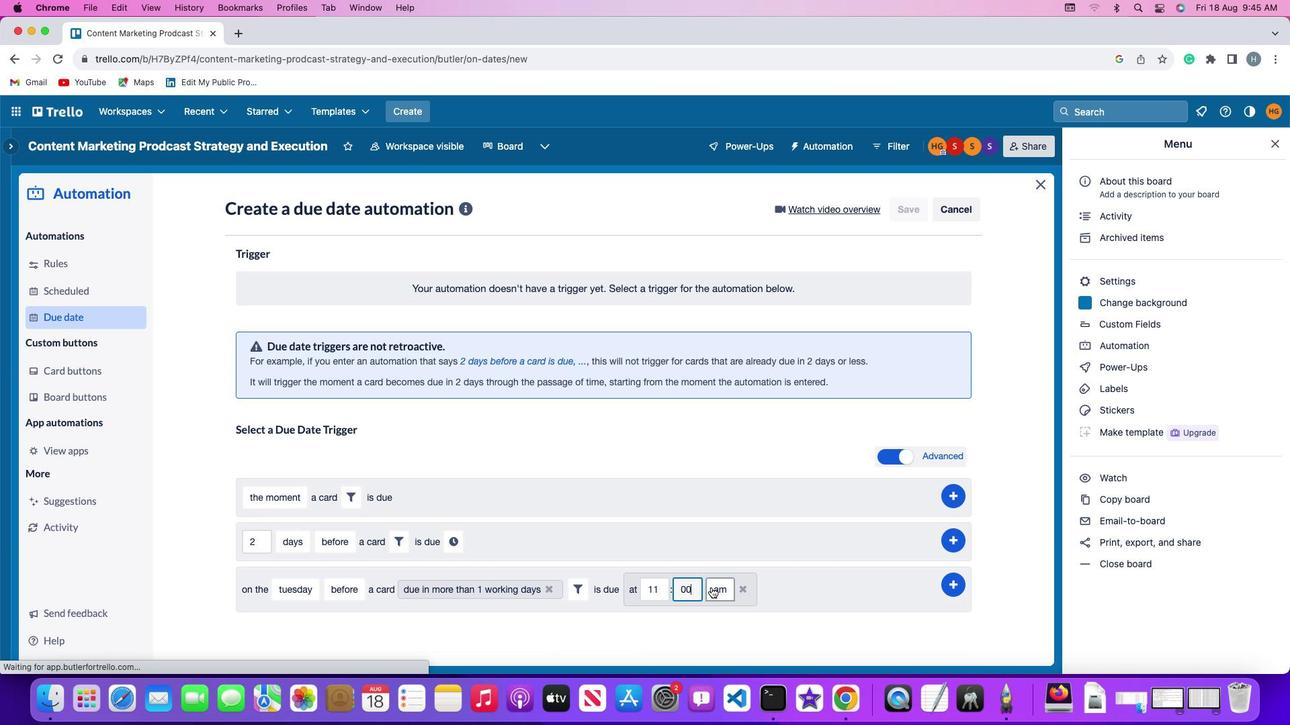 
Action: Mouse pressed left at (710, 587)
Screenshot: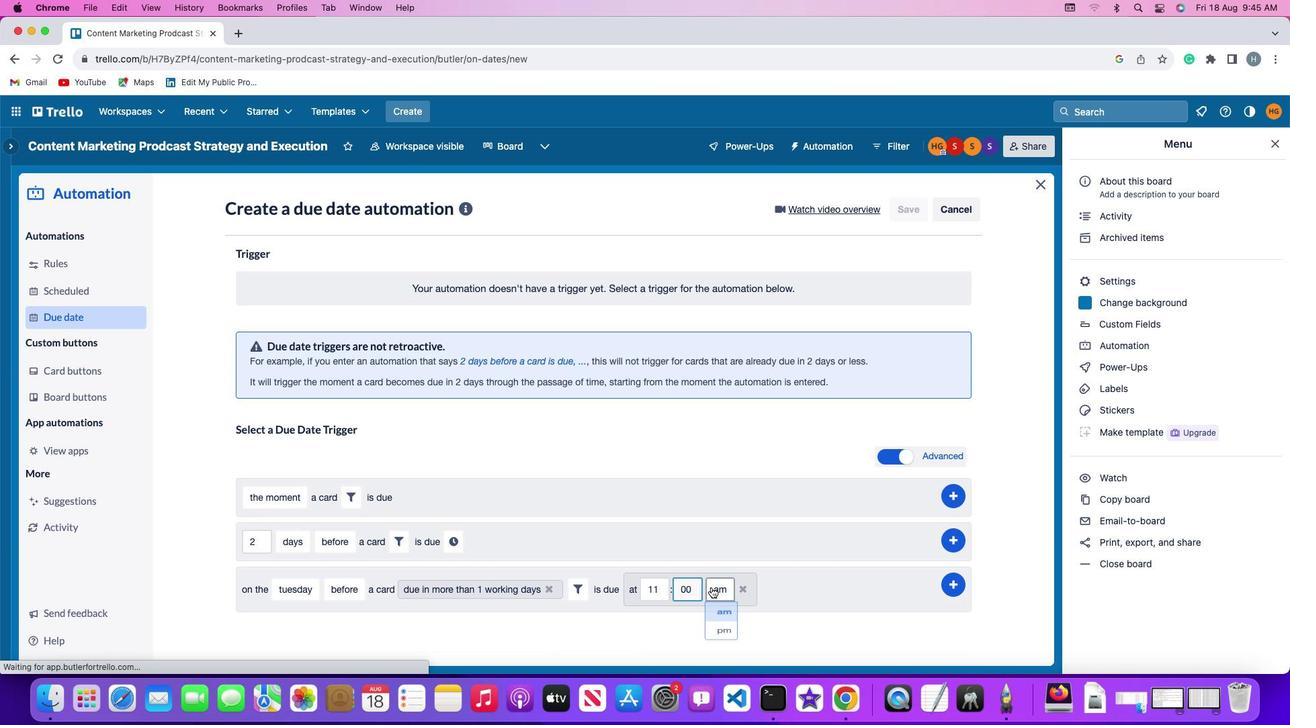 
Action: Mouse moved to (720, 612)
Screenshot: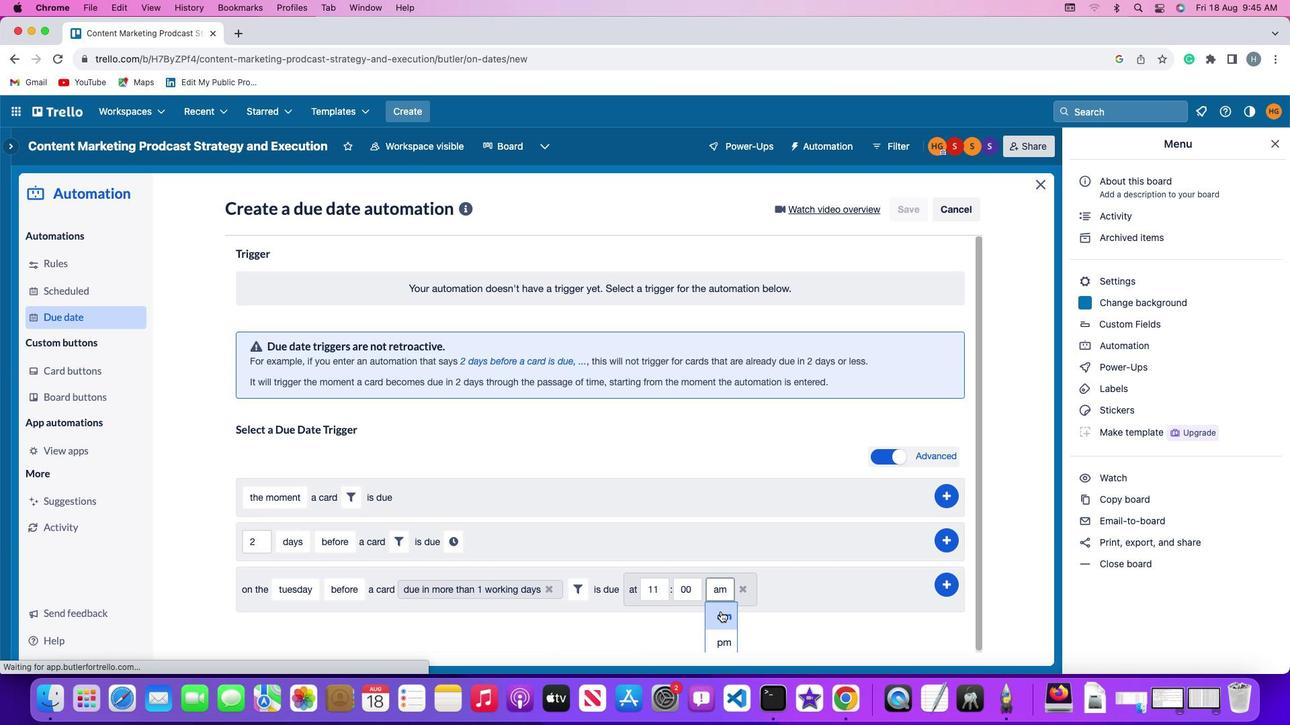 
Action: Mouse pressed left at (720, 612)
Screenshot: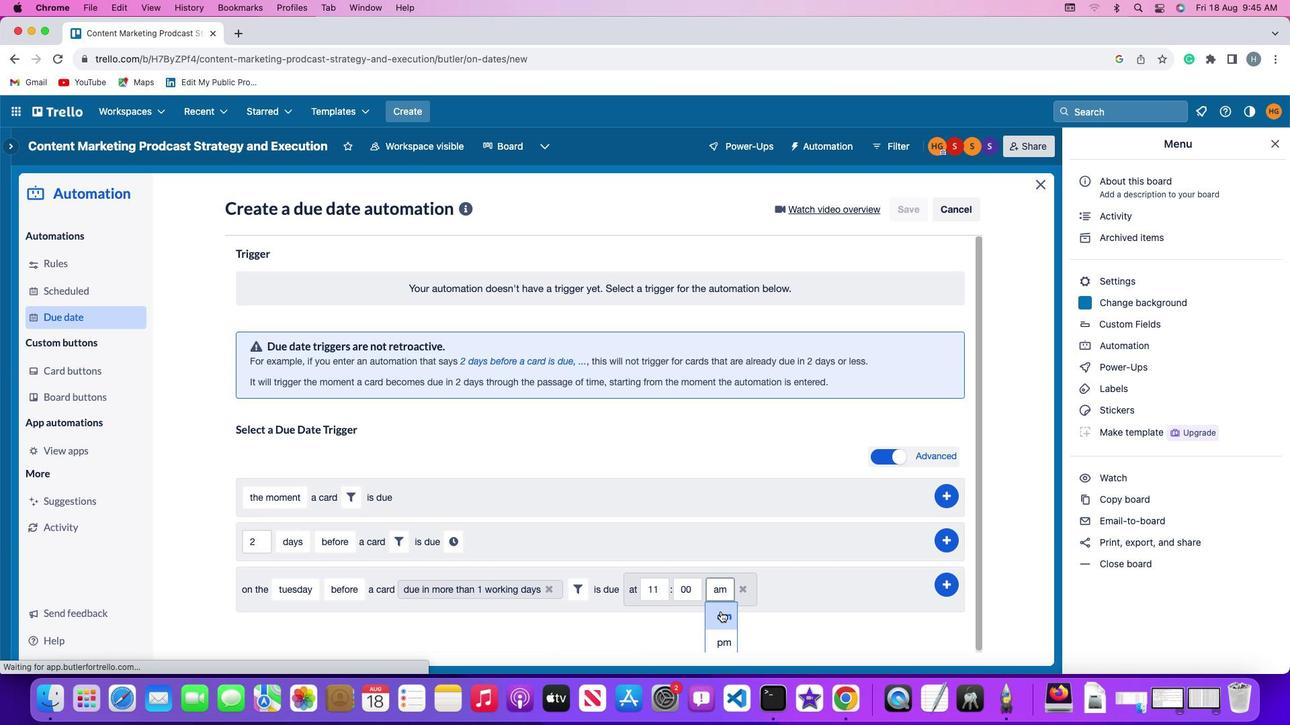 
Action: Mouse moved to (953, 579)
Screenshot: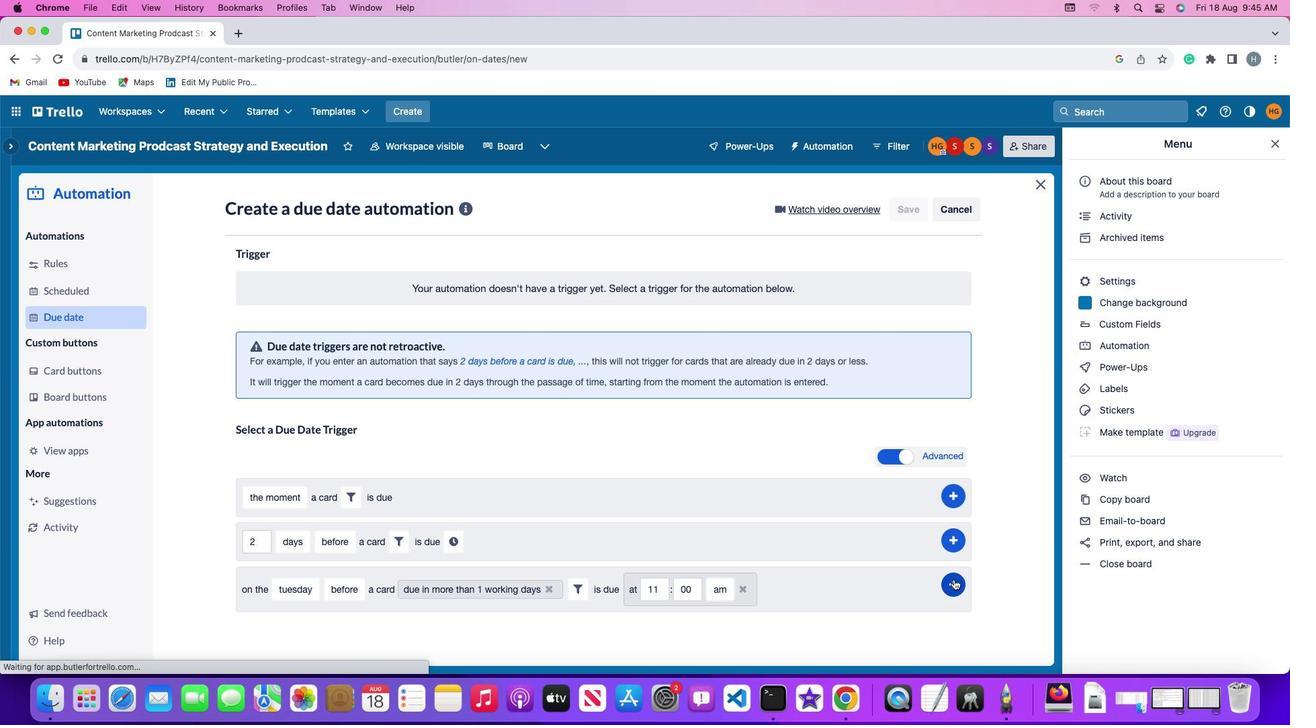 
Action: Mouse pressed left at (953, 579)
Screenshot: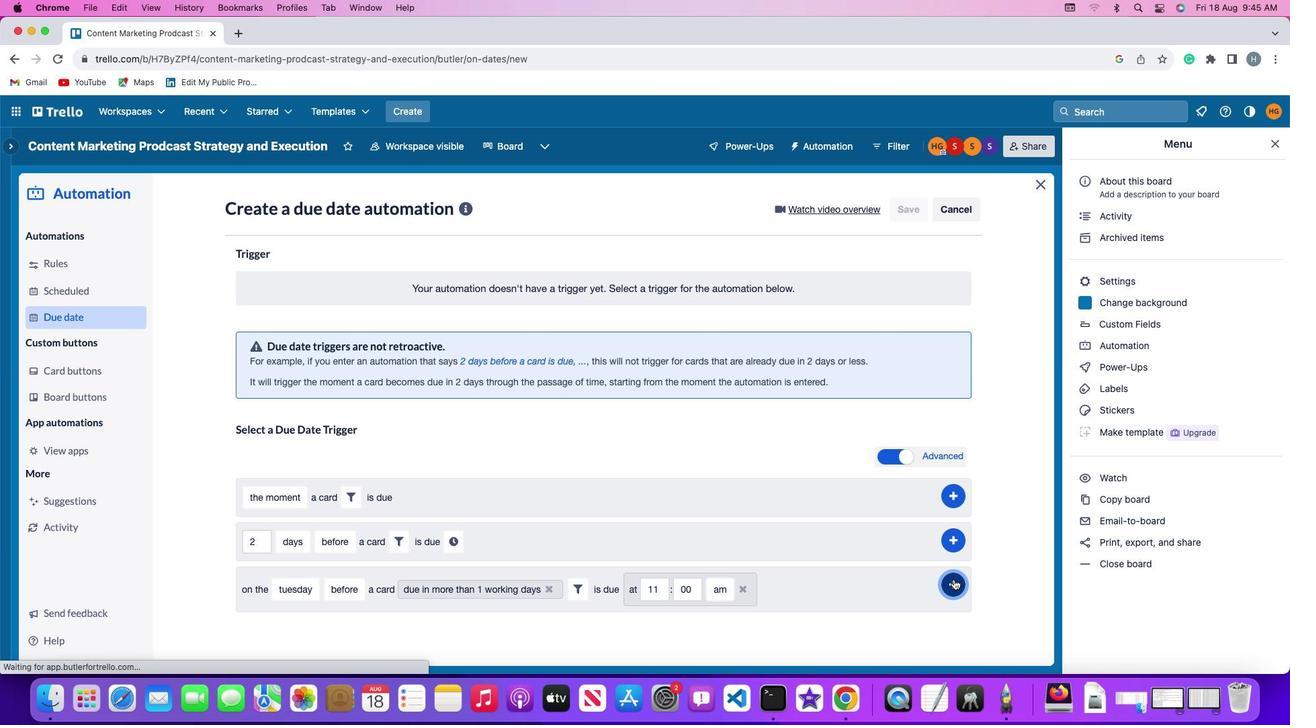 
Action: Mouse moved to (992, 517)
Screenshot: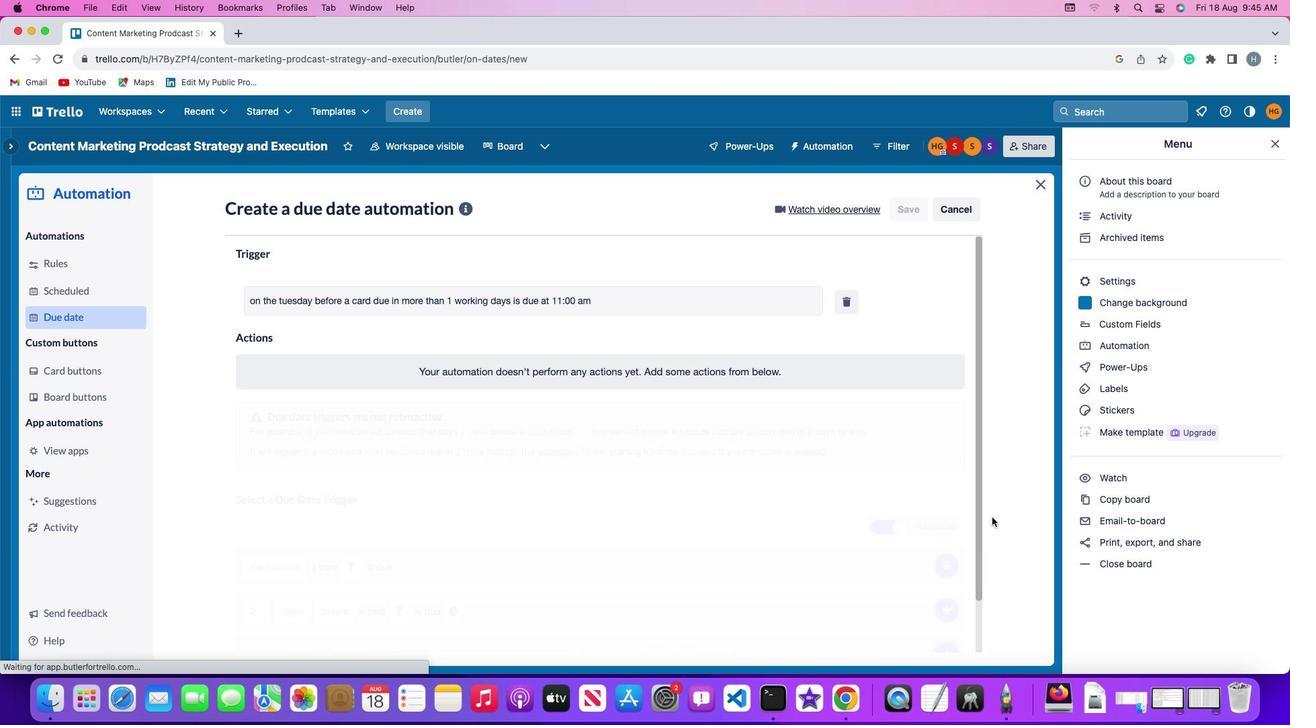 
